 Task: Find people on LinkedIn who are in the 'Artists and Writers' industry, speak French, are located in Szombathely, Hungary, talk about coaching, and offer web development services.
Action: Mouse moved to (533, 73)
Screenshot: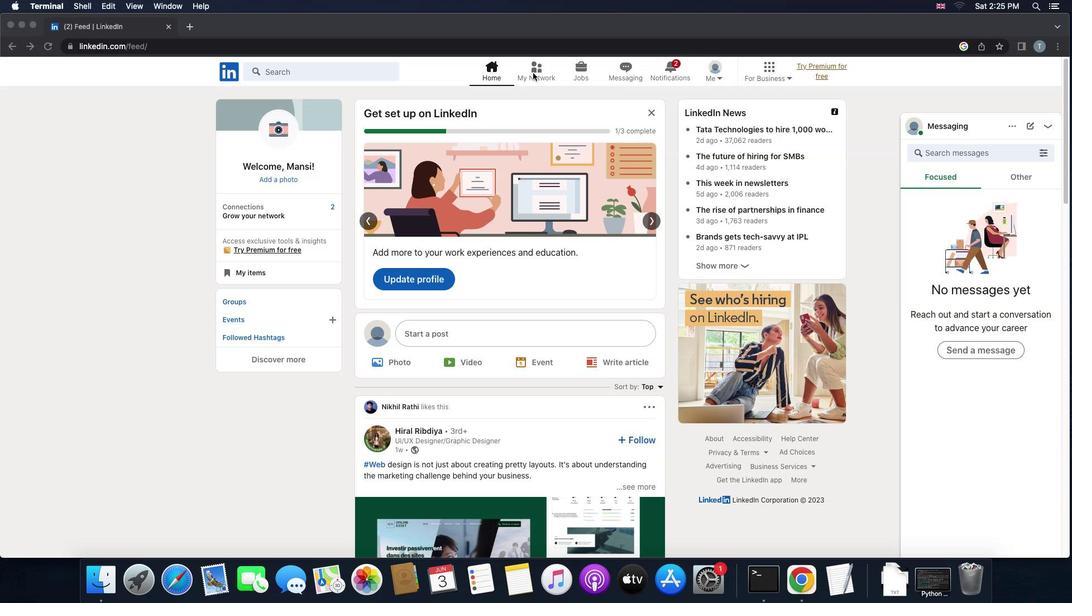 
Action: Mouse pressed left at (533, 73)
Screenshot: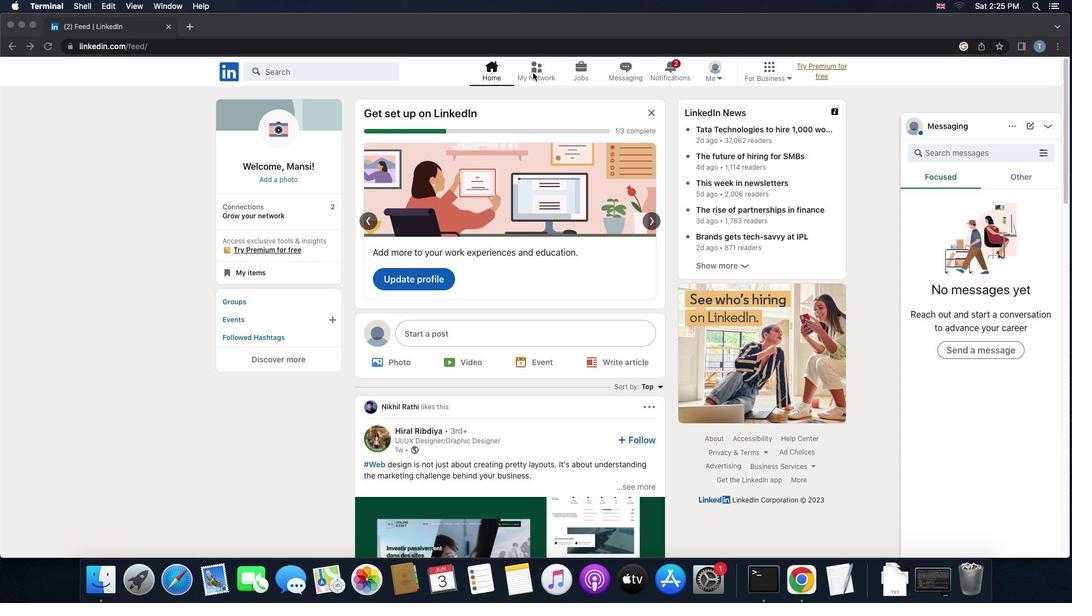 
Action: Mouse pressed left at (533, 73)
Screenshot: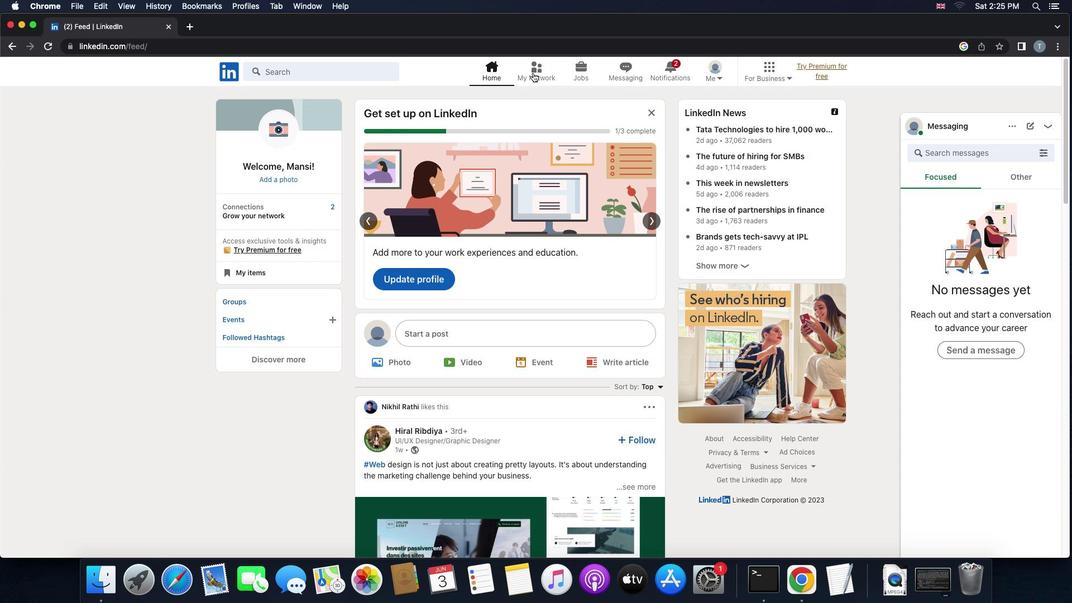 
Action: Mouse moved to (328, 135)
Screenshot: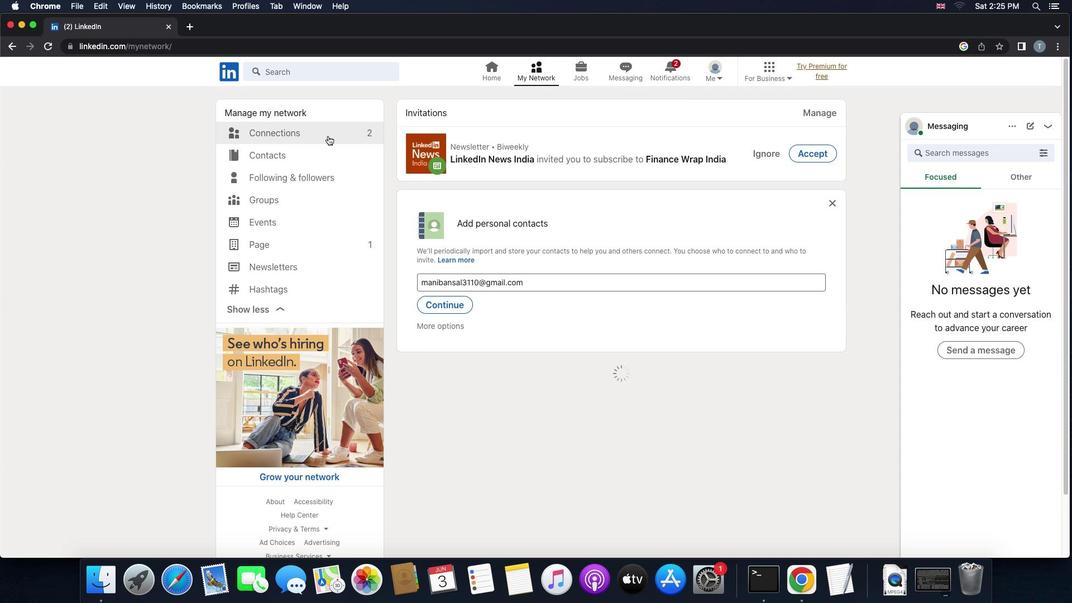 
Action: Mouse pressed left at (328, 135)
Screenshot: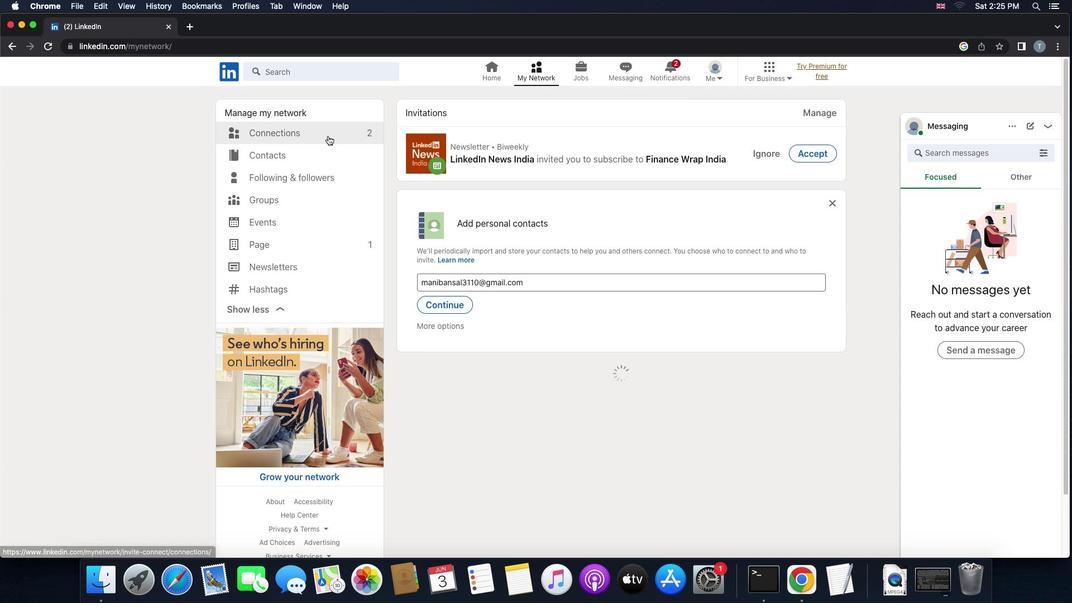 
Action: Mouse pressed left at (328, 135)
Screenshot: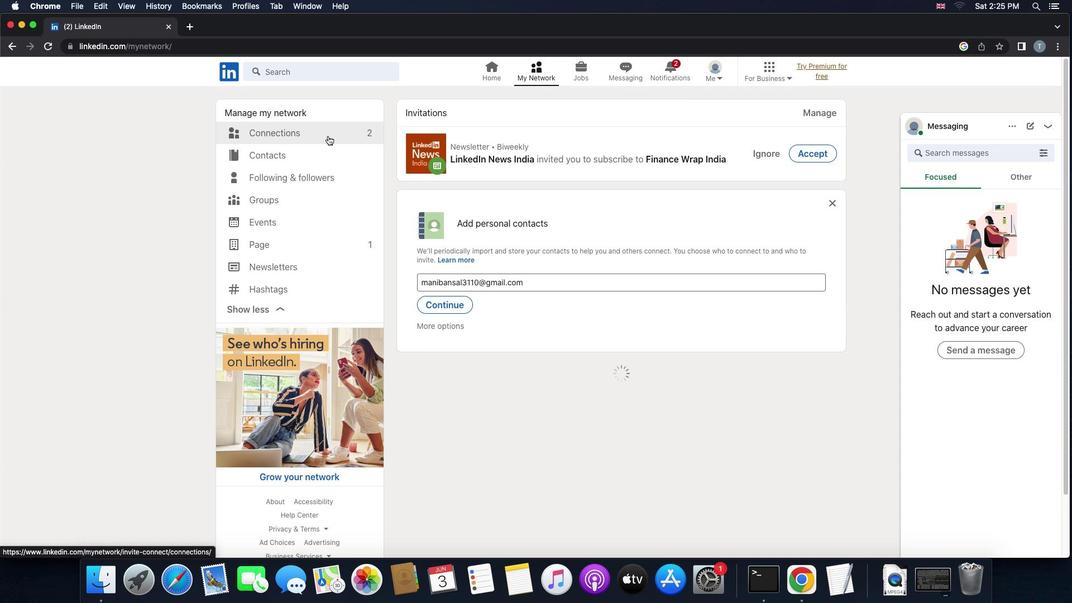 
Action: Mouse moved to (590, 134)
Screenshot: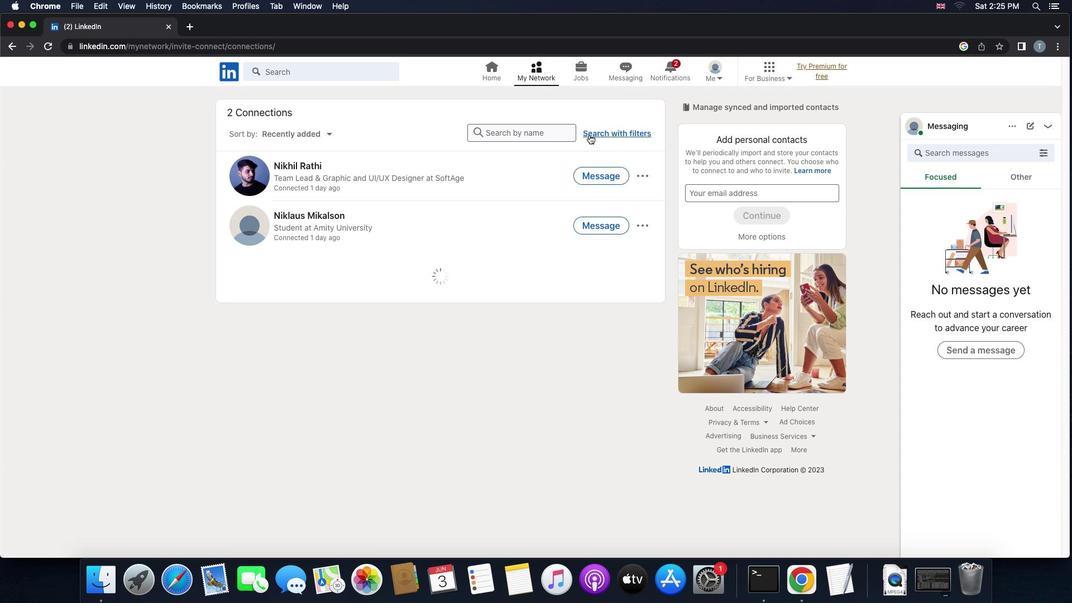 
Action: Mouse pressed left at (590, 134)
Screenshot: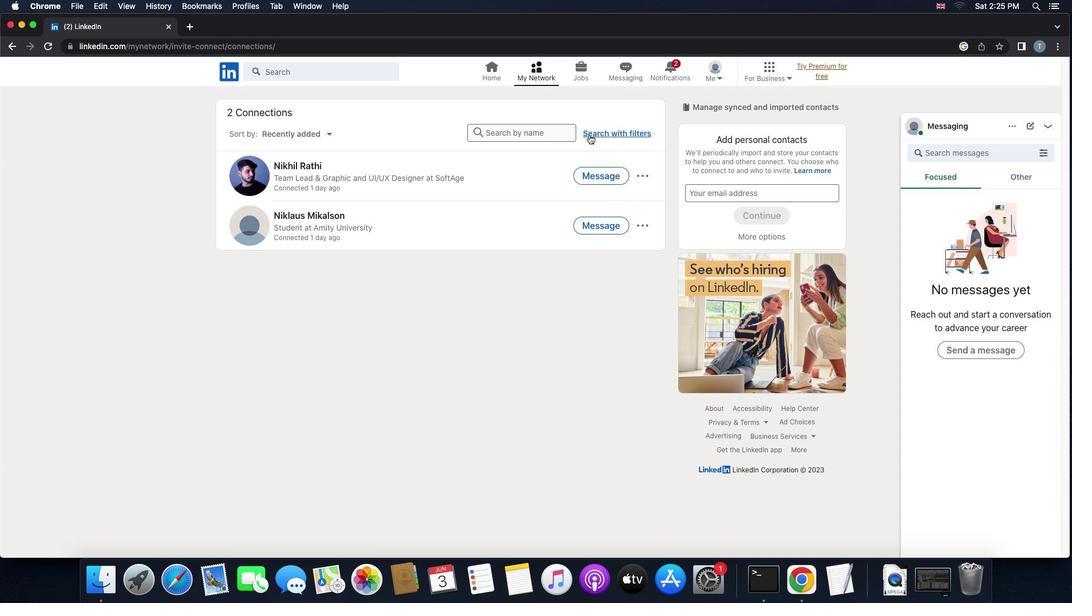
Action: Mouse moved to (588, 135)
Screenshot: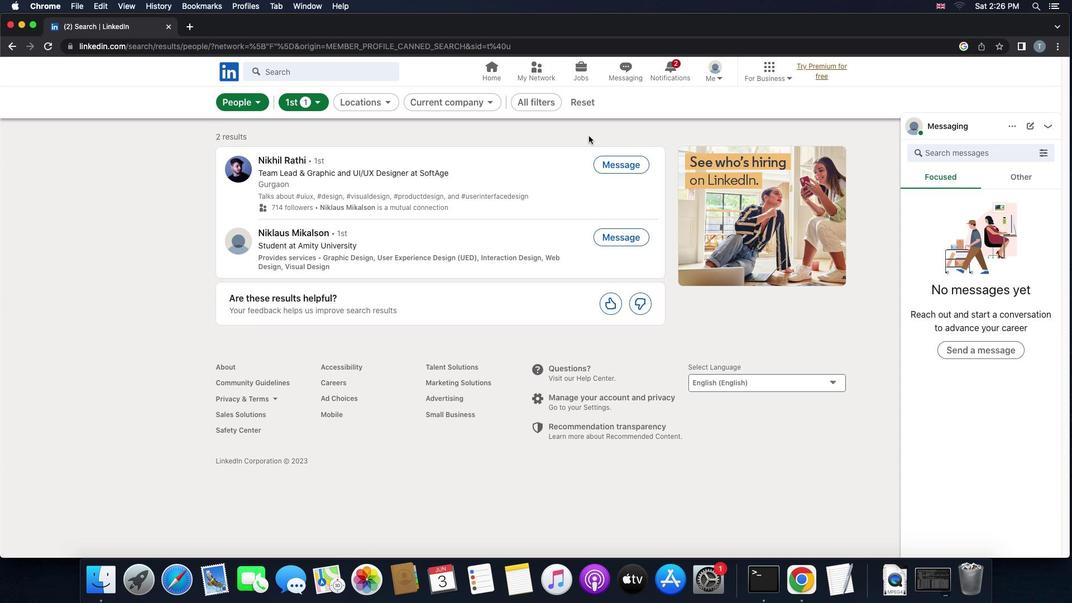 
Action: Mouse scrolled (588, 135) with delta (0, 0)
Screenshot: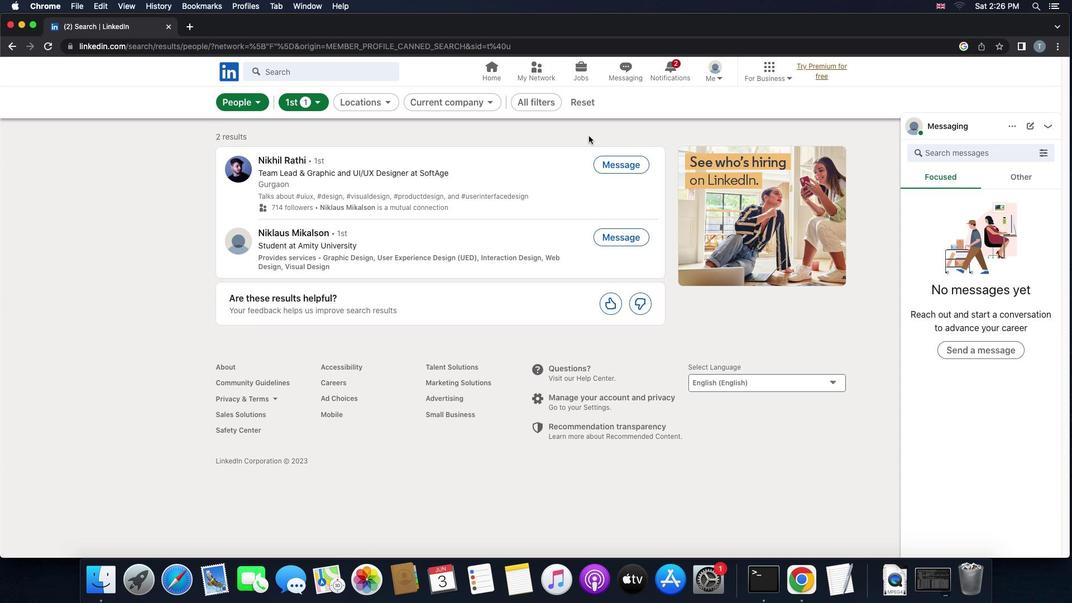 
Action: Mouse scrolled (588, 135) with delta (0, 0)
Screenshot: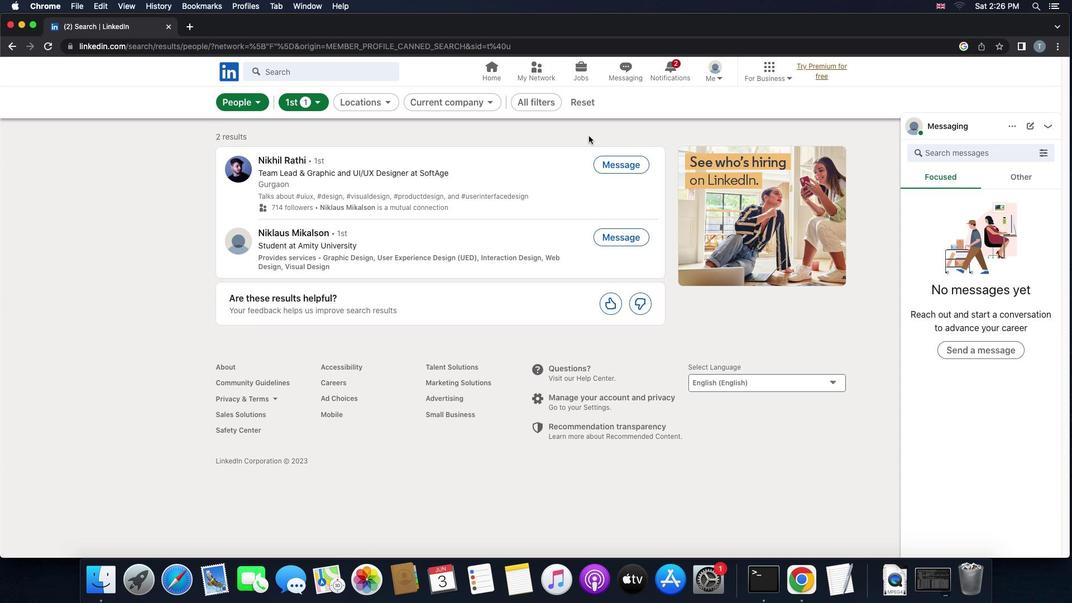 
Action: Mouse moved to (576, 106)
Screenshot: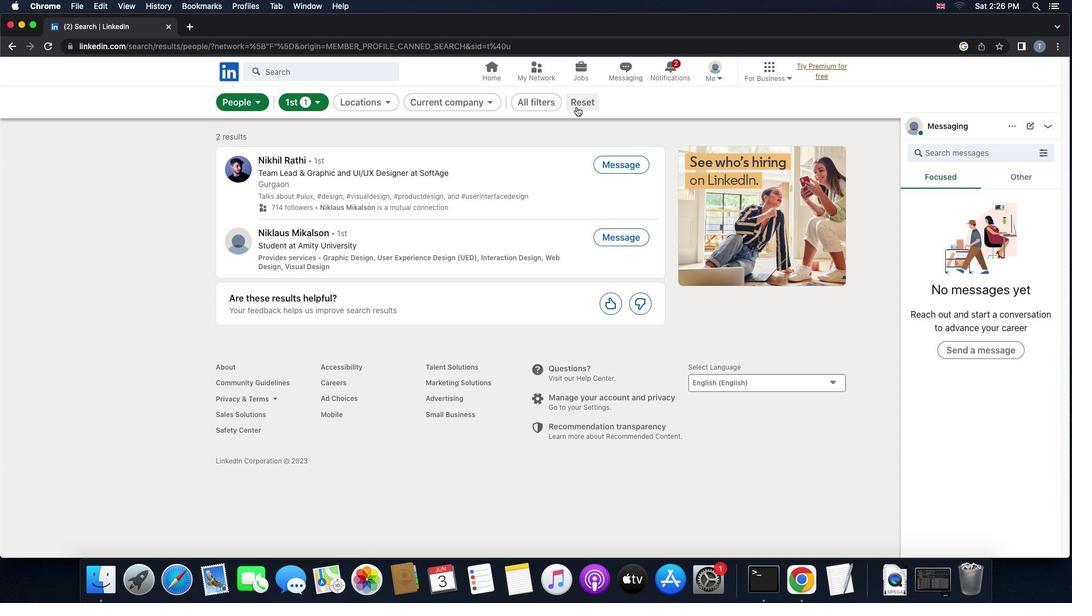 
Action: Mouse pressed left at (576, 106)
Screenshot: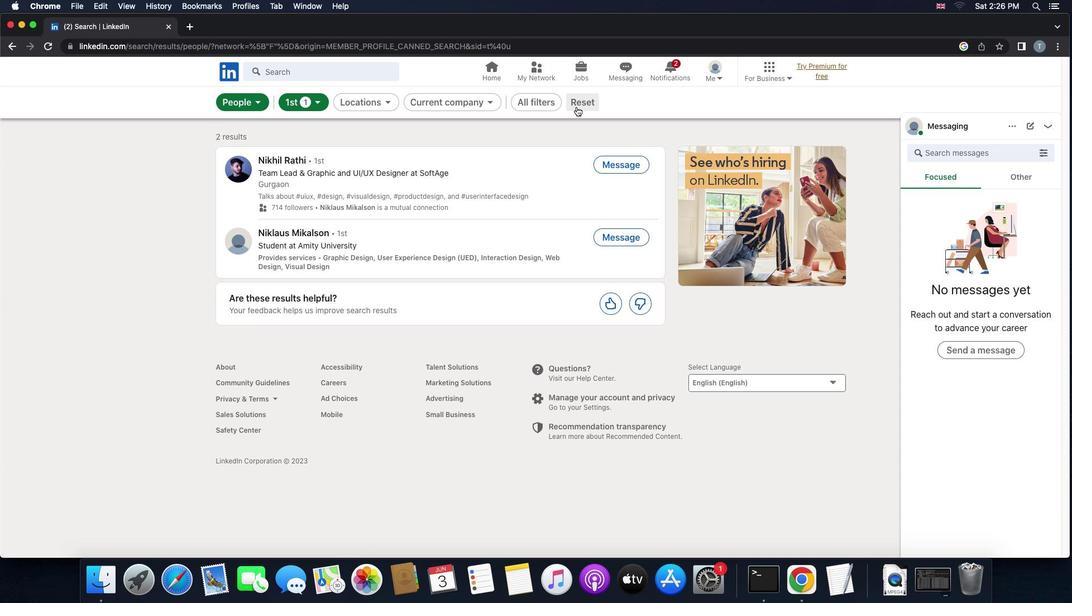
Action: Mouse moved to (553, 102)
Screenshot: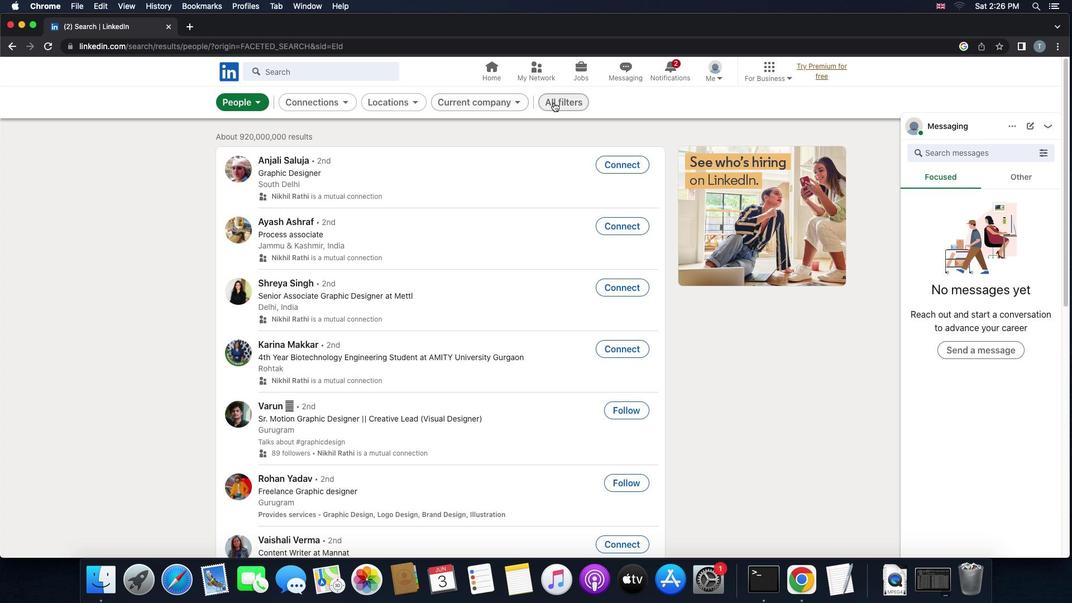 
Action: Mouse pressed left at (553, 102)
Screenshot: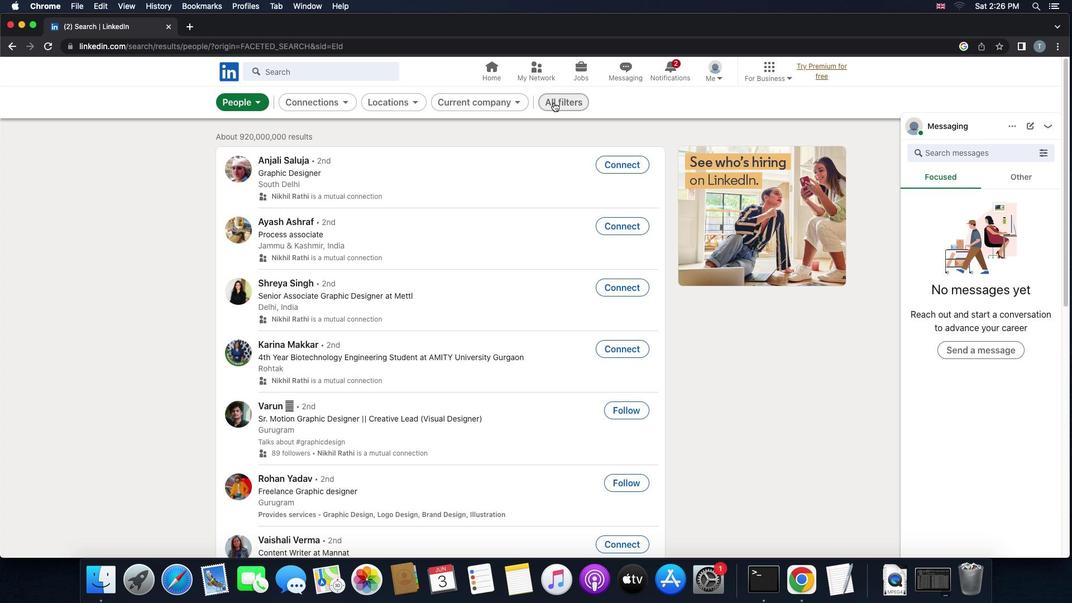 
Action: Mouse moved to (805, 269)
Screenshot: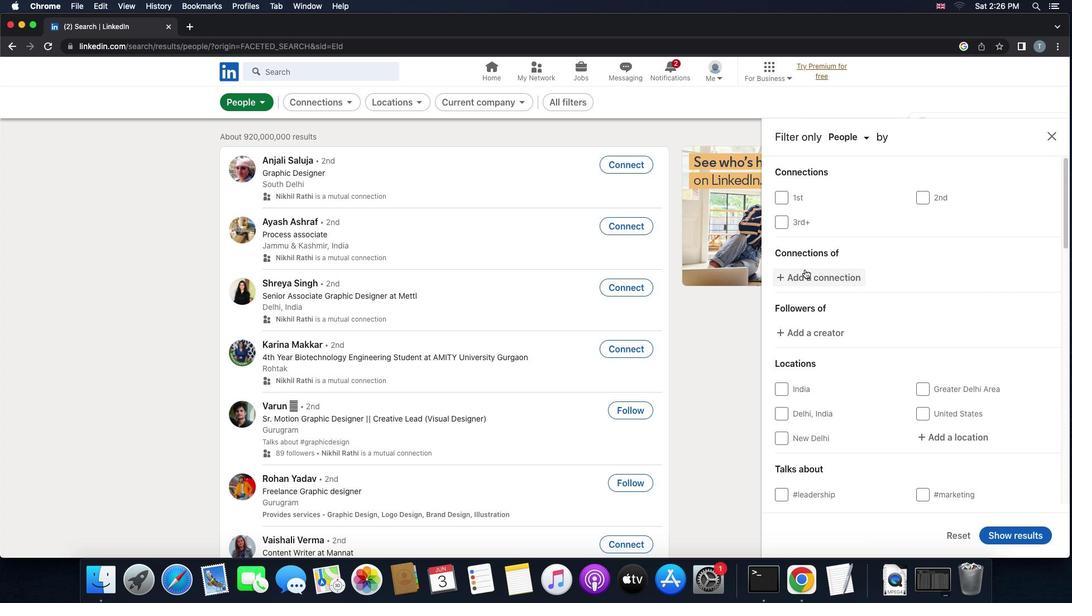 
Action: Mouse scrolled (805, 269) with delta (0, 0)
Screenshot: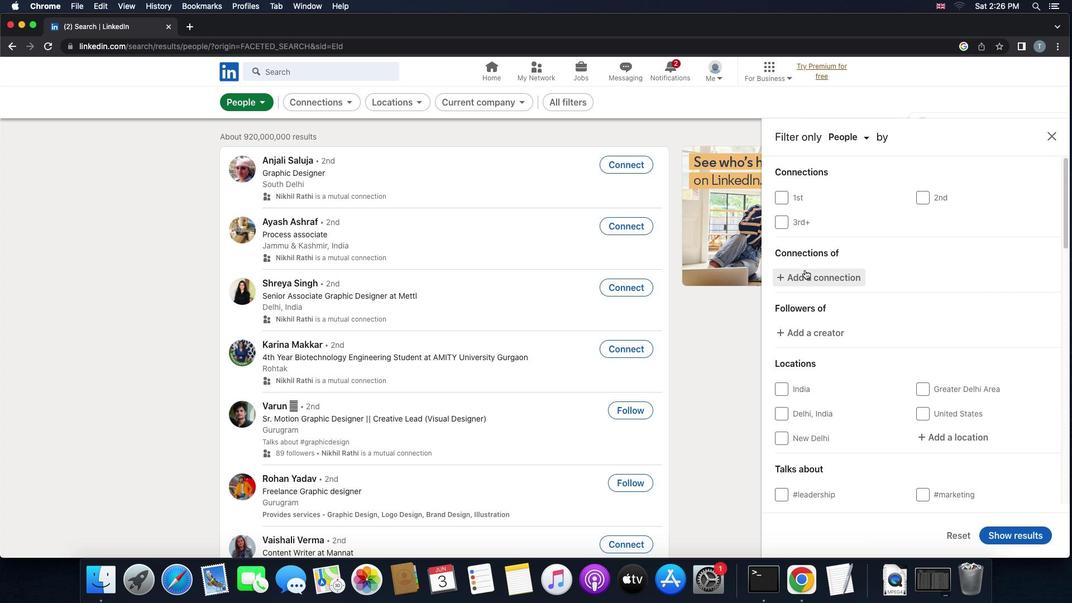 
Action: Mouse moved to (805, 269)
Screenshot: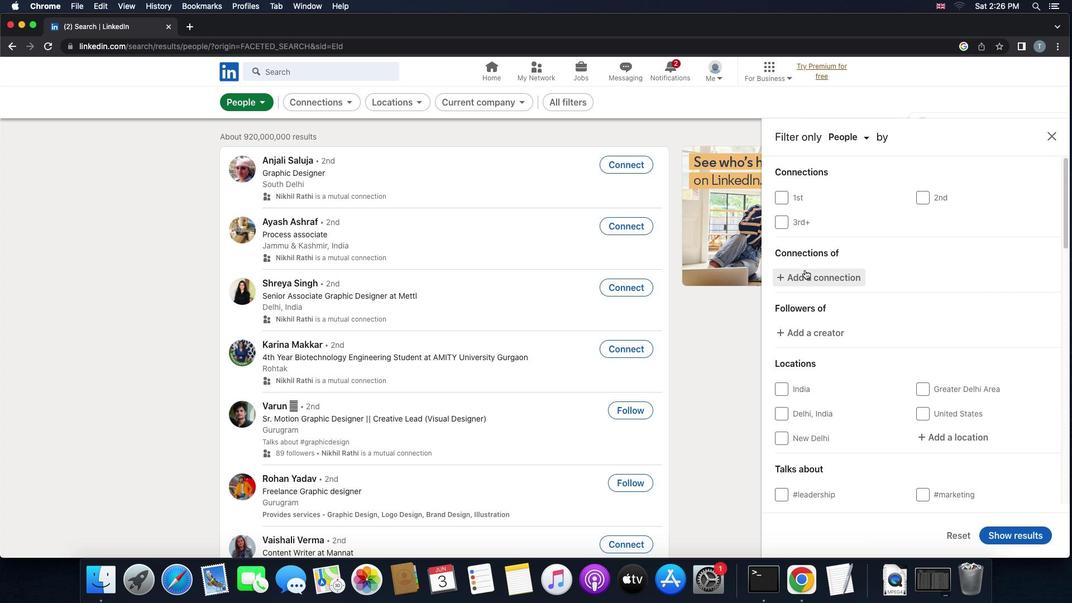 
Action: Mouse scrolled (805, 269) with delta (0, 0)
Screenshot: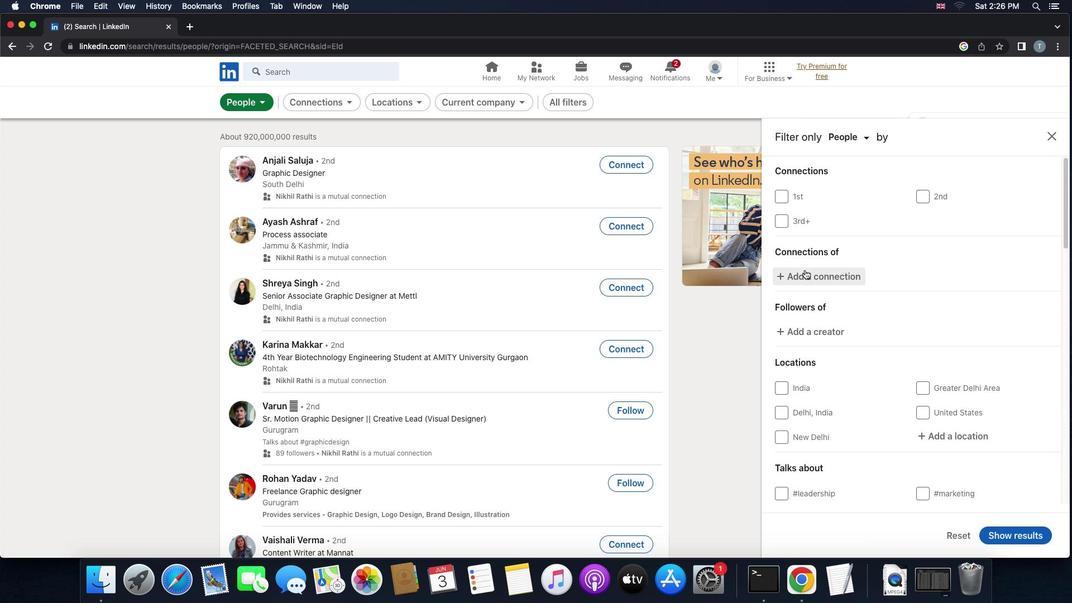 
Action: Mouse scrolled (805, 269) with delta (0, 0)
Screenshot: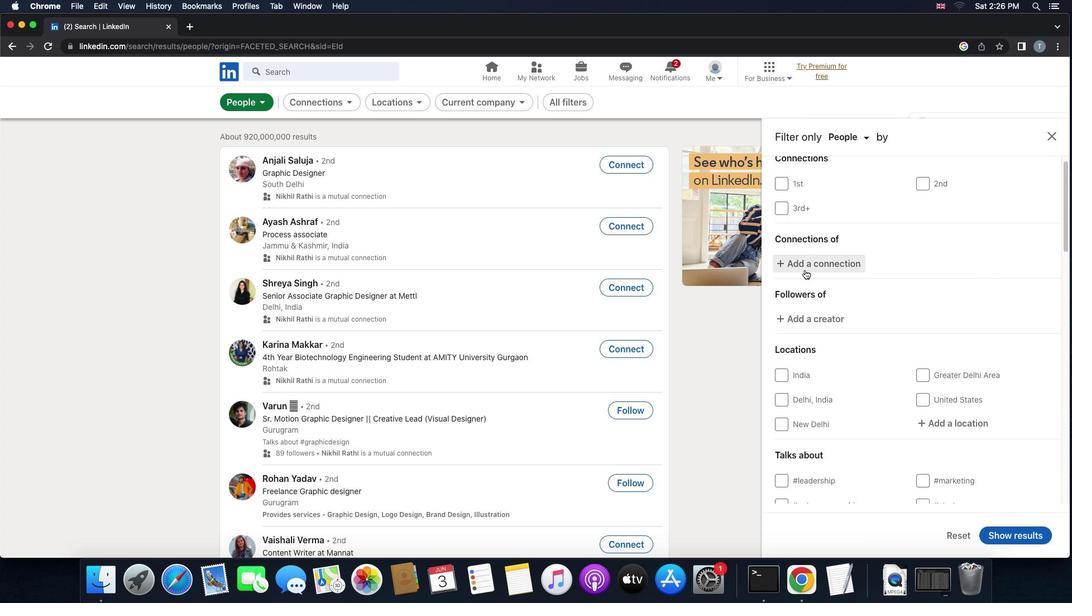 
Action: Mouse moved to (805, 268)
Screenshot: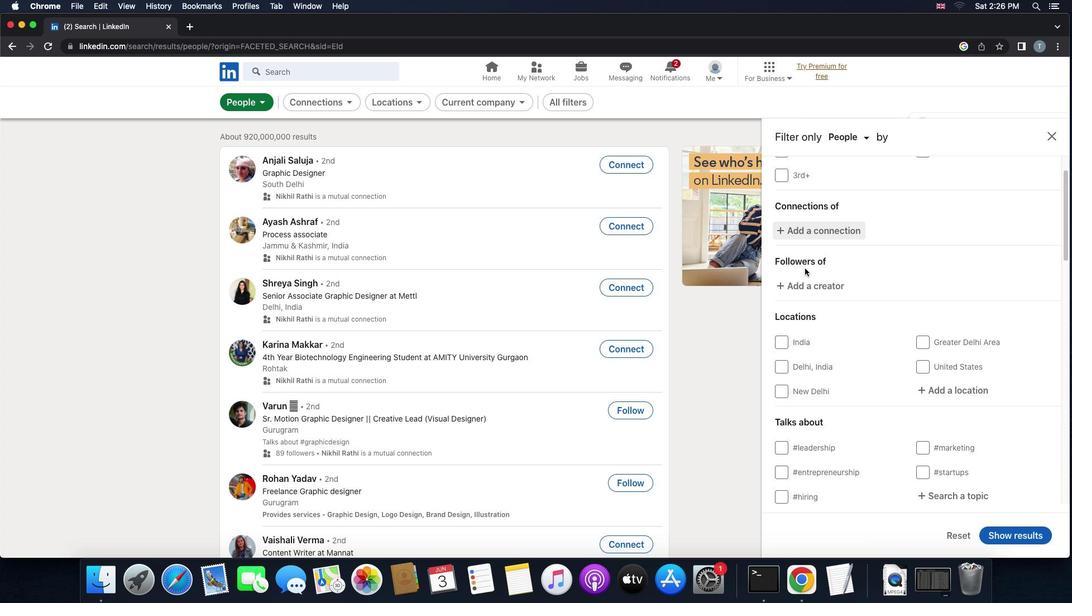 
Action: Mouse scrolled (805, 268) with delta (0, 0)
Screenshot: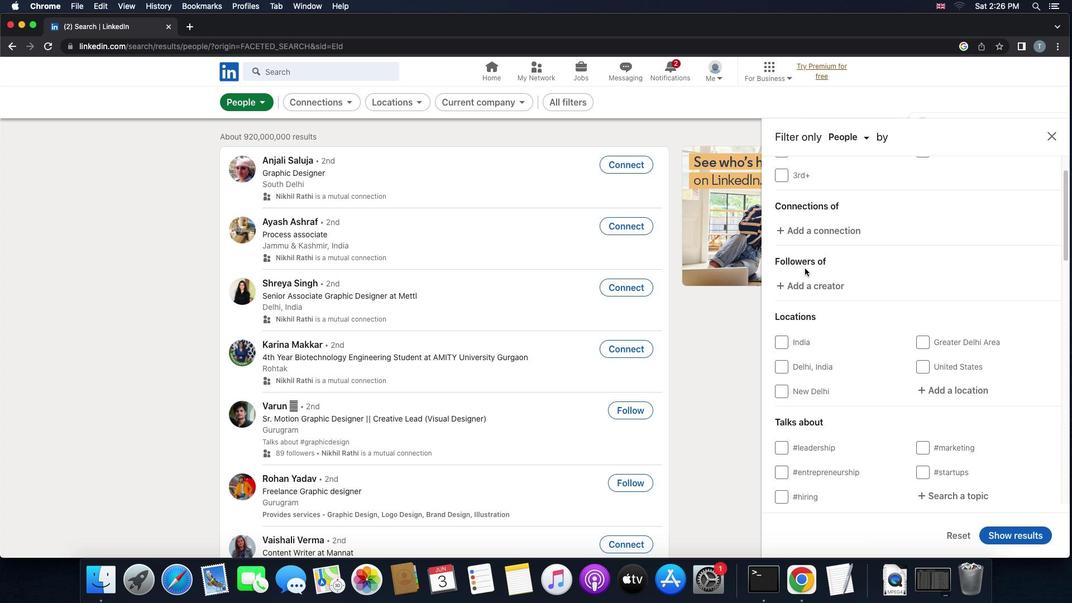 
Action: Mouse scrolled (805, 268) with delta (0, 0)
Screenshot: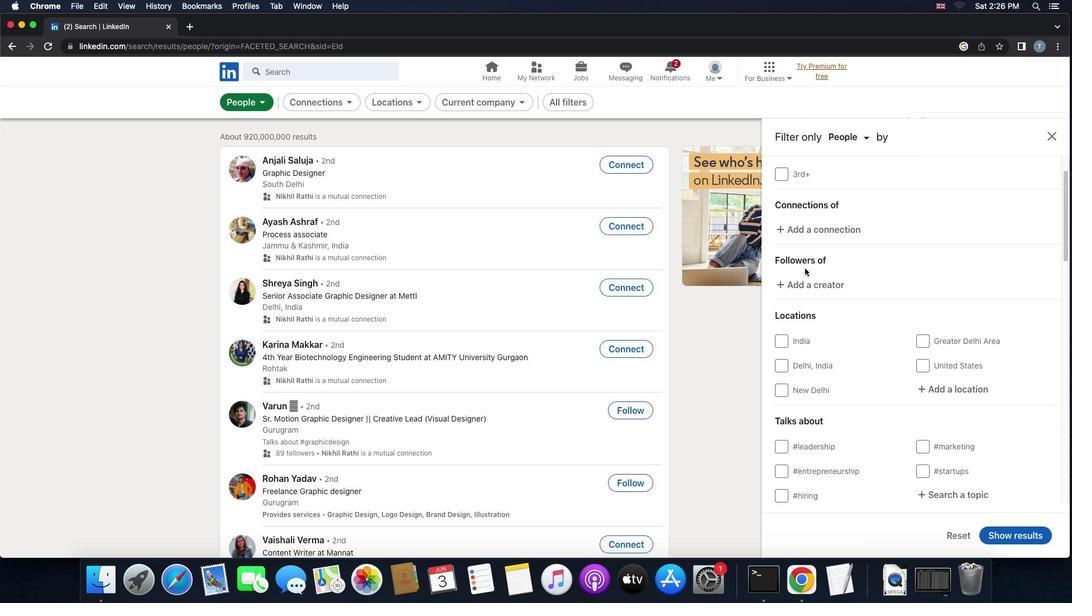 
Action: Mouse scrolled (805, 268) with delta (0, 0)
Screenshot: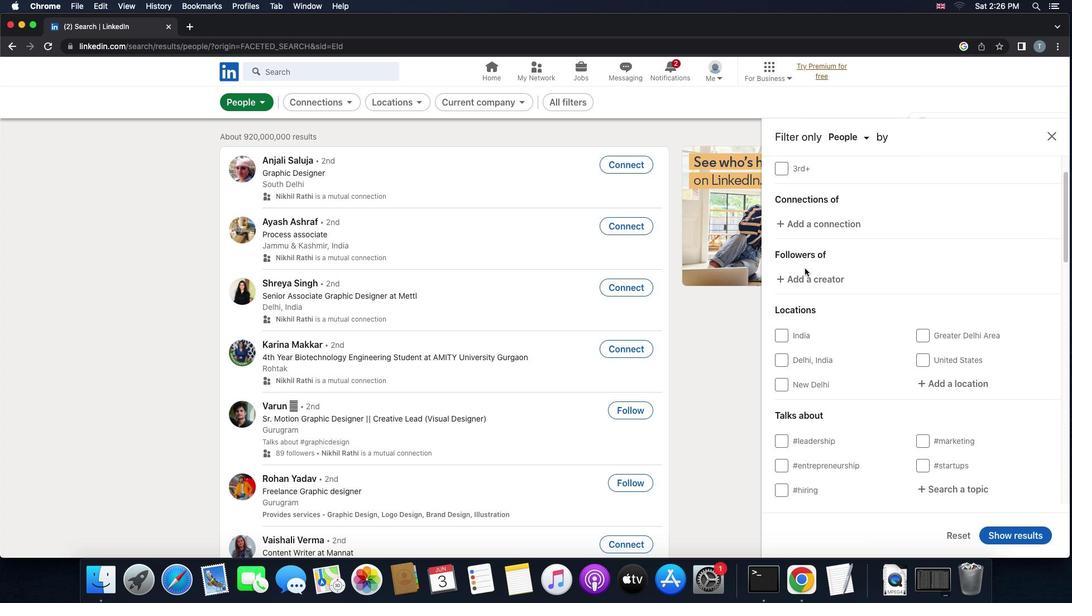 
Action: Mouse scrolled (805, 268) with delta (0, 0)
Screenshot: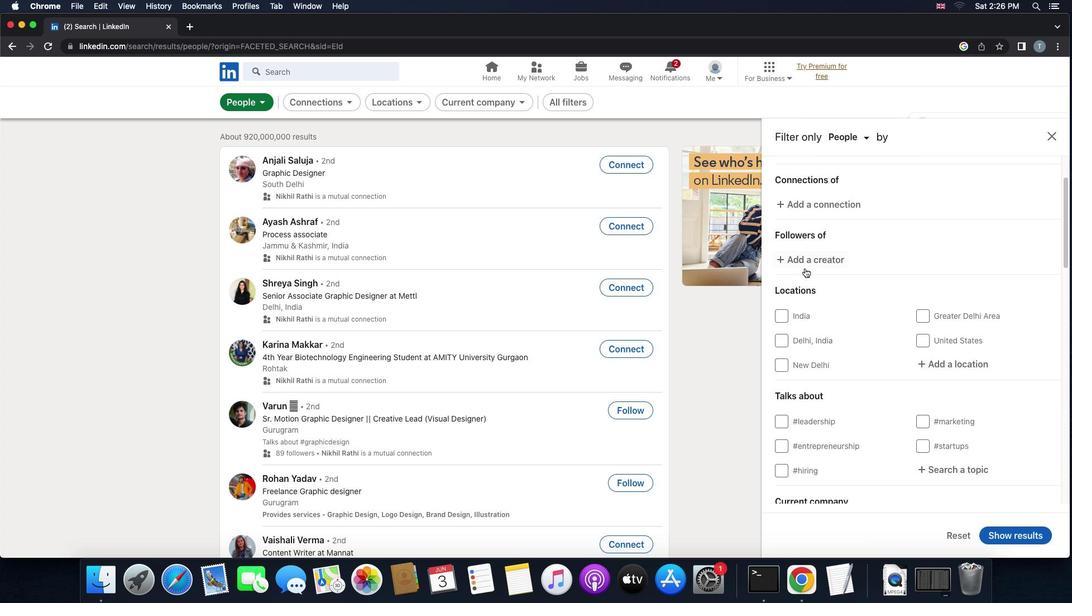 
Action: Mouse scrolled (805, 268) with delta (0, 0)
Screenshot: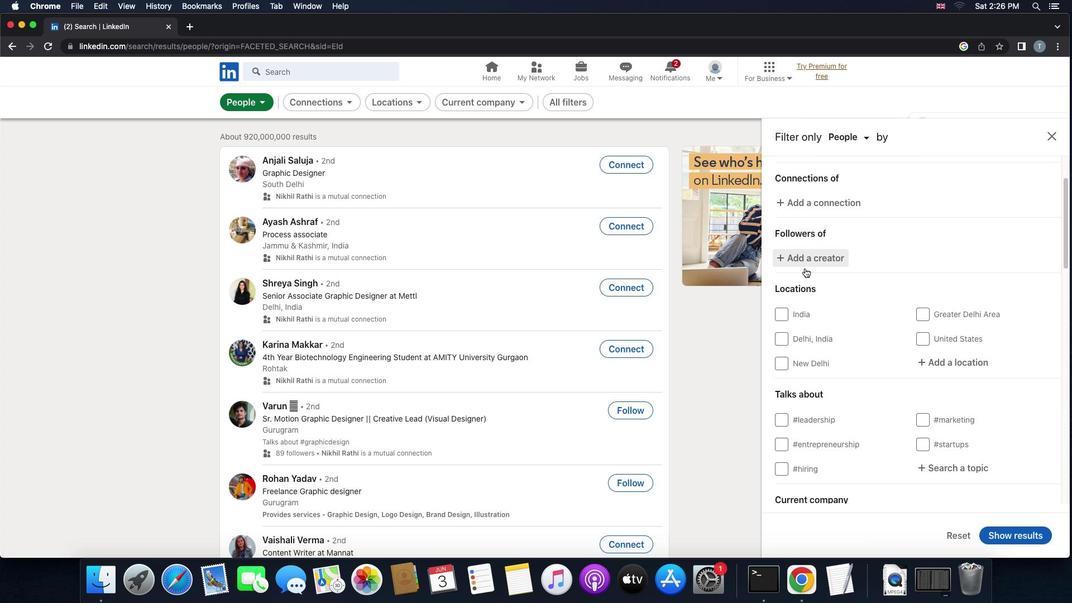 
Action: Mouse scrolled (805, 268) with delta (0, 0)
Screenshot: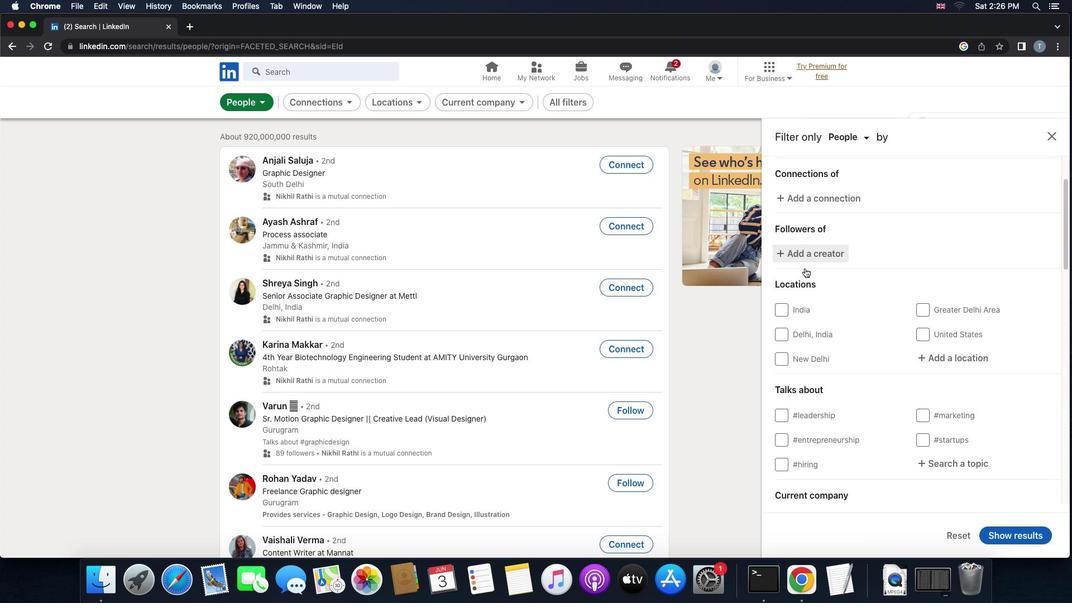 
Action: Mouse moved to (852, 295)
Screenshot: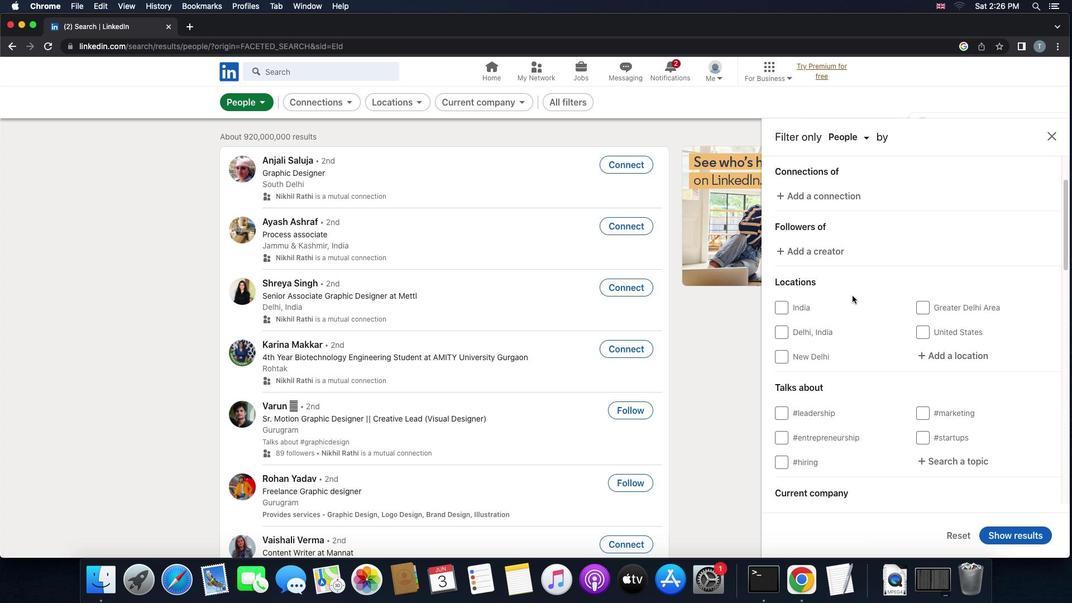 
Action: Mouse scrolled (852, 295) with delta (0, 0)
Screenshot: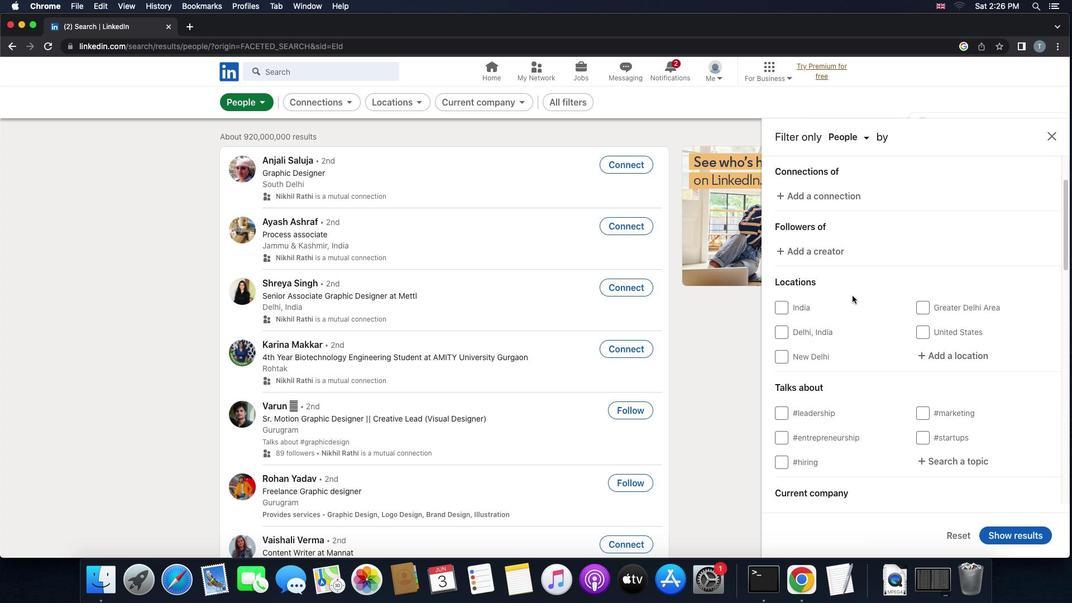 
Action: Mouse scrolled (852, 295) with delta (0, 0)
Screenshot: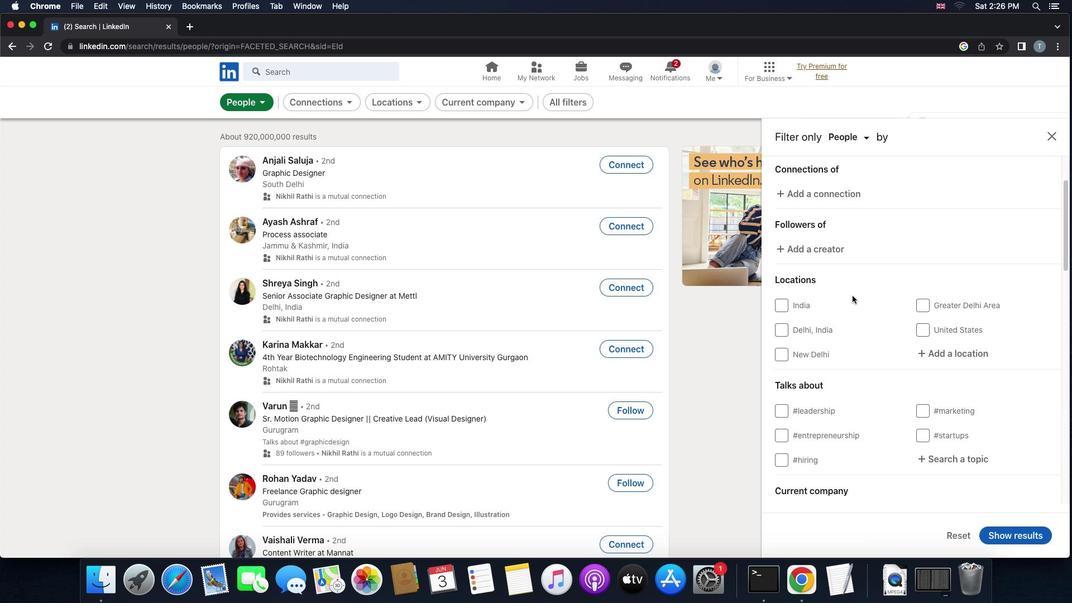 
Action: Mouse scrolled (852, 295) with delta (0, 0)
Screenshot: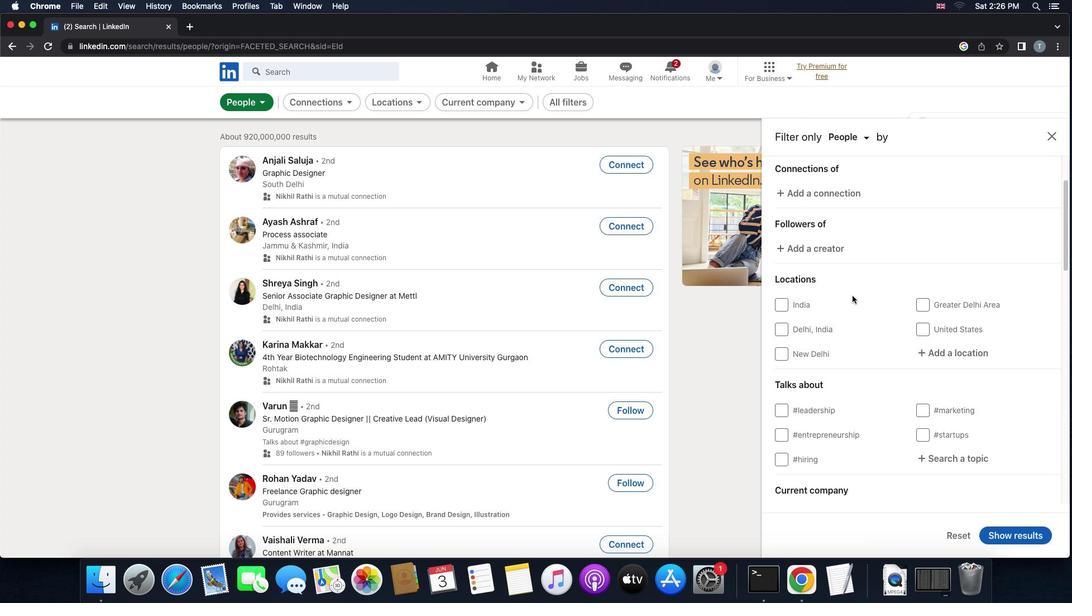 
Action: Mouse scrolled (852, 295) with delta (0, -1)
Screenshot: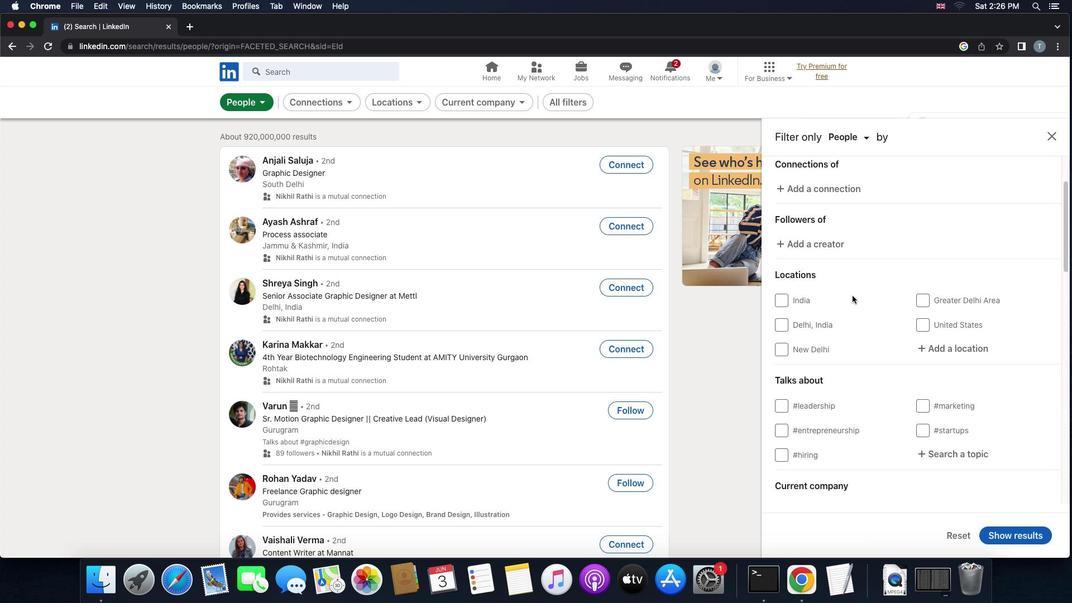 
Action: Mouse moved to (934, 279)
Screenshot: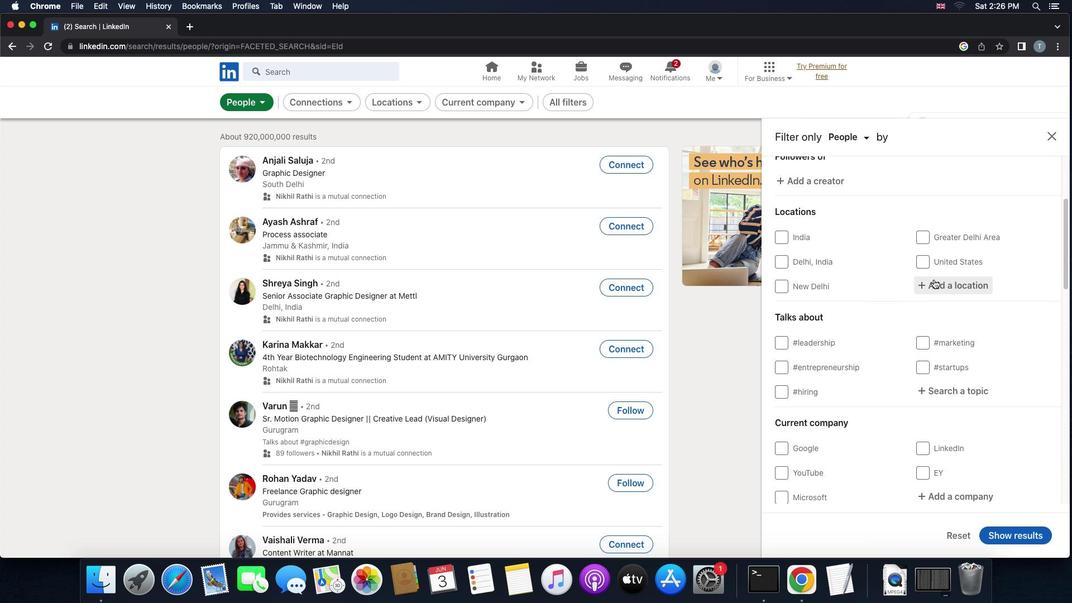 
Action: Mouse pressed left at (934, 279)
Screenshot: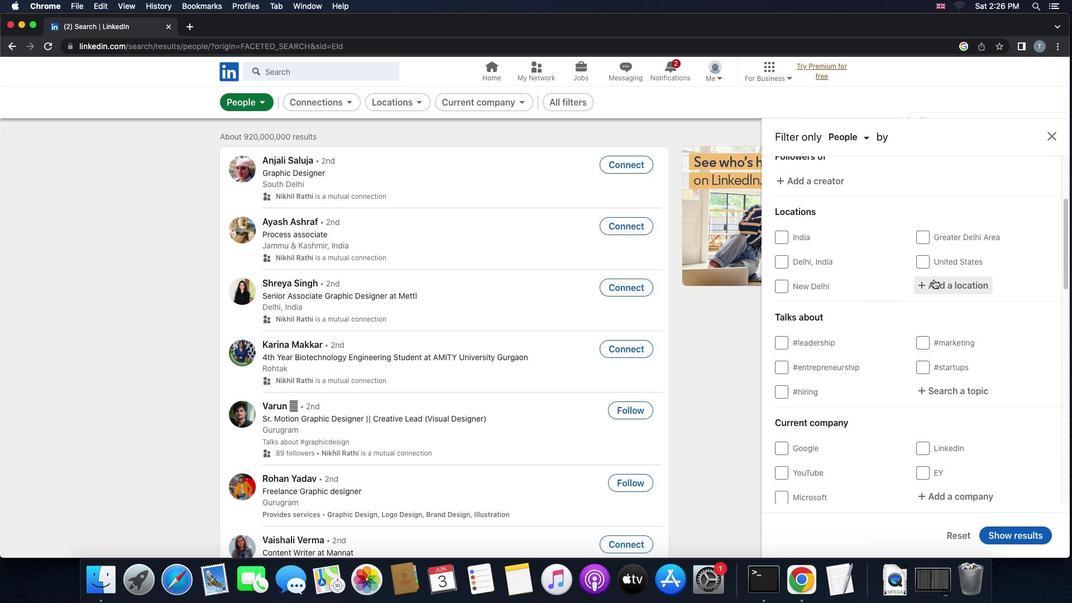 
Action: Mouse moved to (919, 275)
Screenshot: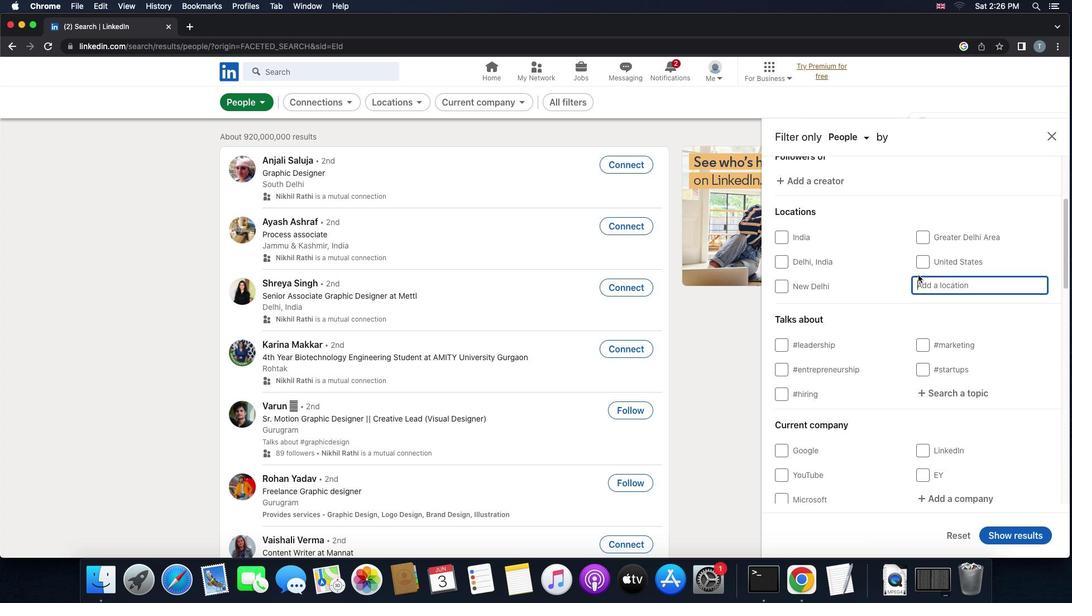 
Action: Key pressed Key.shift'S''z''o''m''b''a''t''h''r'Key.backspace'e''l''y'
Screenshot: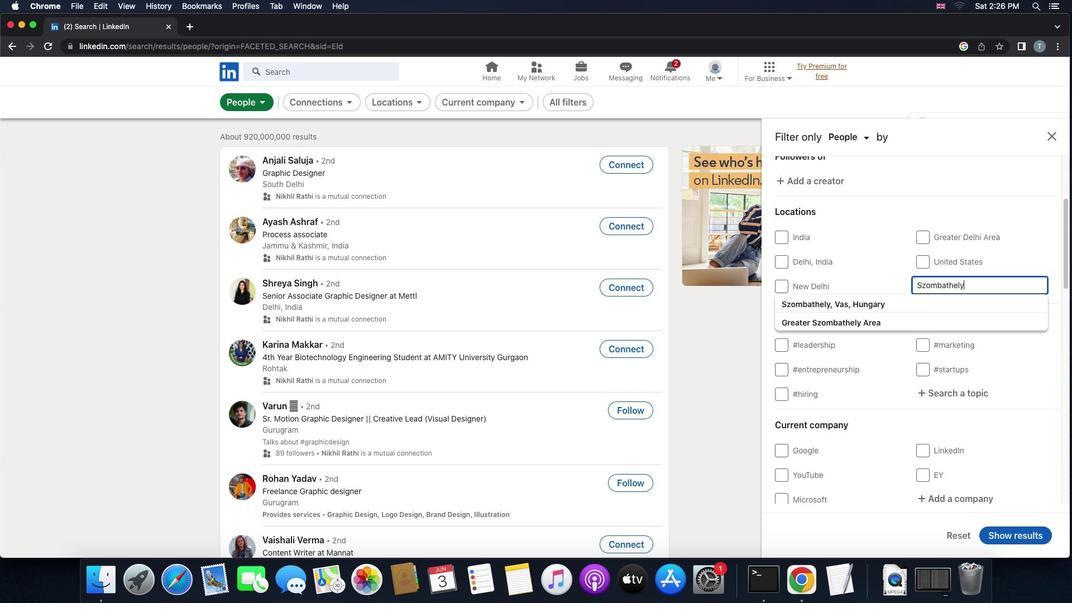 
Action: Mouse moved to (883, 302)
Screenshot: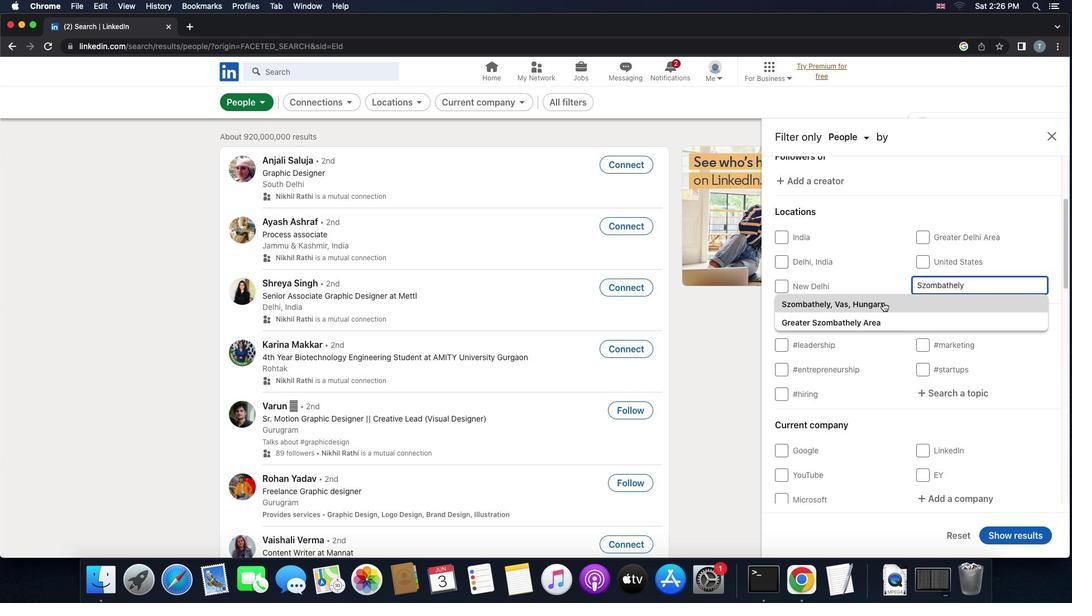 
Action: Mouse pressed left at (883, 302)
Screenshot: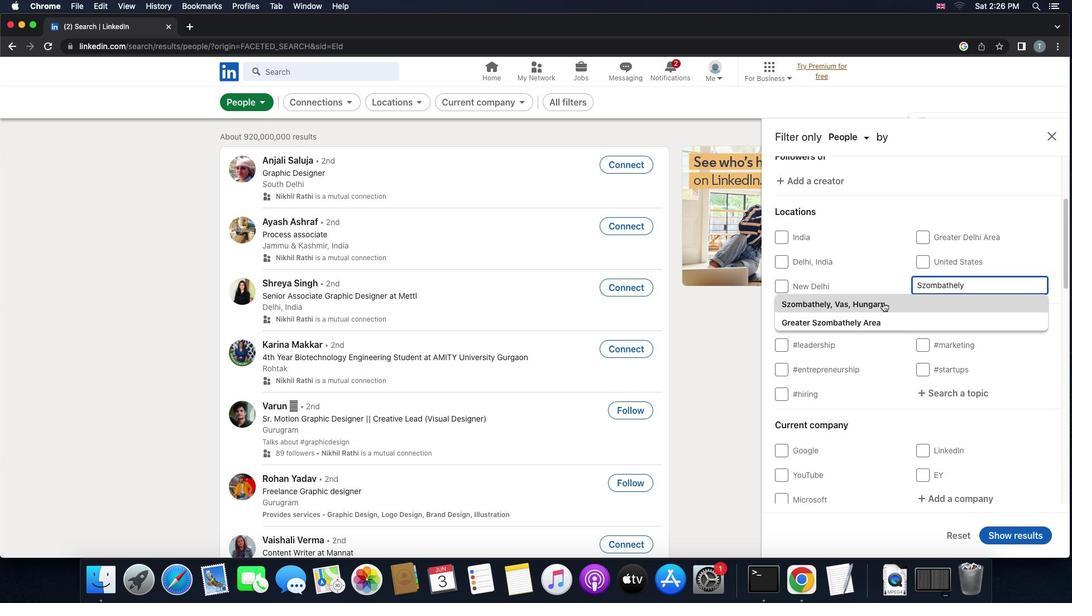 
Action: Mouse moved to (890, 331)
Screenshot: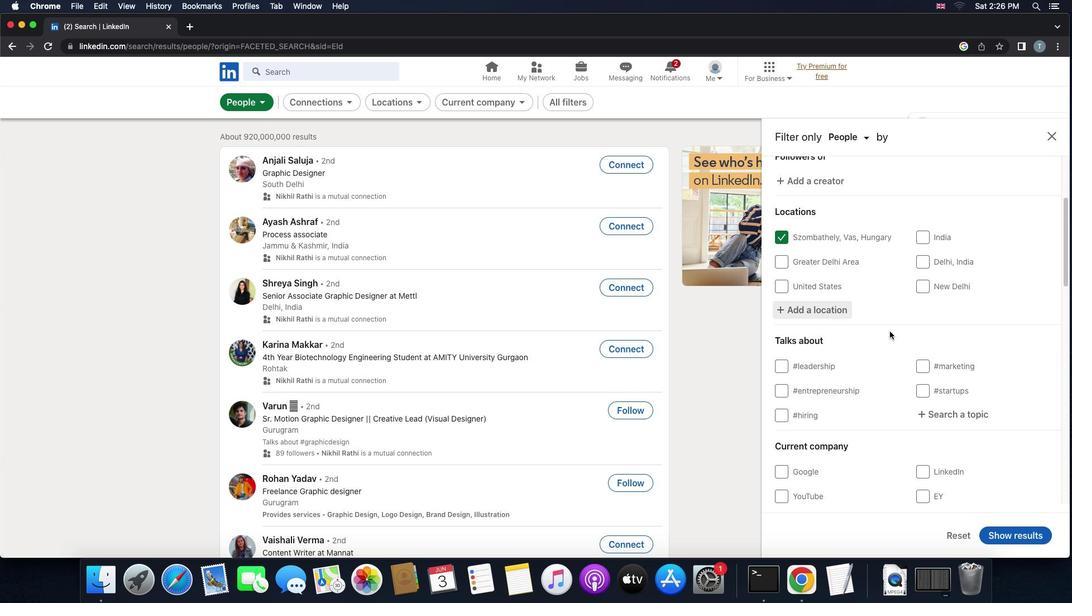 
Action: Mouse scrolled (890, 331) with delta (0, 0)
Screenshot: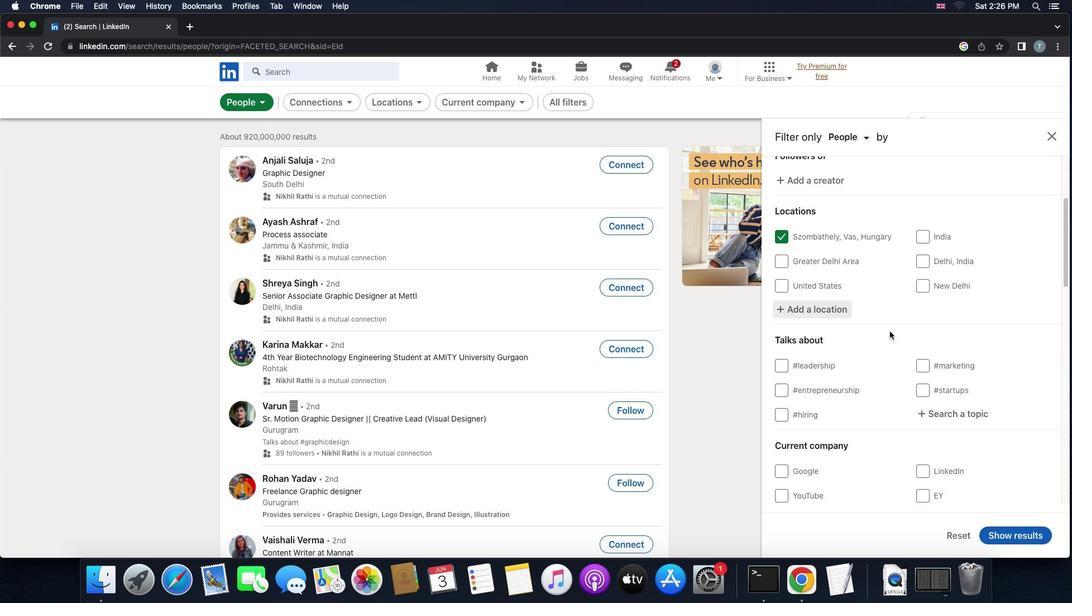 
Action: Mouse scrolled (890, 331) with delta (0, 0)
Screenshot: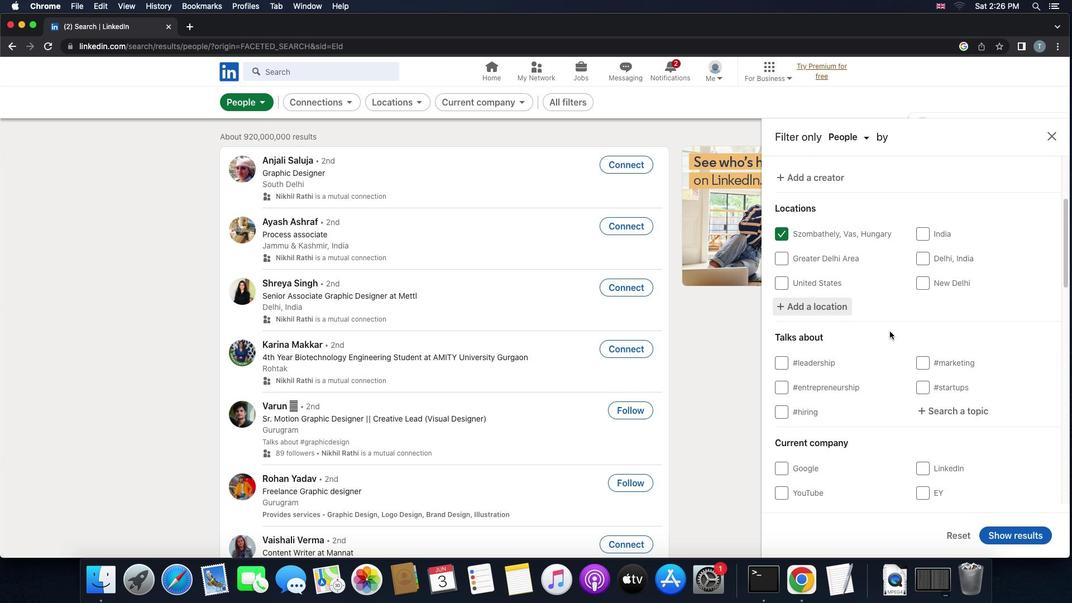 
Action: Mouse scrolled (890, 331) with delta (0, 0)
Screenshot: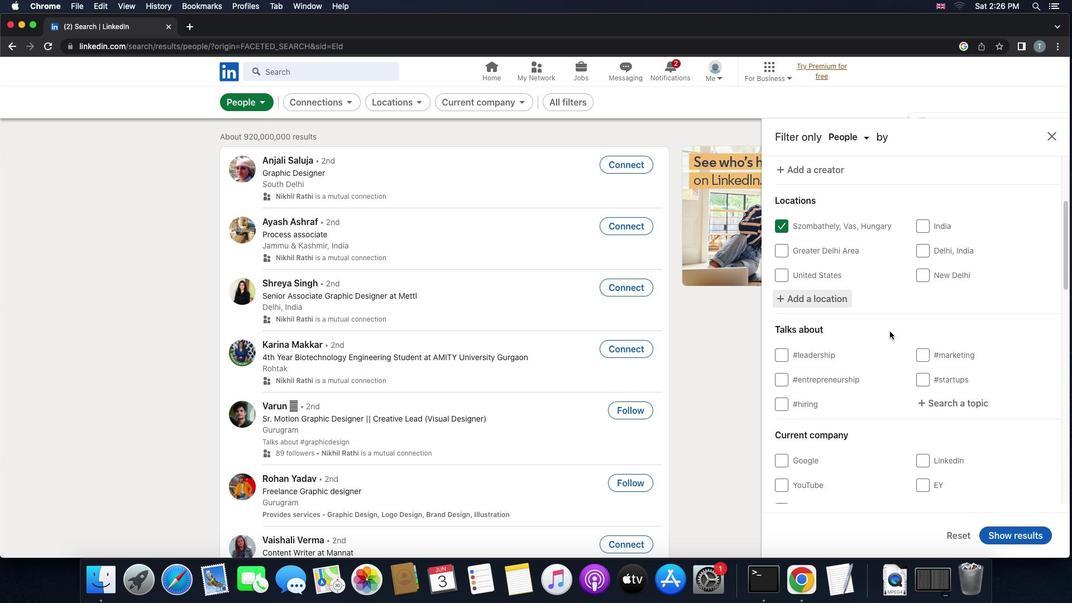 
Action: Mouse scrolled (890, 331) with delta (0, 0)
Screenshot: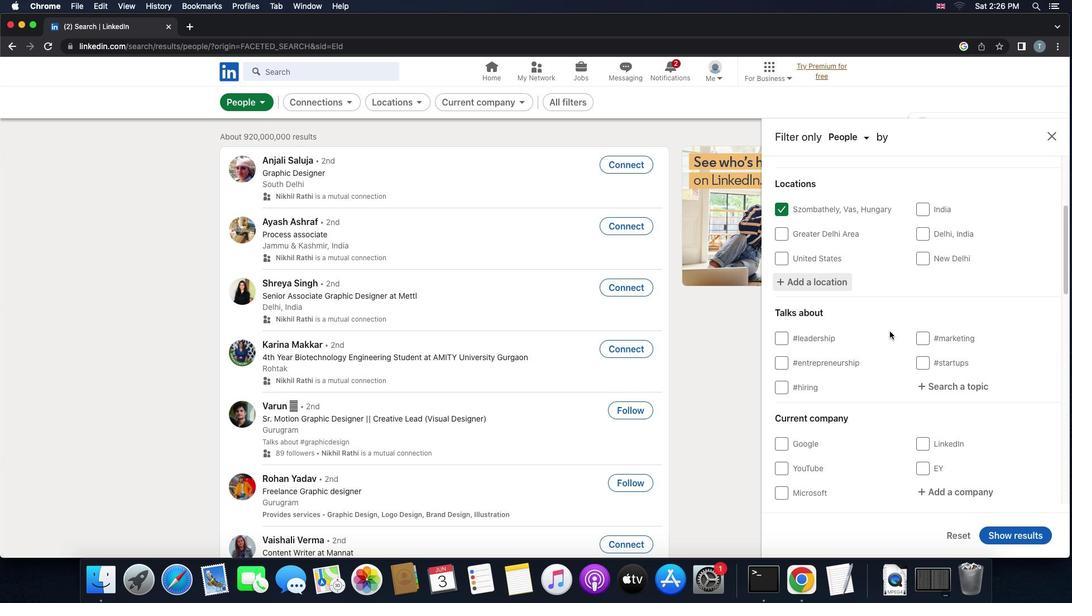 
Action: Mouse scrolled (890, 331) with delta (0, 0)
Screenshot: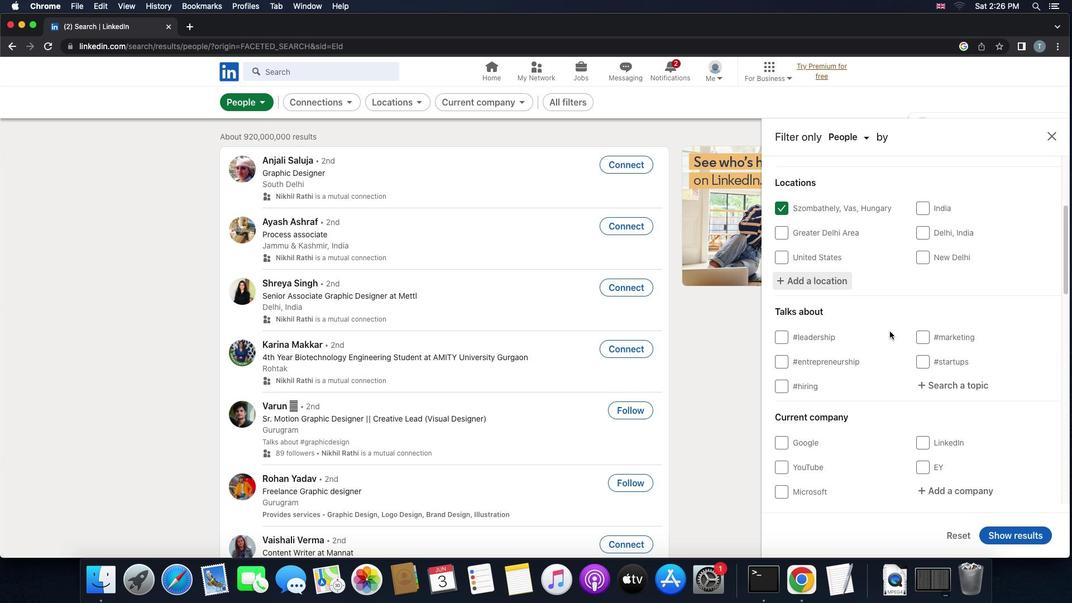
Action: Mouse moved to (940, 369)
Screenshot: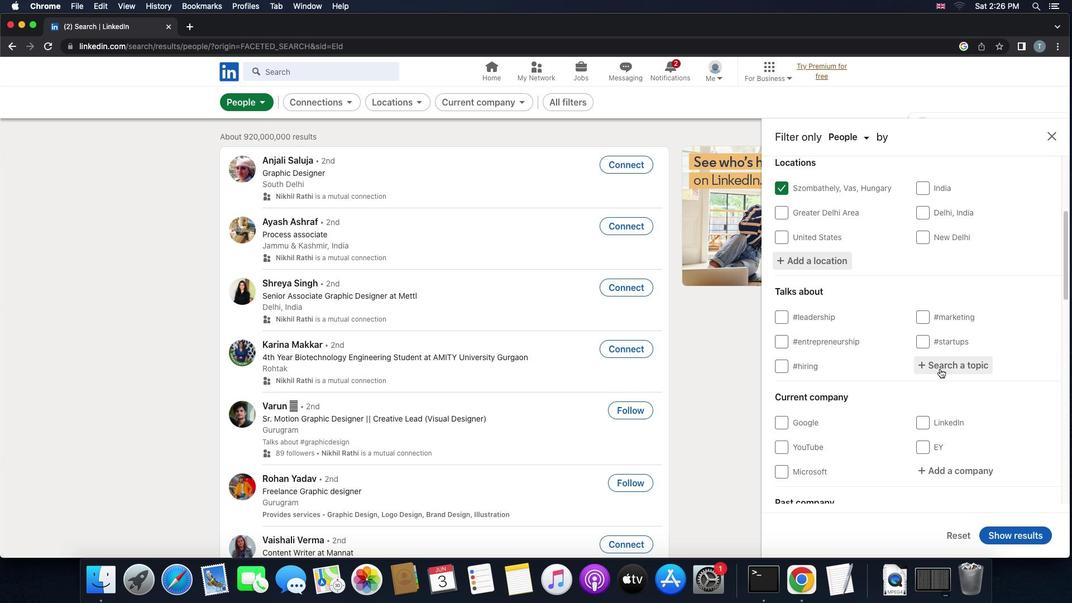 
Action: Mouse pressed left at (940, 369)
Screenshot: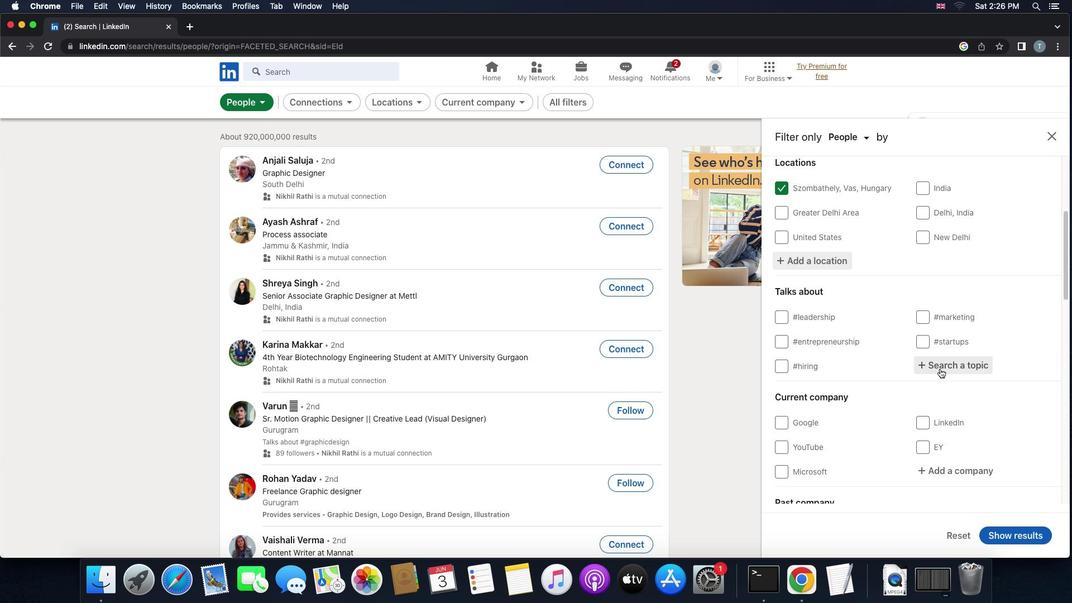 
Action: Mouse moved to (940, 369)
Screenshot: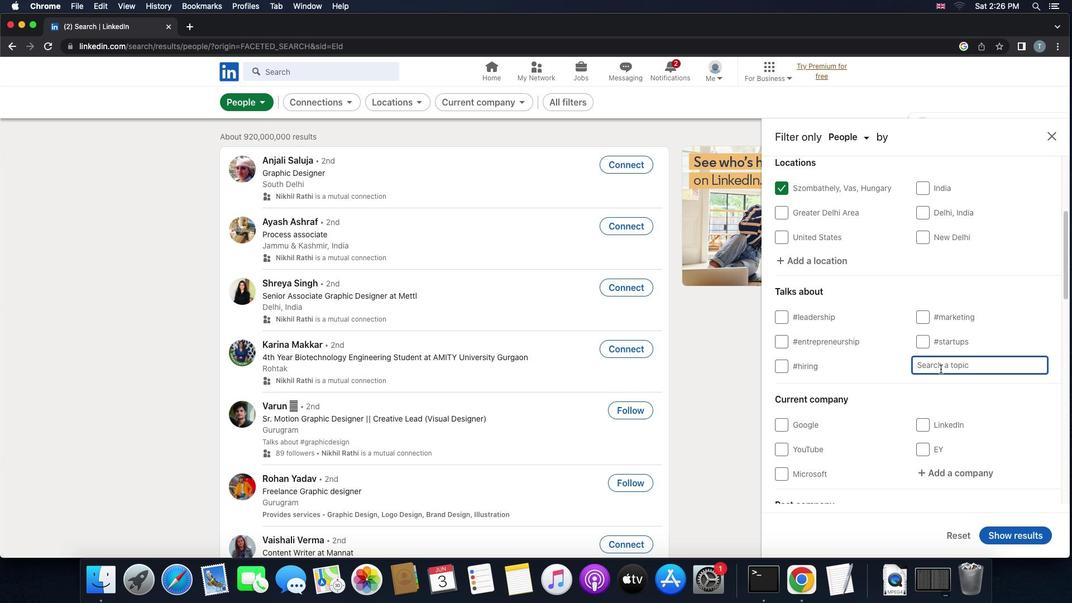 
Action: Key pressed 'c''o''a''c''h''i''n''g'
Screenshot: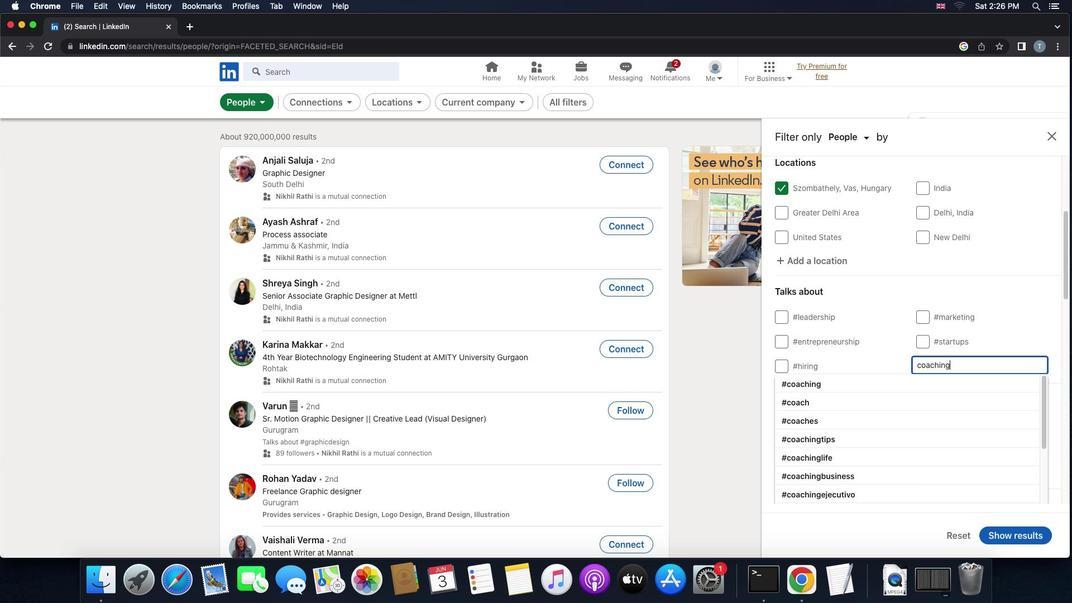 
Action: Mouse moved to (939, 369)
Screenshot: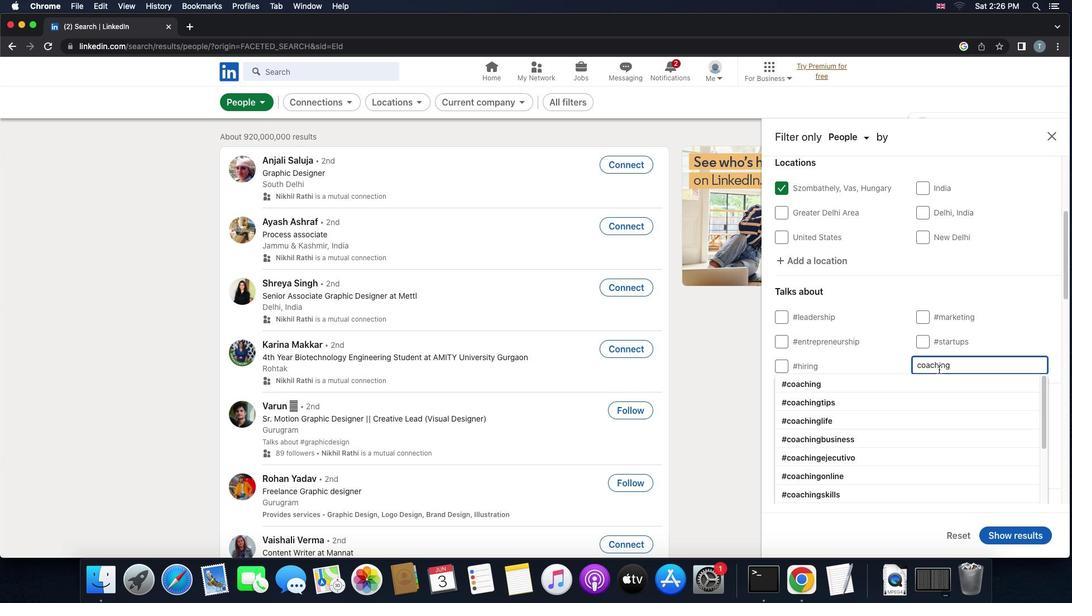 
Action: Mouse scrolled (939, 369) with delta (0, 0)
Screenshot: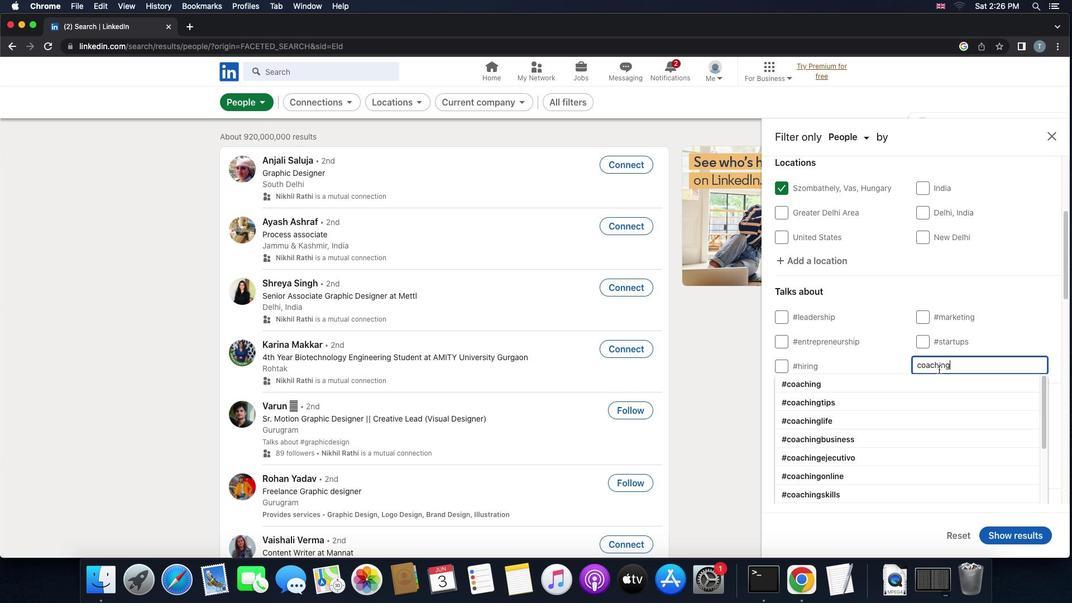 
Action: Mouse scrolled (939, 369) with delta (0, 0)
Screenshot: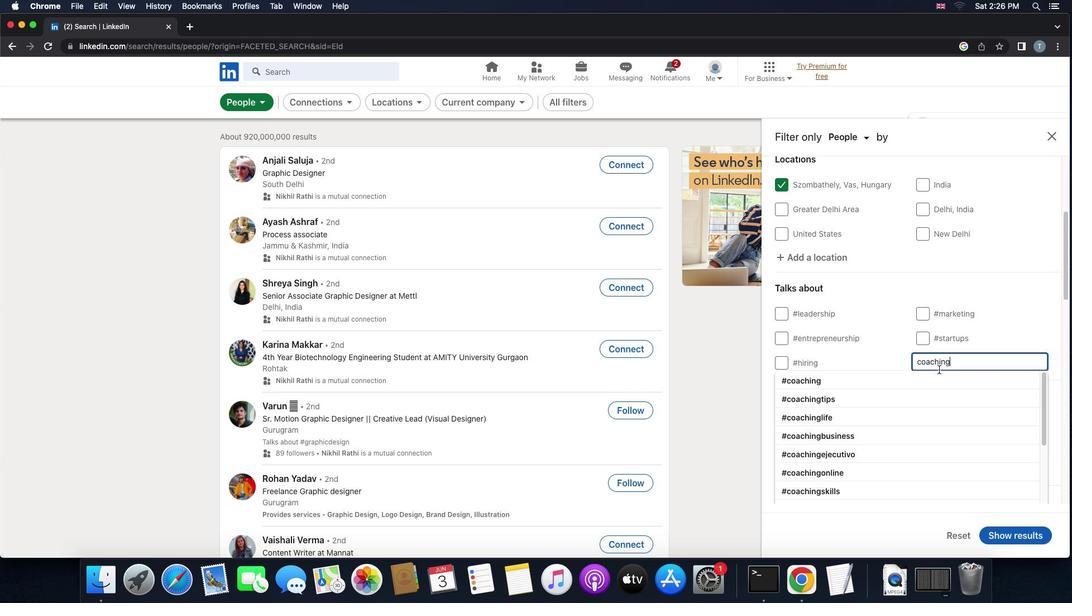 
Action: Mouse scrolled (939, 369) with delta (0, 0)
Screenshot: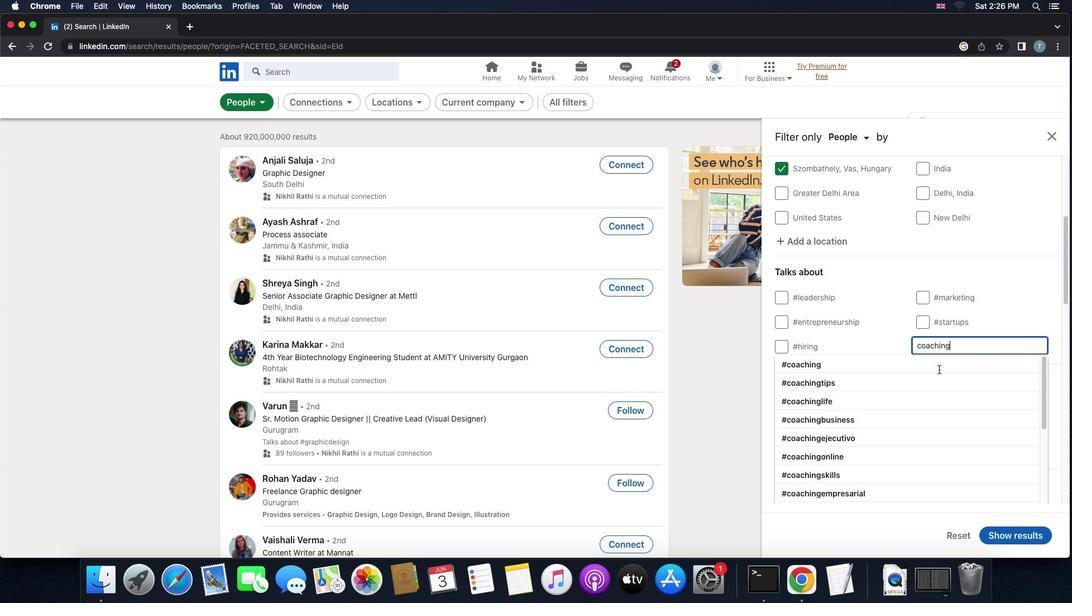 
Action: Mouse moved to (900, 343)
Screenshot: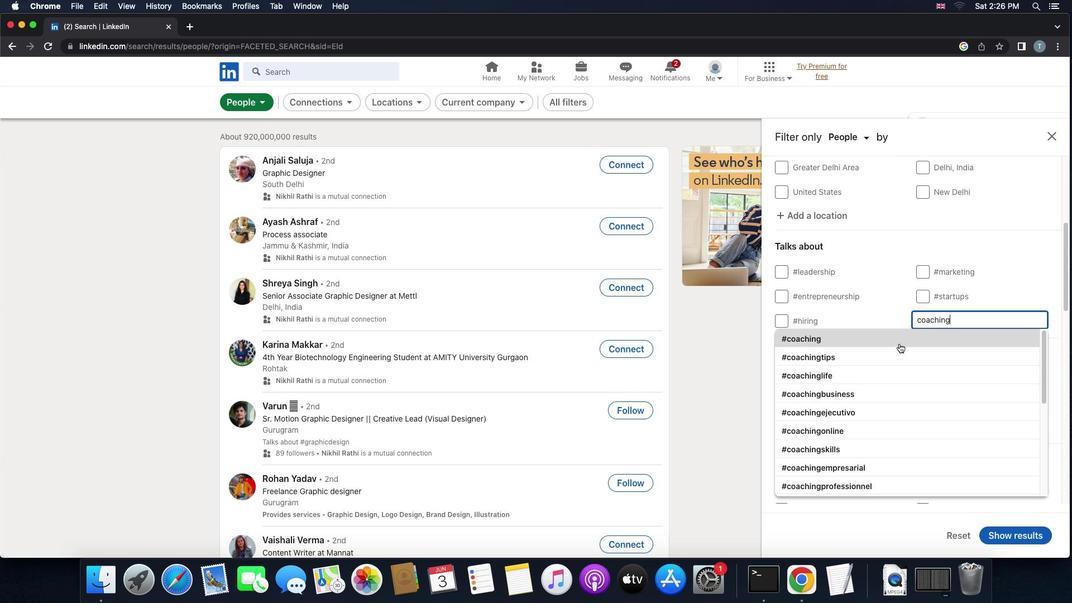 
Action: Mouse pressed left at (900, 343)
Screenshot: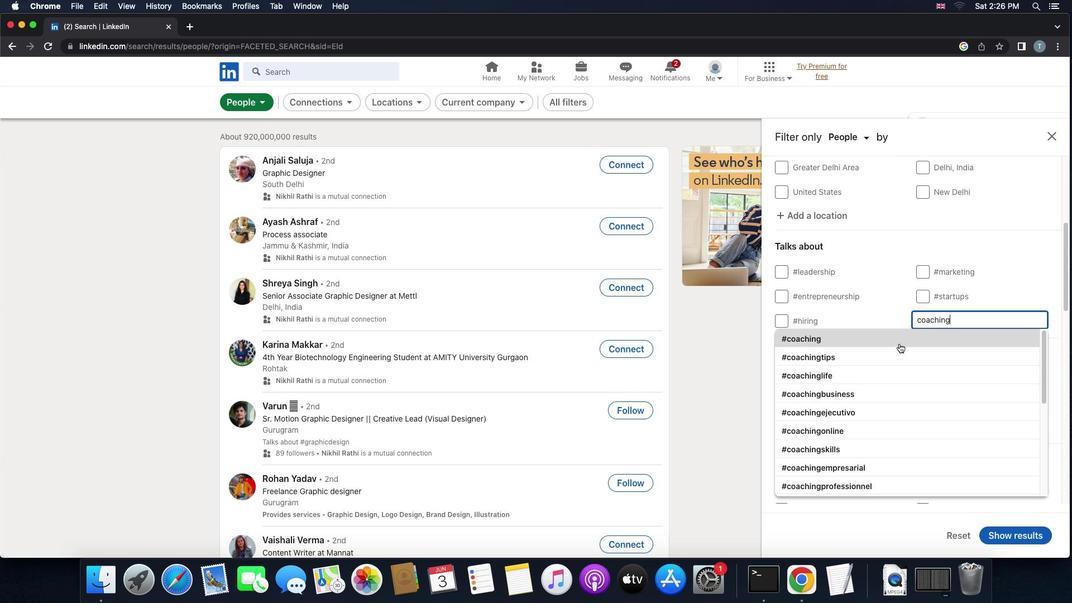 
Action: Mouse moved to (903, 351)
Screenshot: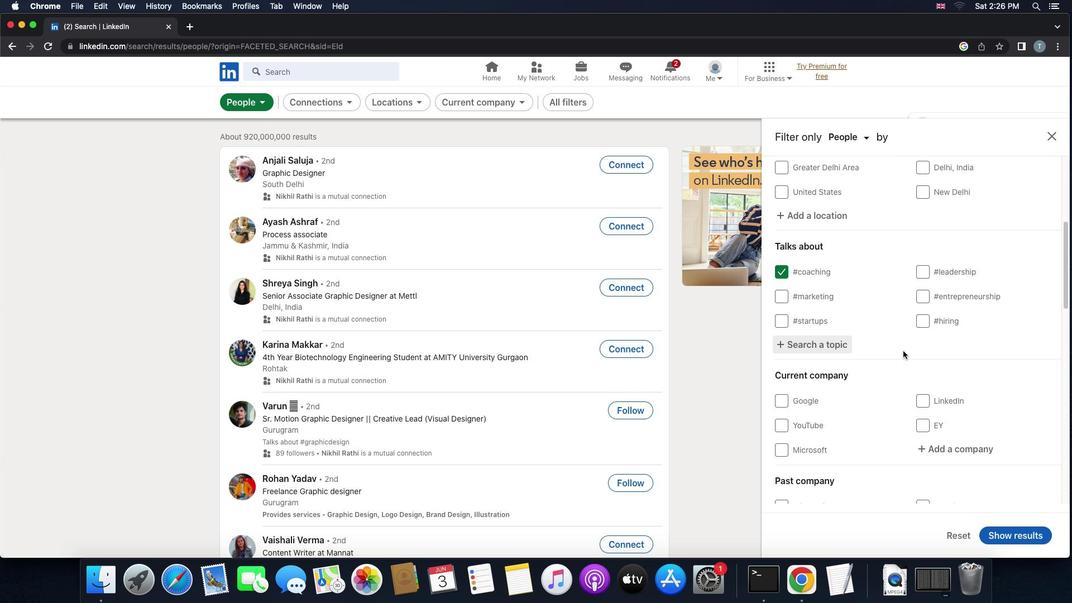 
Action: Mouse scrolled (903, 351) with delta (0, 0)
Screenshot: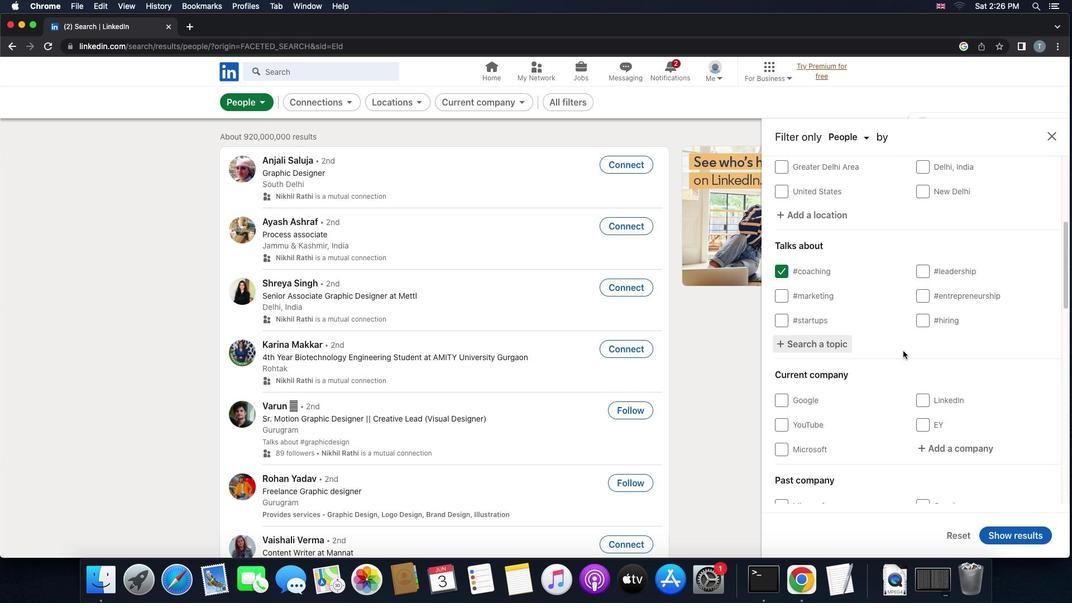 
Action: Mouse scrolled (903, 351) with delta (0, 0)
Screenshot: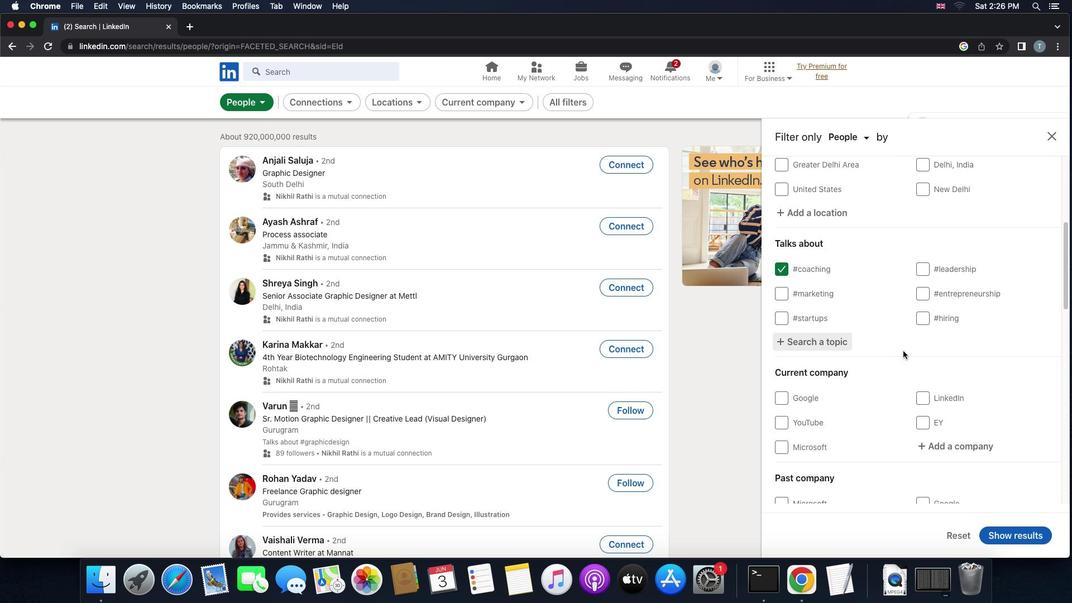 
Action: Mouse scrolled (903, 351) with delta (0, -1)
Screenshot: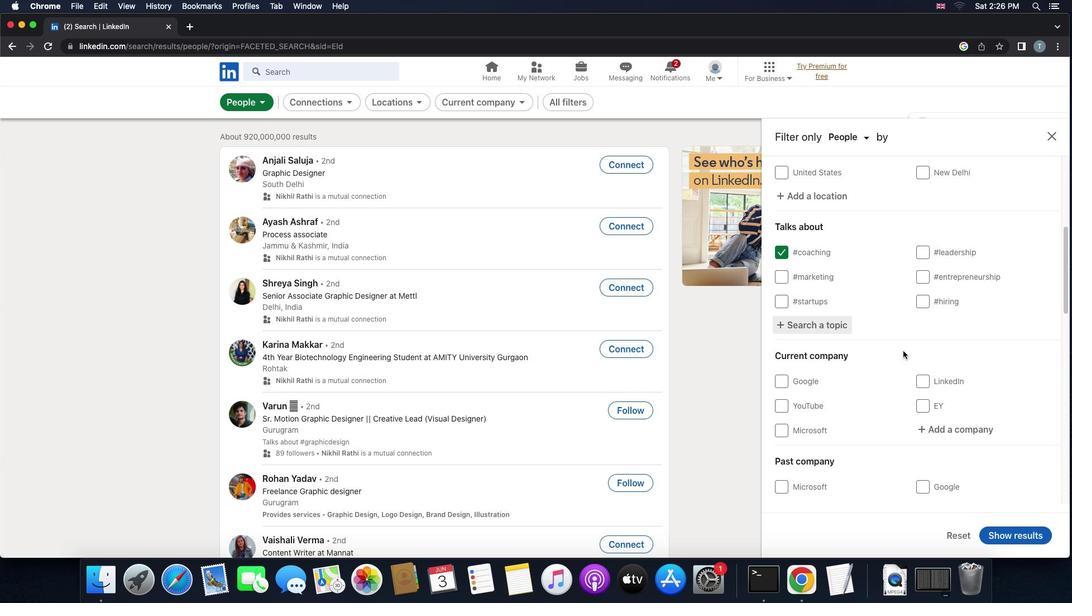 
Action: Mouse scrolled (903, 351) with delta (0, 0)
Screenshot: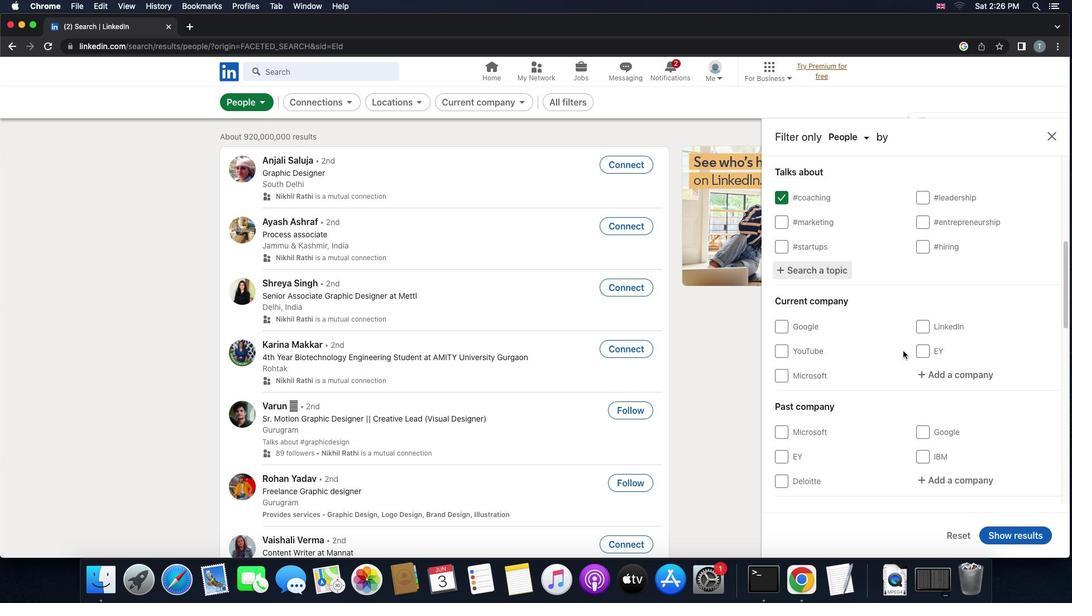 
Action: Mouse scrolled (903, 351) with delta (0, 0)
Screenshot: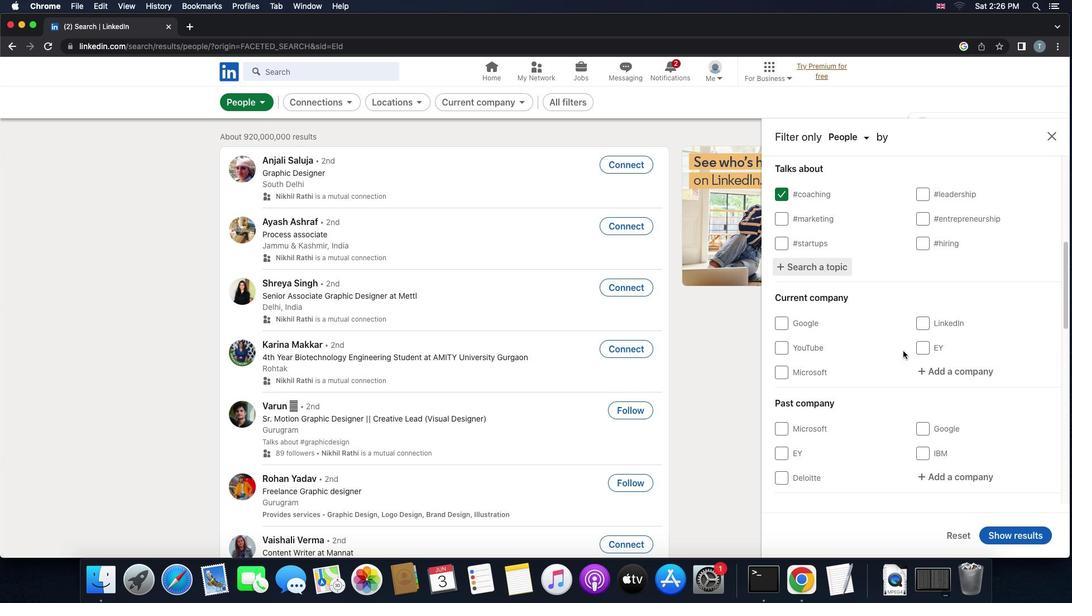 
Action: Mouse scrolled (903, 351) with delta (0, 0)
Screenshot: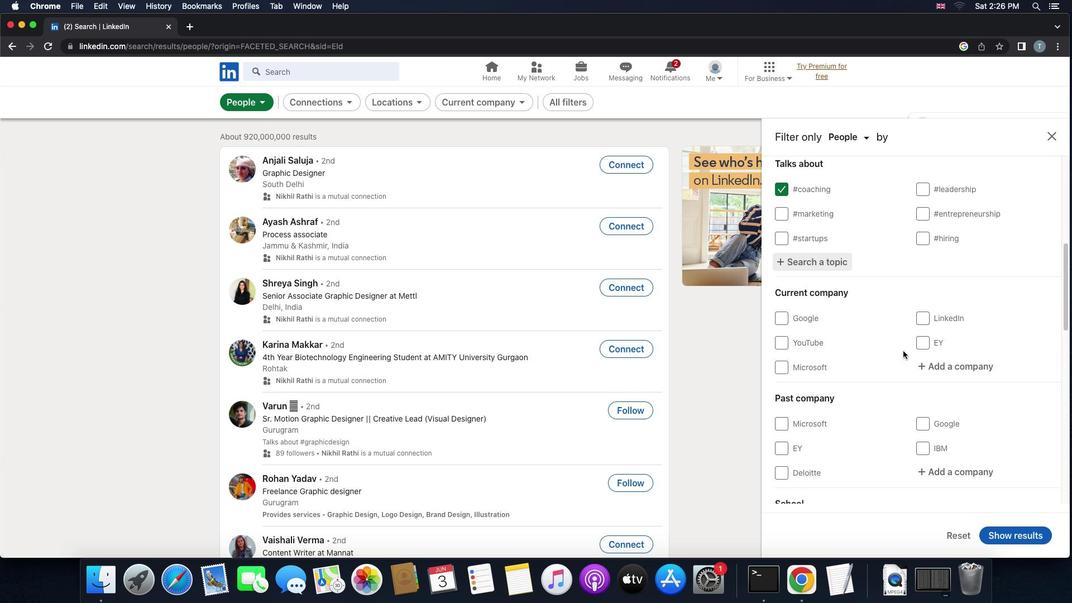 
Action: Mouse moved to (948, 322)
Screenshot: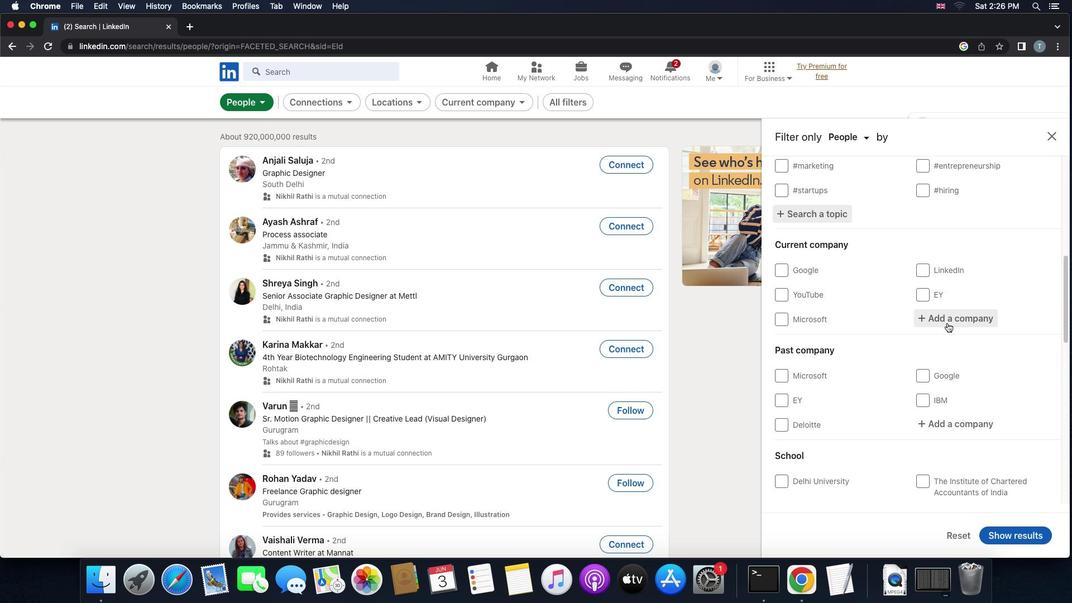 
Action: Mouse pressed left at (948, 322)
Screenshot: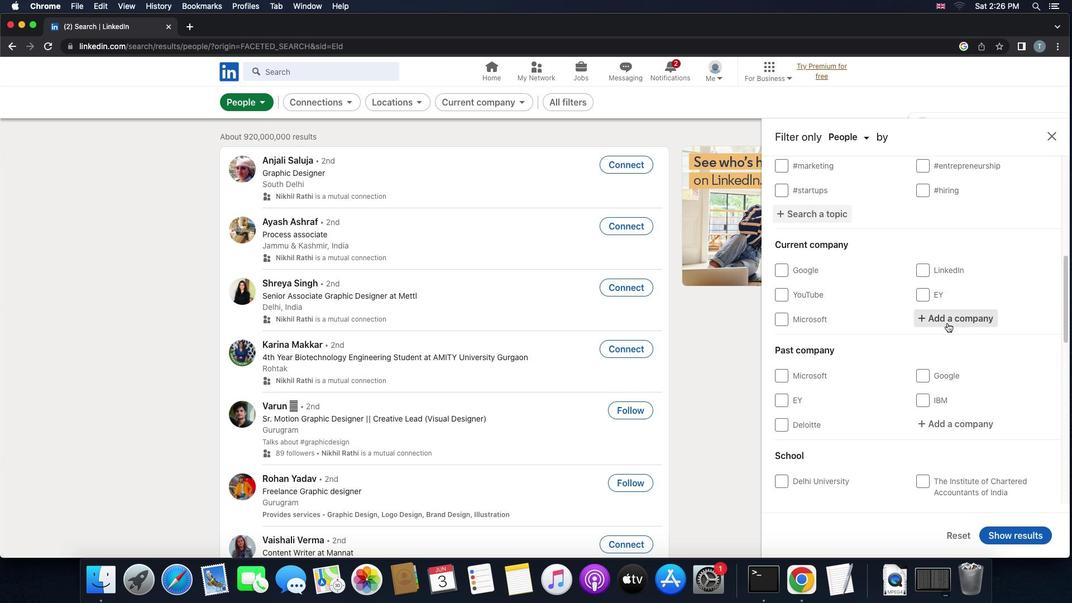 
Action: Mouse moved to (947, 322)
Screenshot: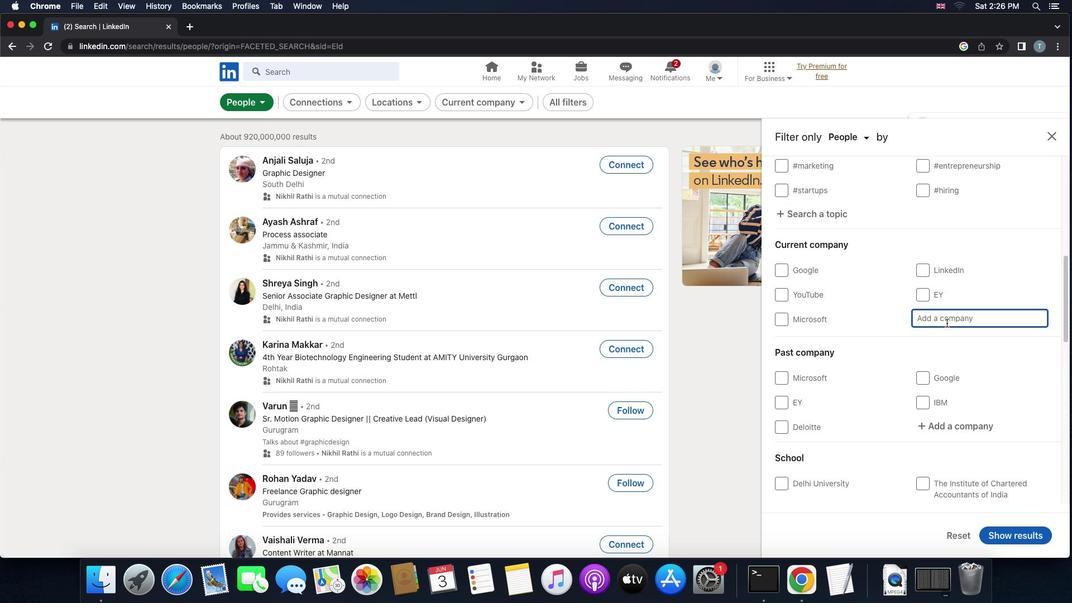 
Action: Key pressed Key.shift'F''I''S'
Screenshot: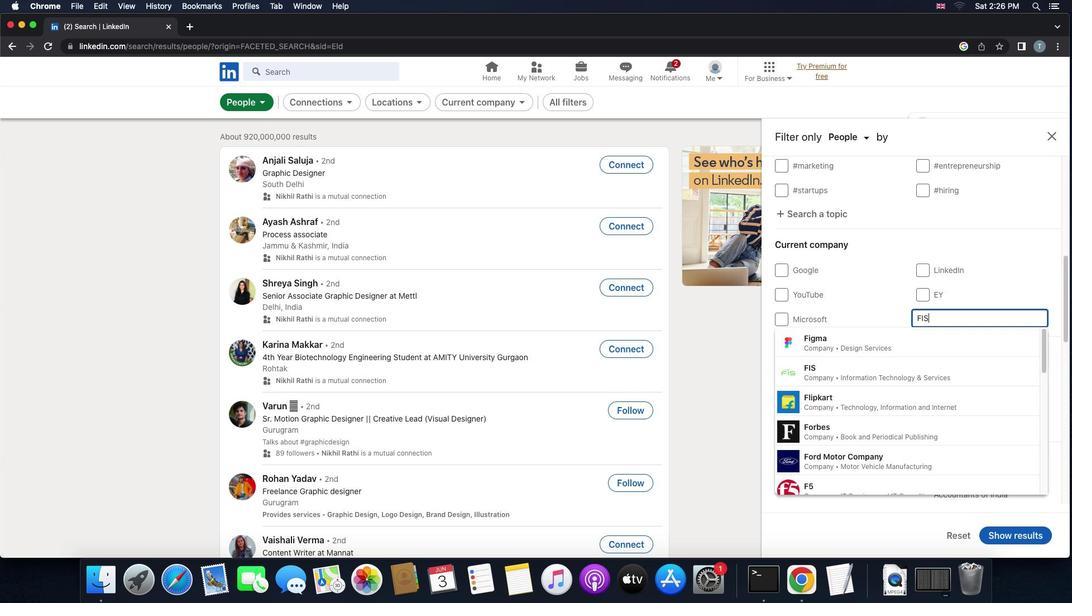 
Action: Mouse moved to (933, 333)
Screenshot: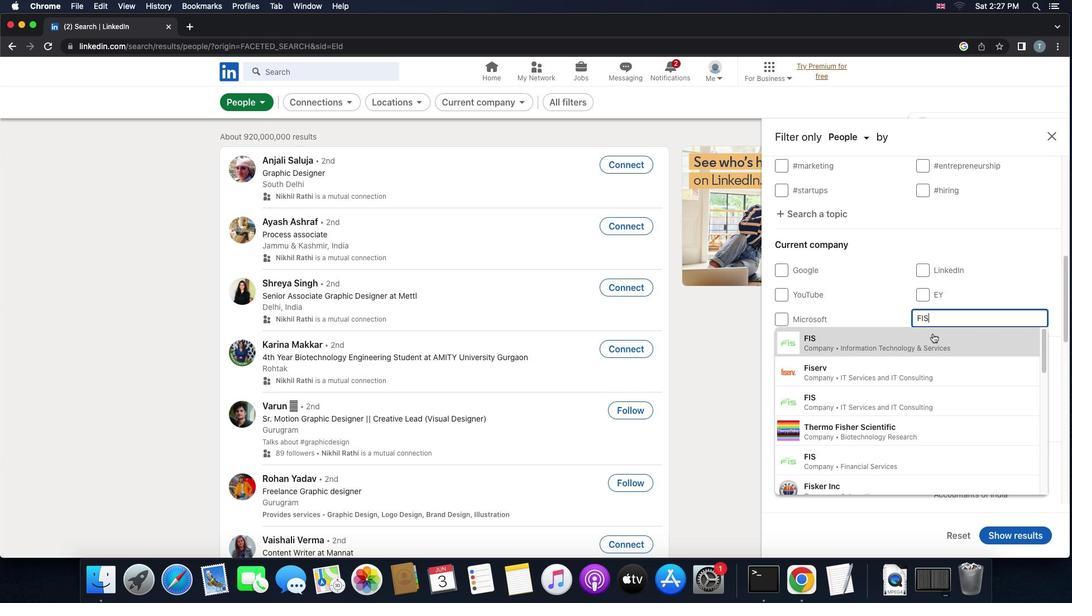 
Action: Mouse pressed left at (933, 333)
Screenshot: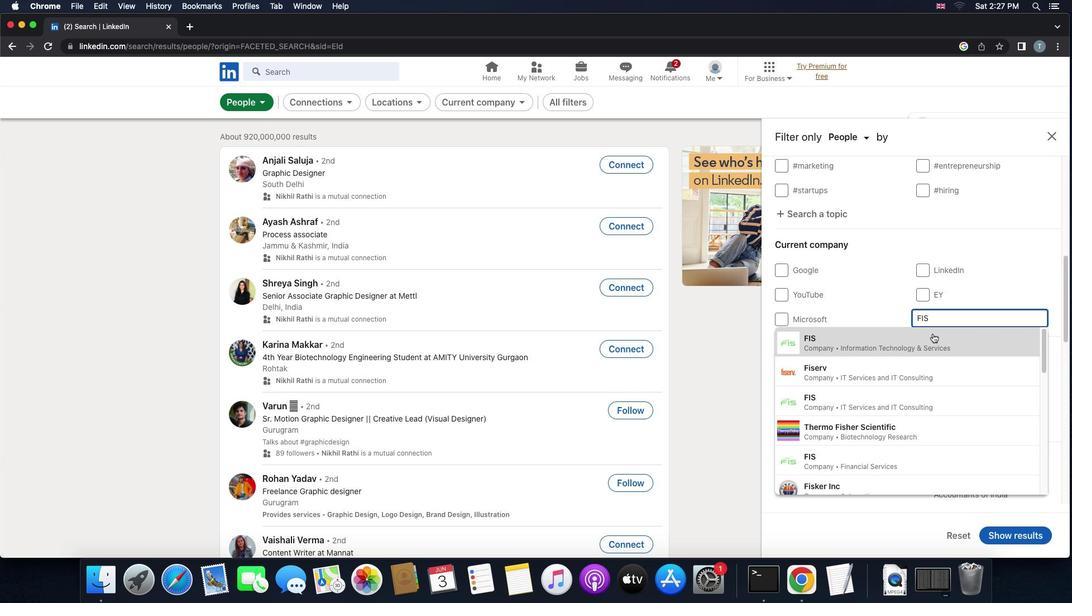 
Action: Mouse moved to (927, 358)
Screenshot: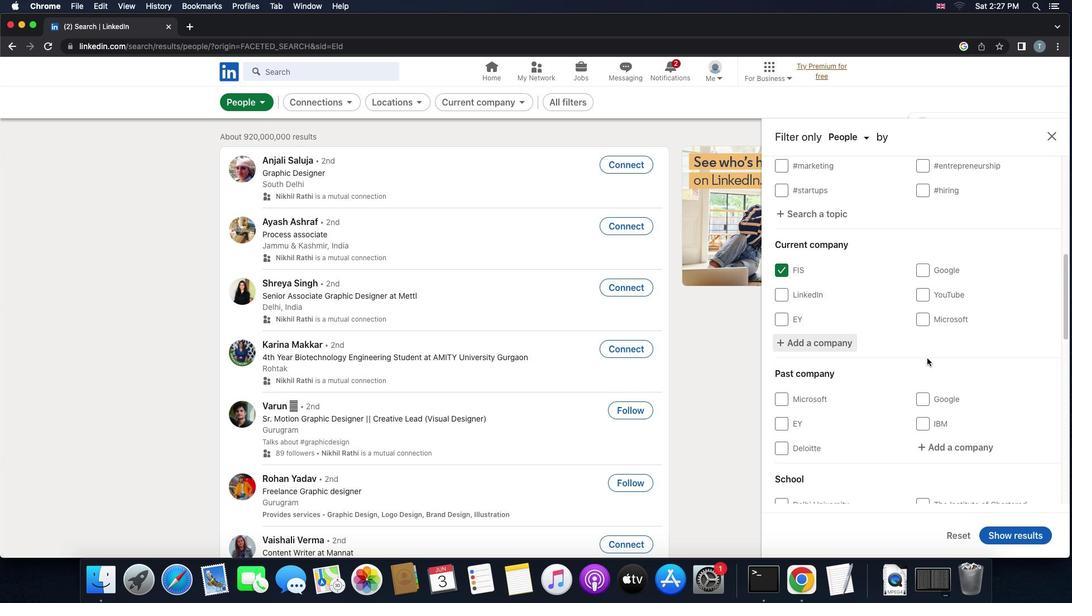 
Action: Mouse scrolled (927, 358) with delta (0, 0)
Screenshot: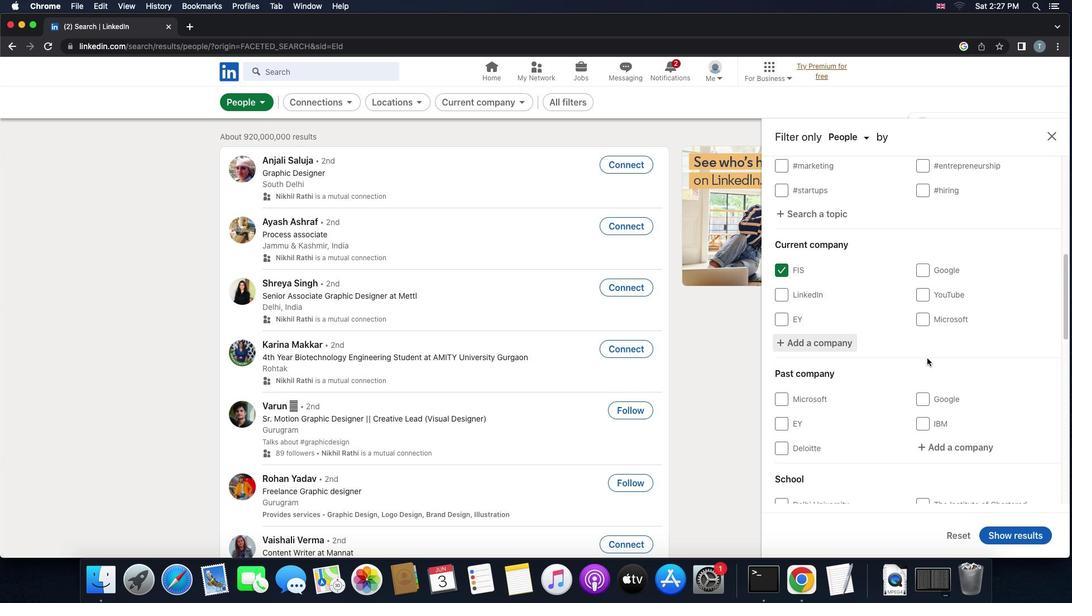 
Action: Mouse scrolled (927, 358) with delta (0, 0)
Screenshot: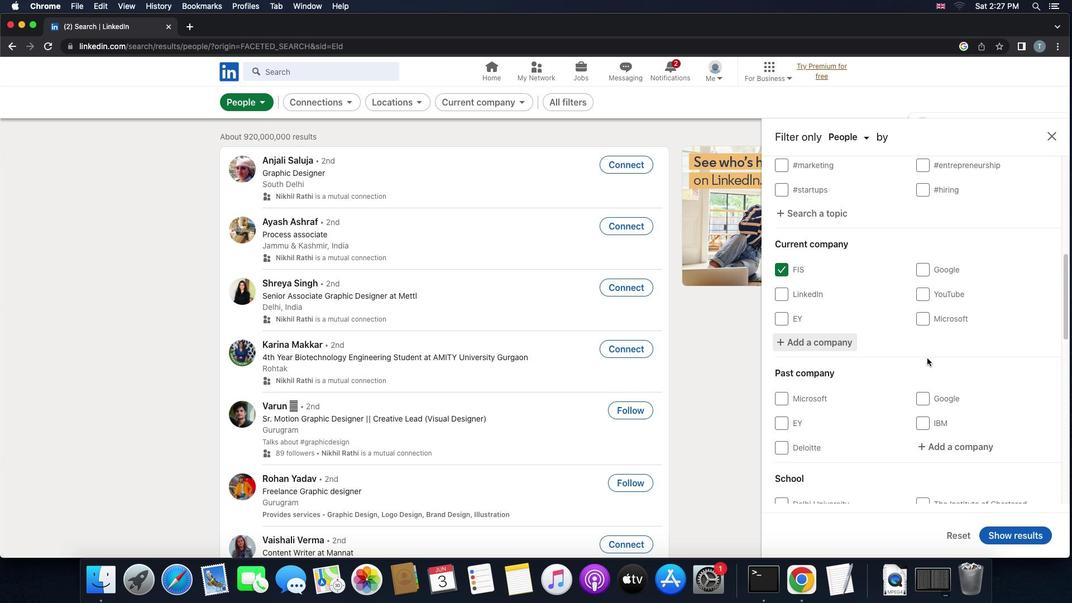 
Action: Mouse scrolled (927, 358) with delta (0, 0)
Screenshot: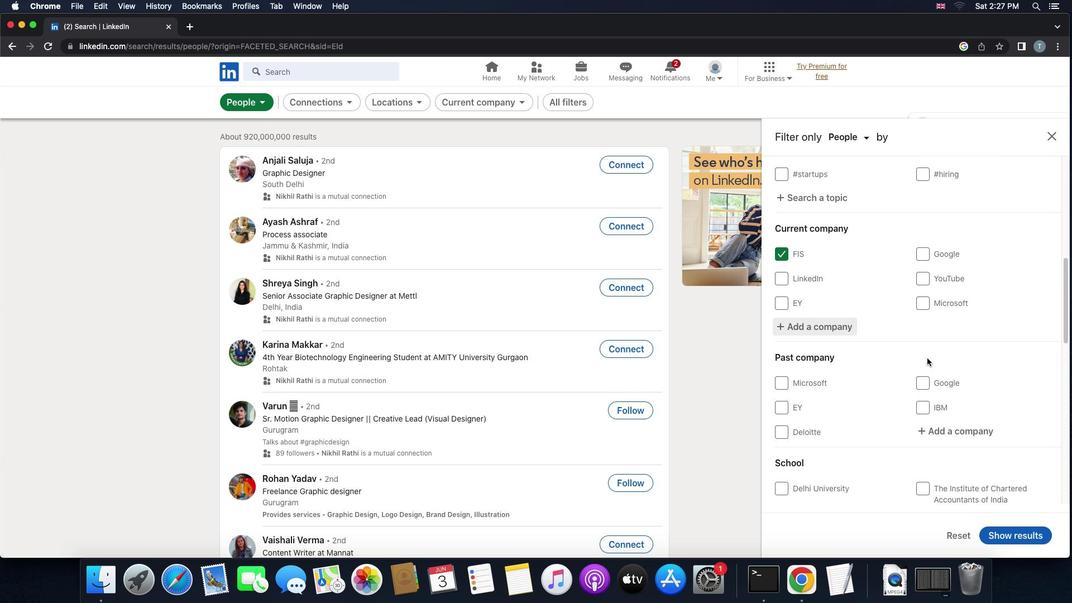 
Action: Mouse moved to (926, 359)
Screenshot: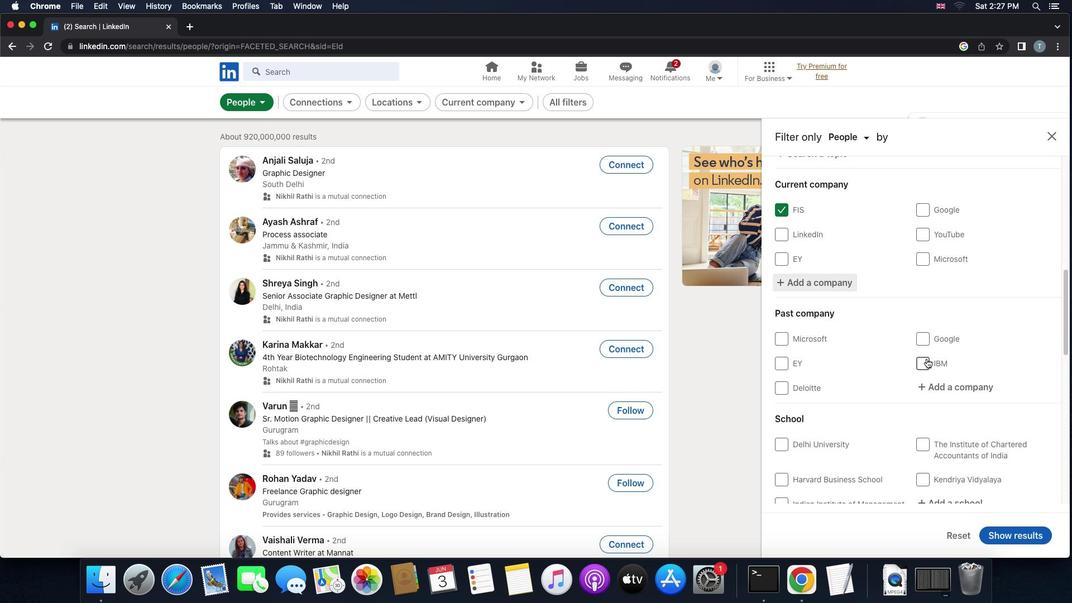 
Action: Mouse scrolled (926, 359) with delta (0, 0)
Screenshot: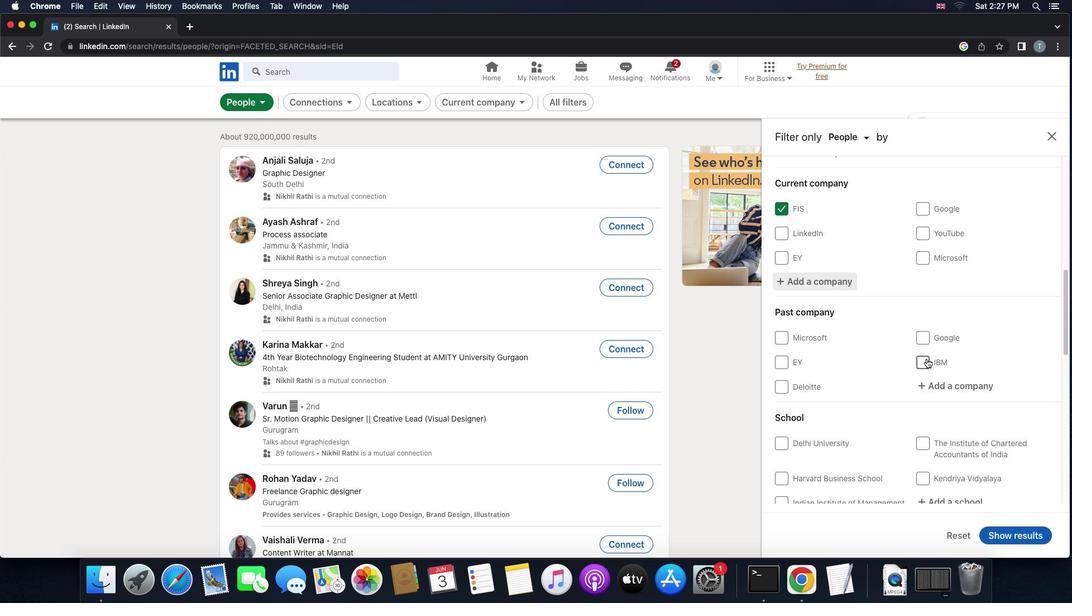 
Action: Mouse scrolled (926, 359) with delta (0, 0)
Screenshot: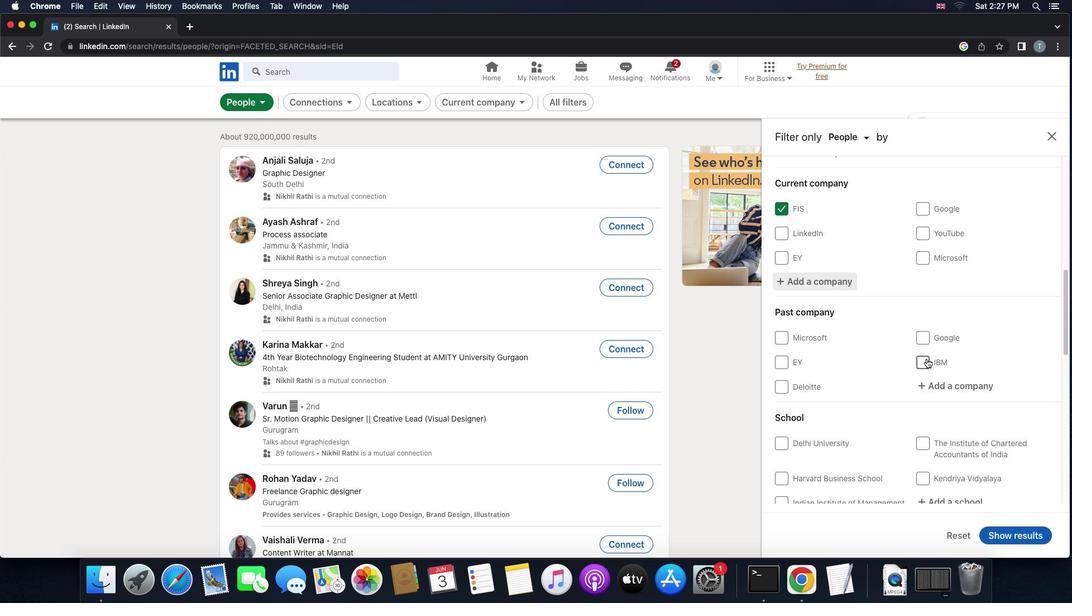 
Action: Mouse scrolled (926, 359) with delta (0, -1)
Screenshot: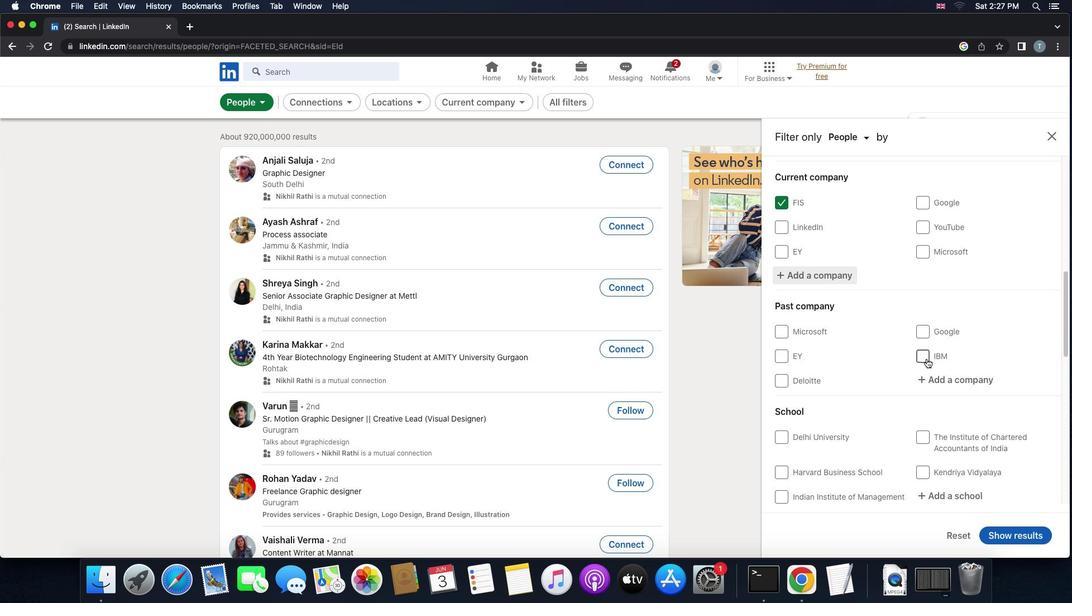 
Action: Mouse scrolled (926, 359) with delta (0, -2)
Screenshot: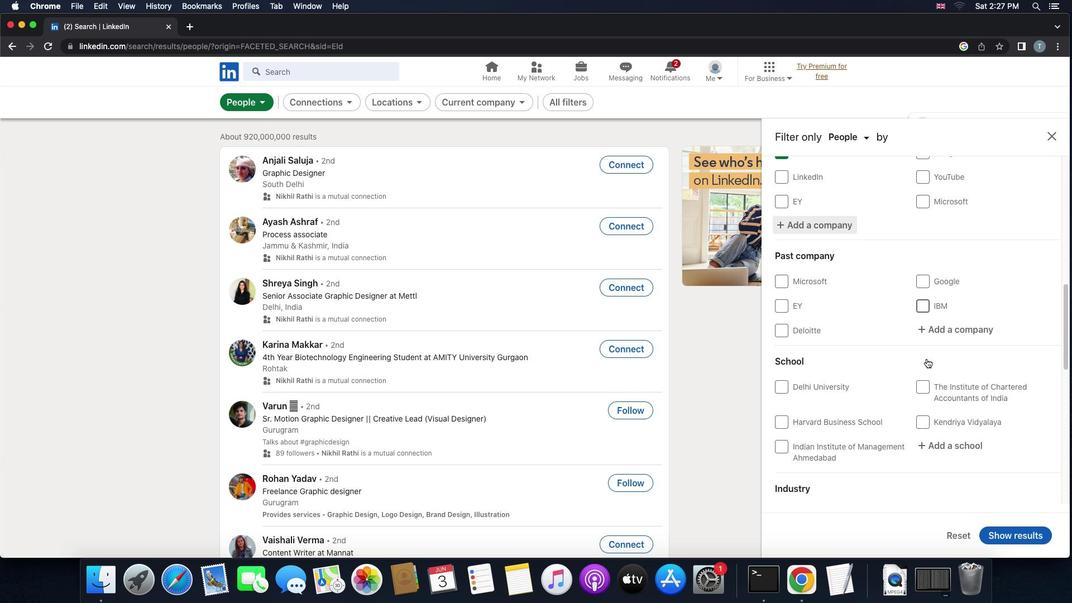 
Action: Mouse moved to (947, 307)
Screenshot: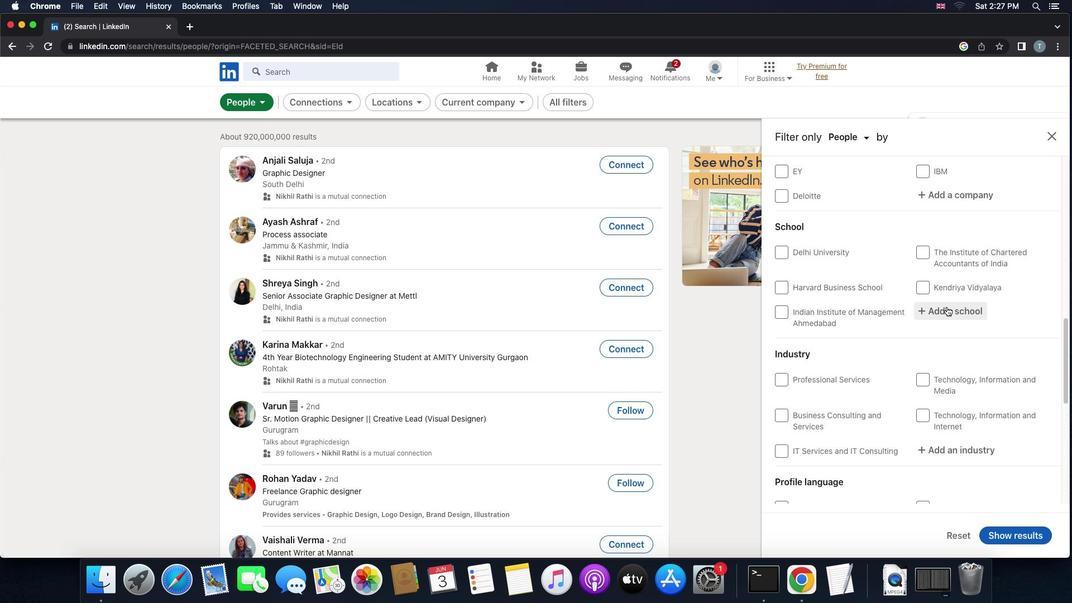 
Action: Mouse pressed left at (947, 307)
Screenshot: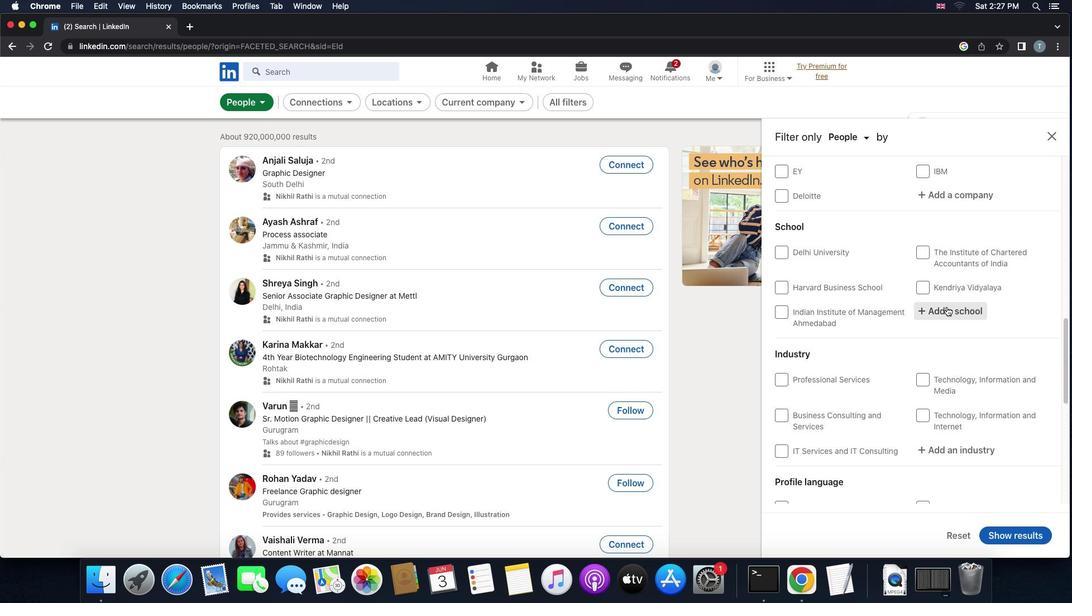 
Action: Mouse moved to (947, 306)
Screenshot: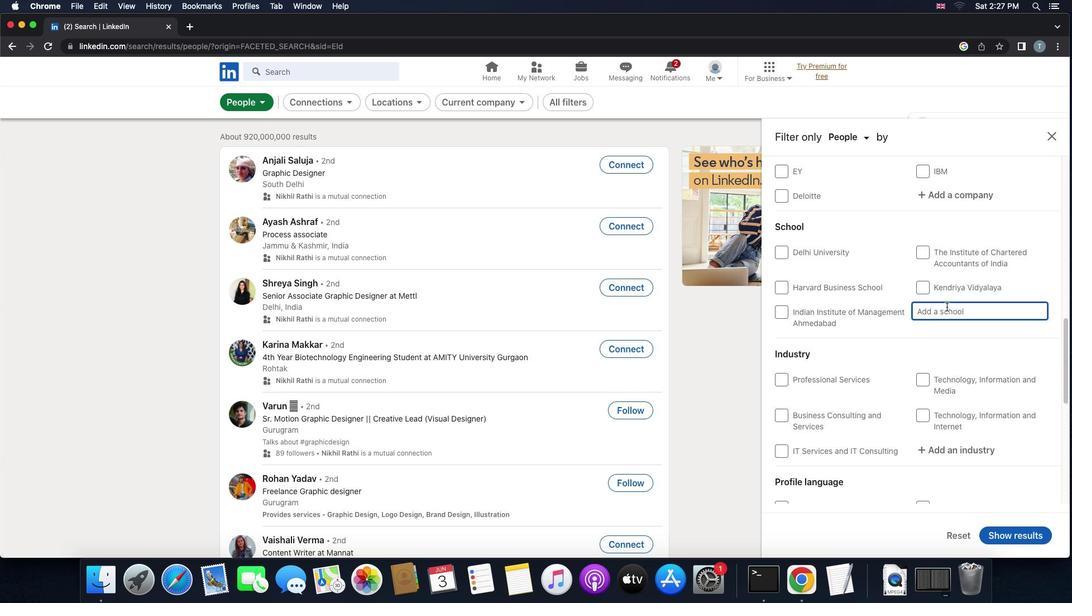 
Action: Key pressed Key.shift'S''e''s''h''a''d''r''i''p''u''r''a''m'
Screenshot: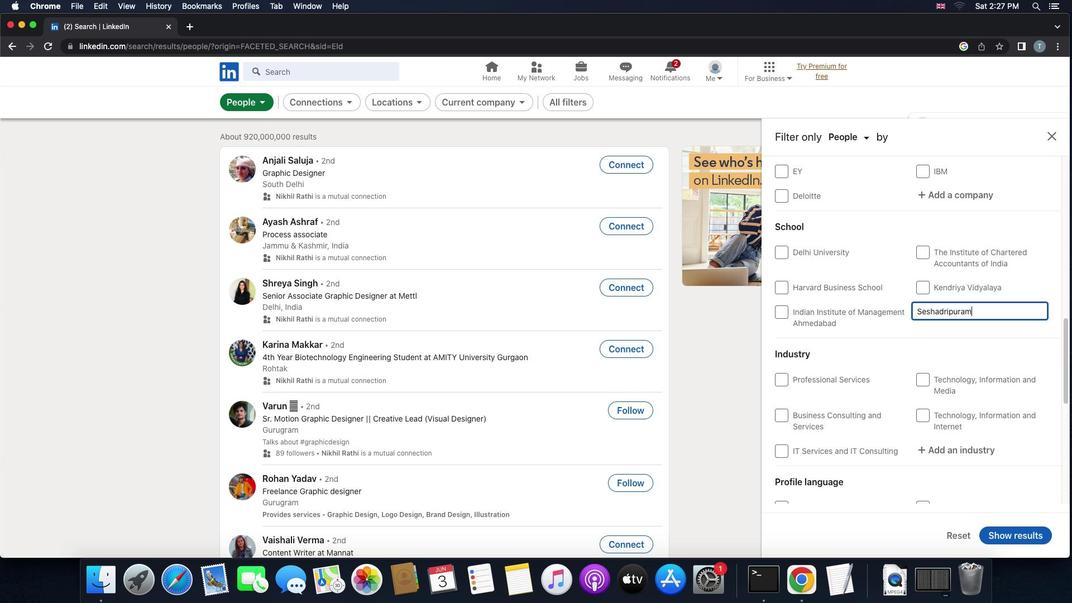 
Action: Mouse moved to (901, 329)
Screenshot: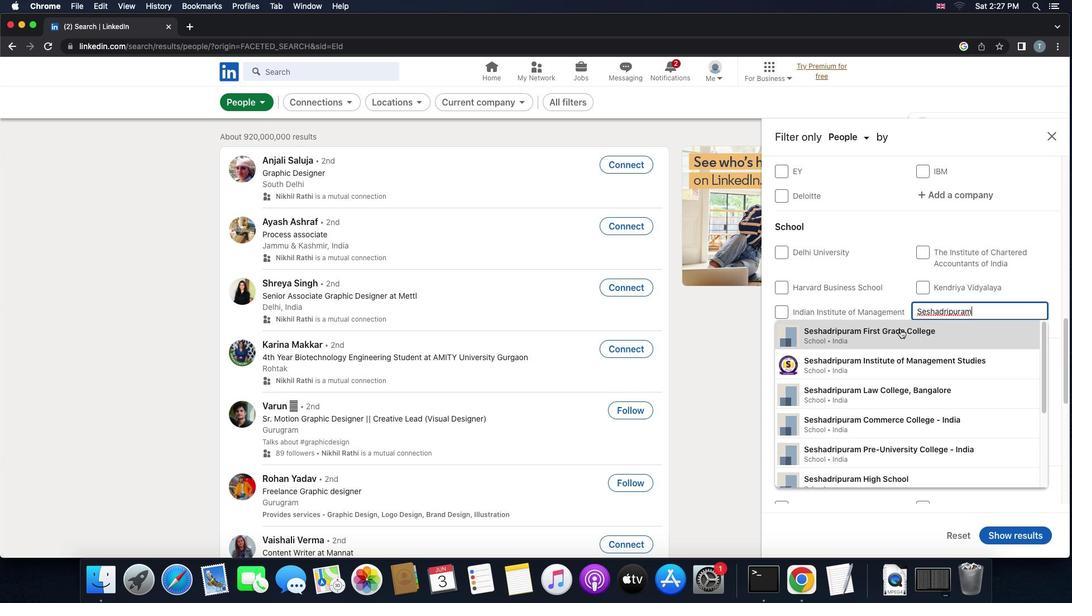 
Action: Mouse pressed left at (901, 329)
Screenshot: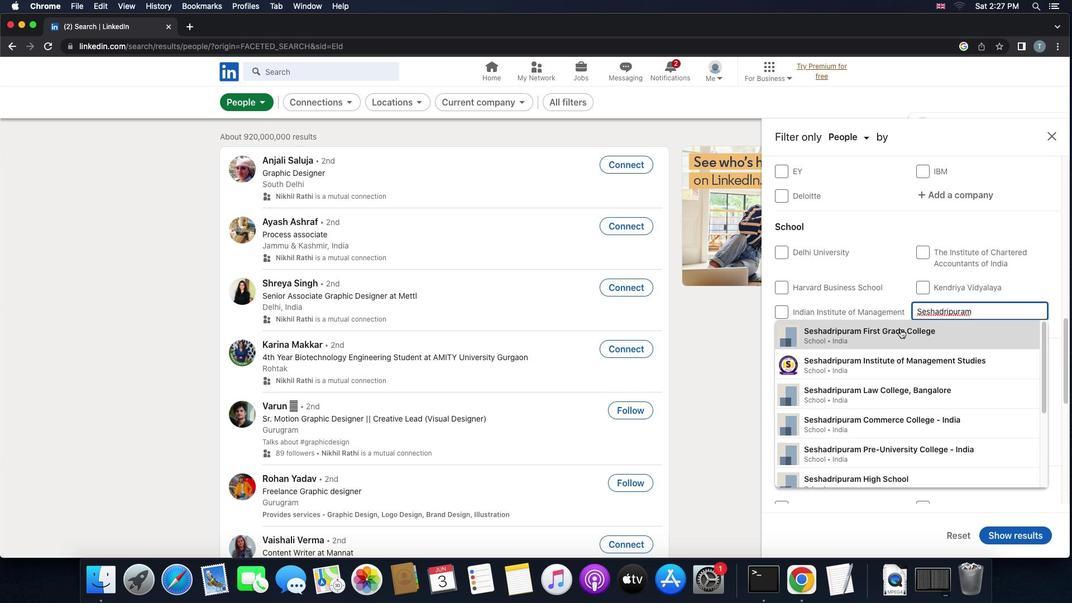 
Action: Mouse moved to (910, 341)
Screenshot: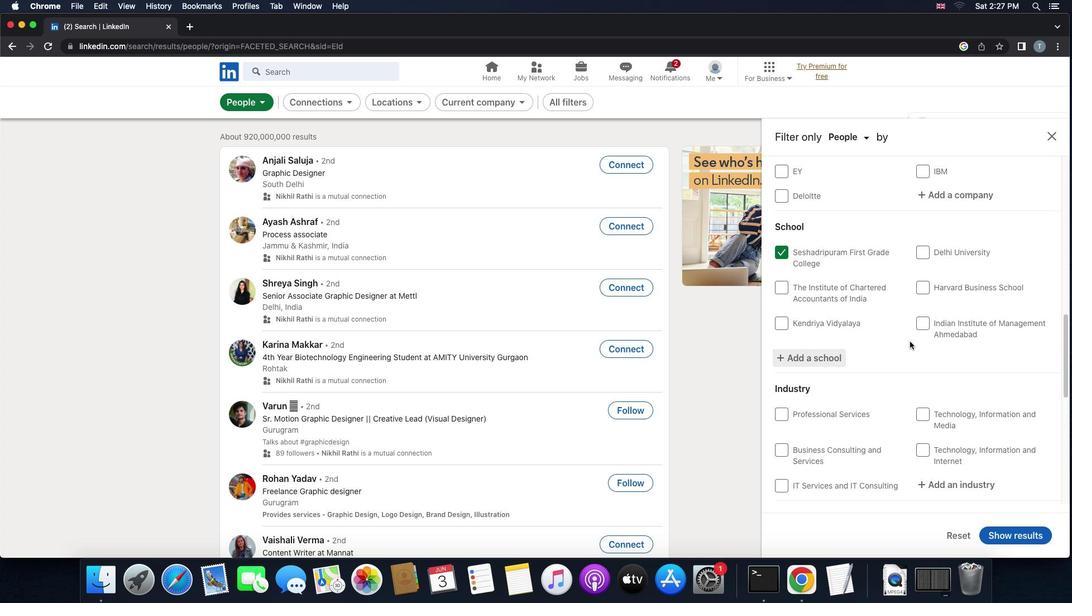
Action: Mouse scrolled (910, 341) with delta (0, 0)
Screenshot: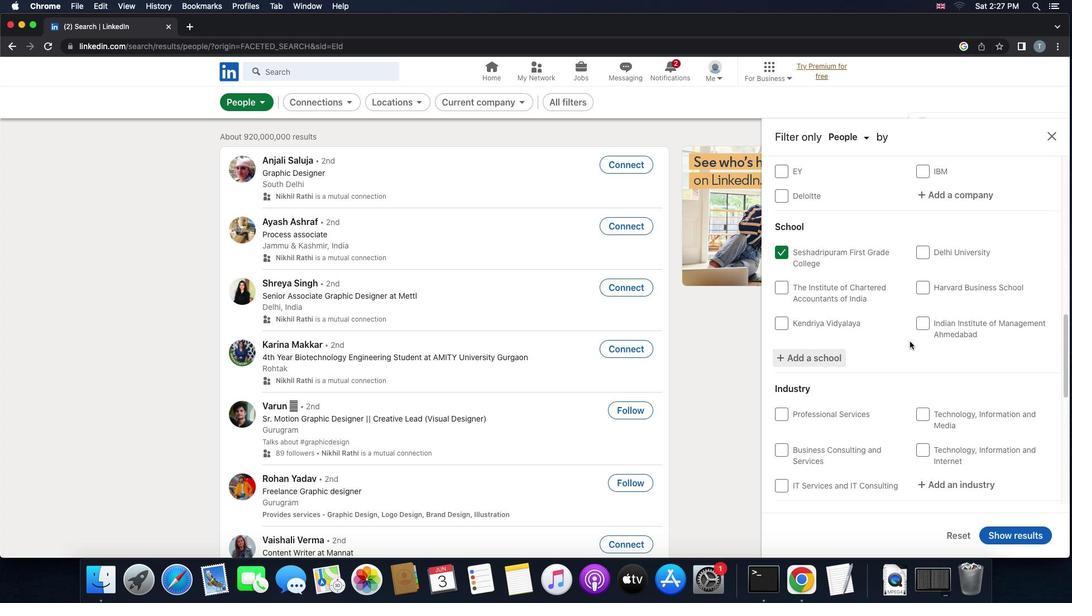 
Action: Mouse scrolled (910, 341) with delta (0, 0)
Screenshot: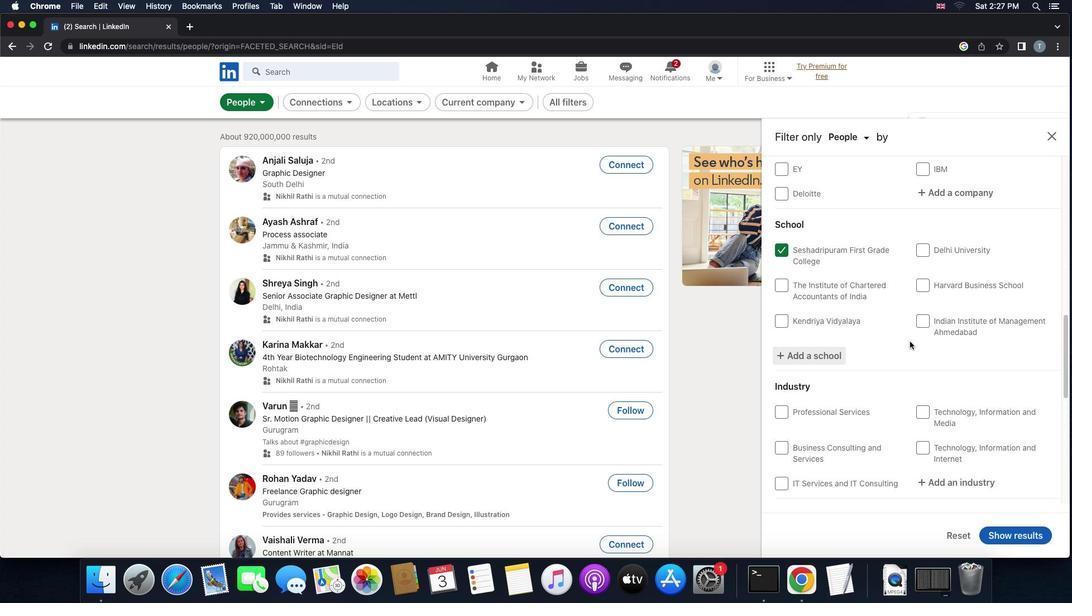 
Action: Mouse scrolled (910, 341) with delta (0, 0)
Screenshot: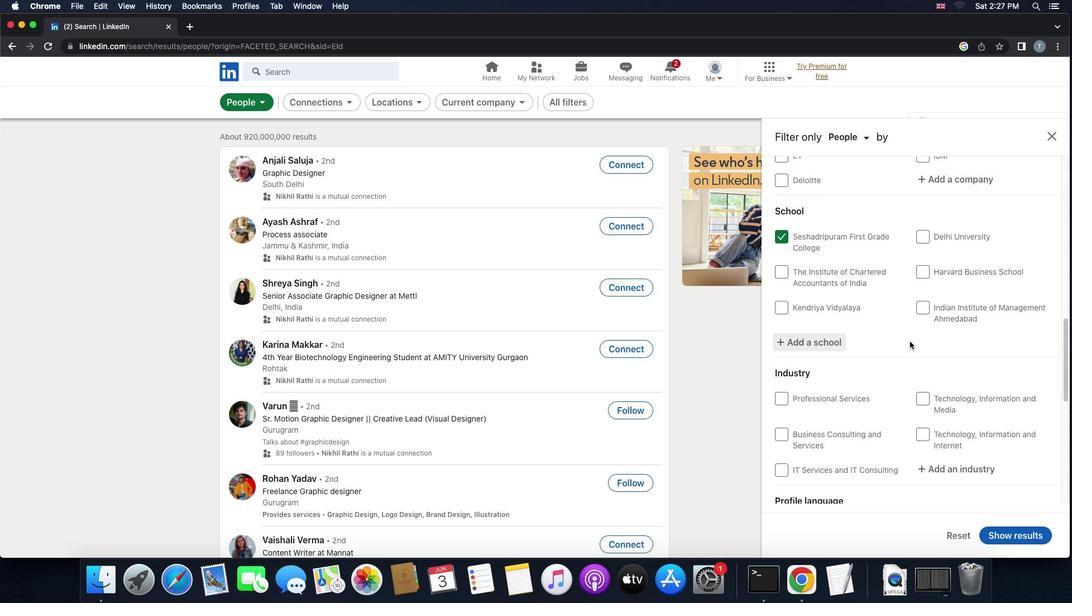 
Action: Mouse scrolled (910, 341) with delta (0, 0)
Screenshot: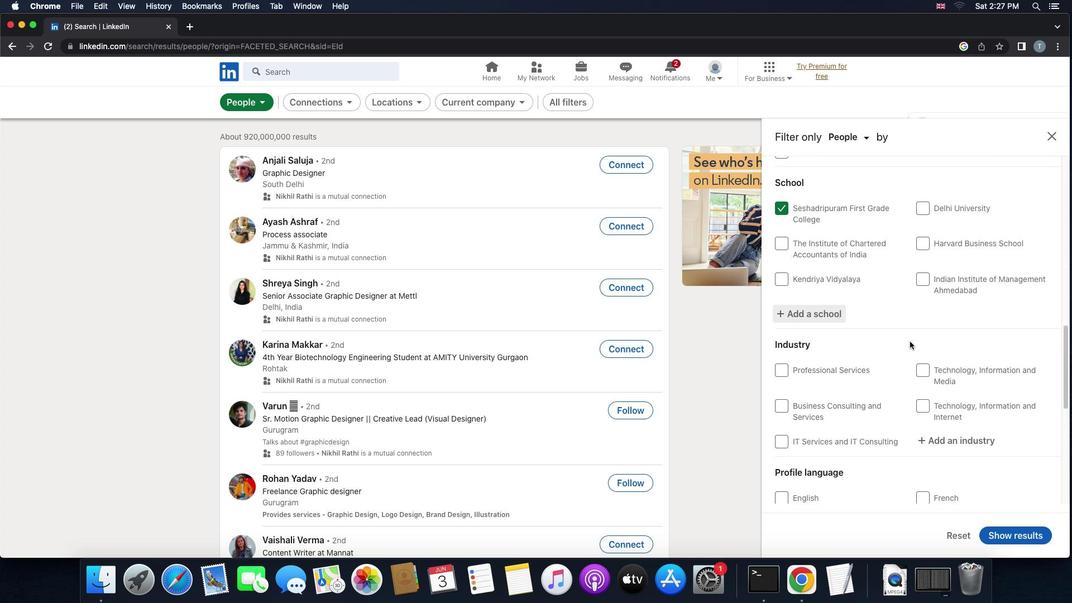 
Action: Mouse moved to (910, 341)
Screenshot: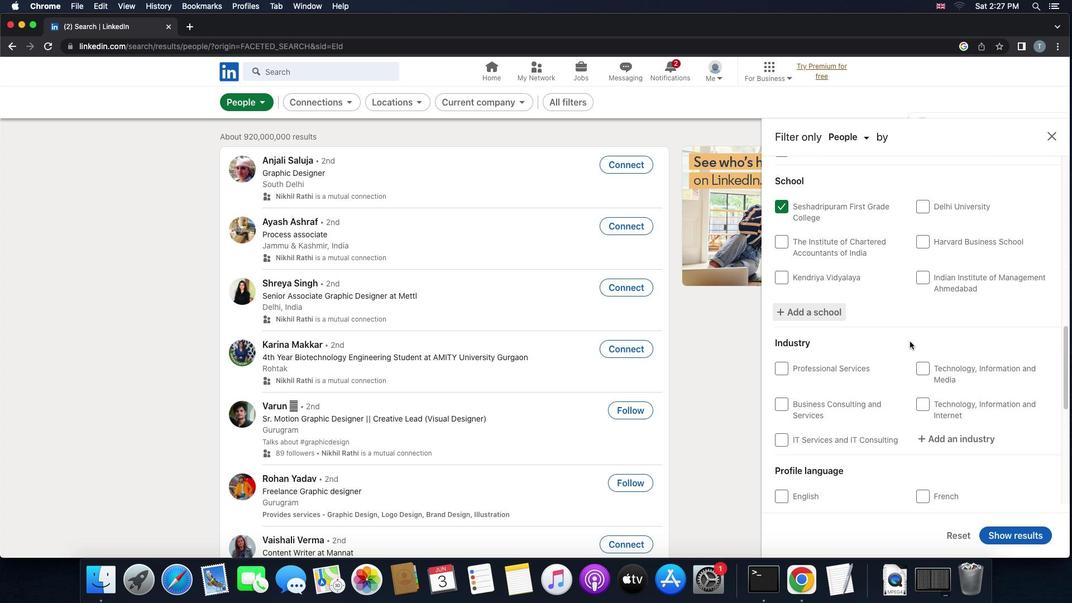 
Action: Mouse scrolled (910, 341) with delta (0, 0)
Screenshot: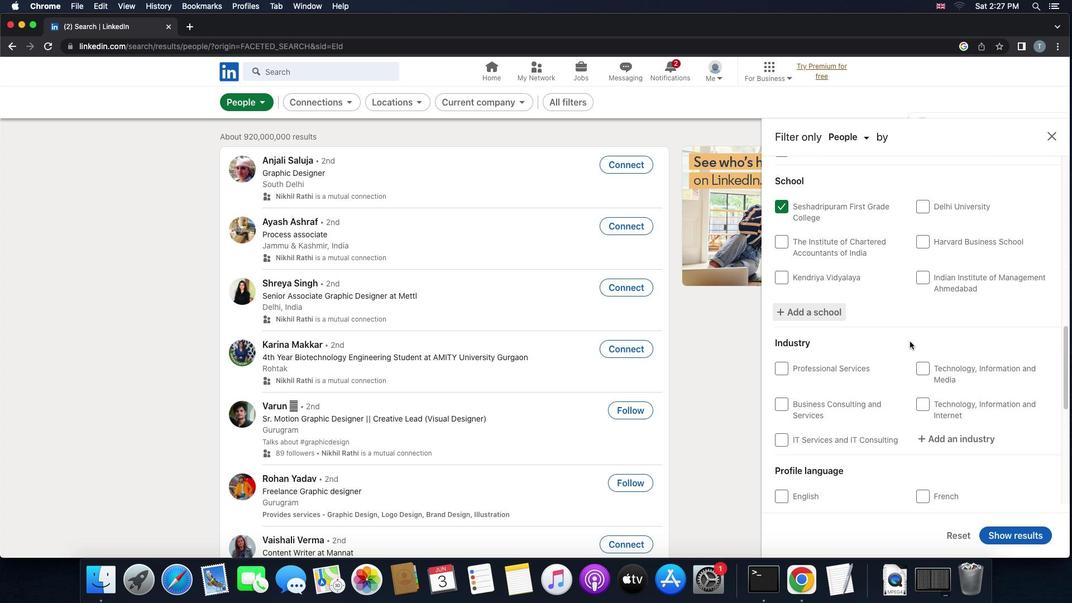 
Action: Mouse scrolled (910, 341) with delta (0, 0)
Screenshot: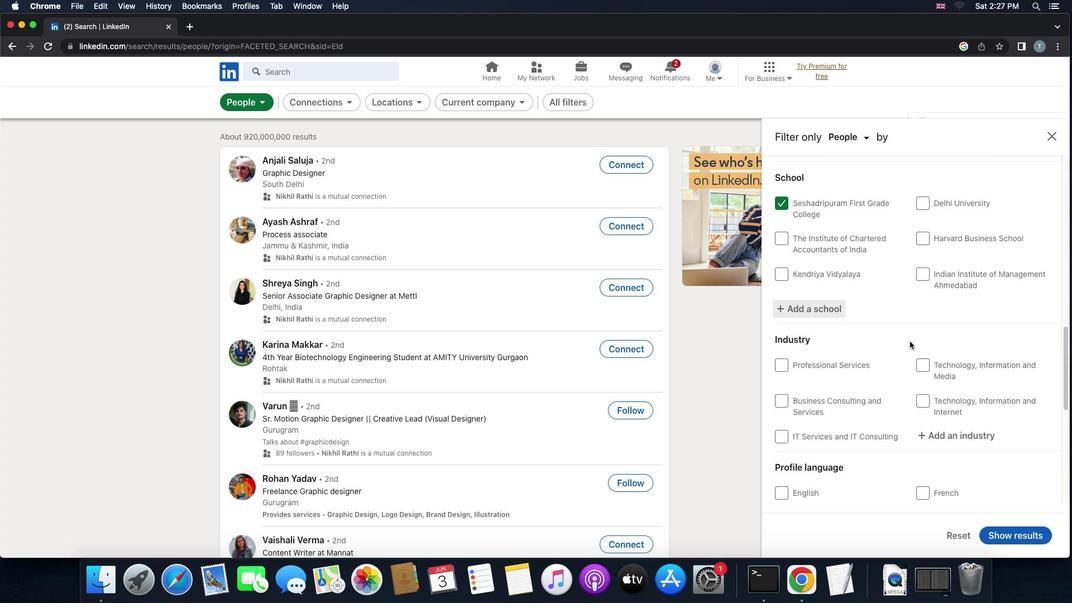
Action: Mouse scrolled (910, 341) with delta (0, 0)
Screenshot: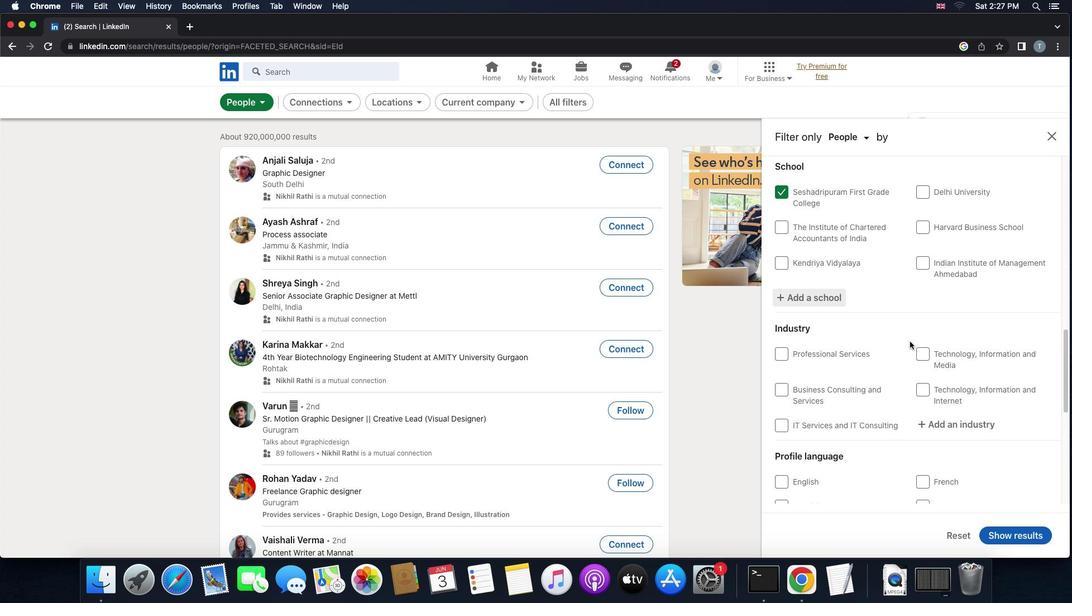 
Action: Mouse moved to (931, 382)
Screenshot: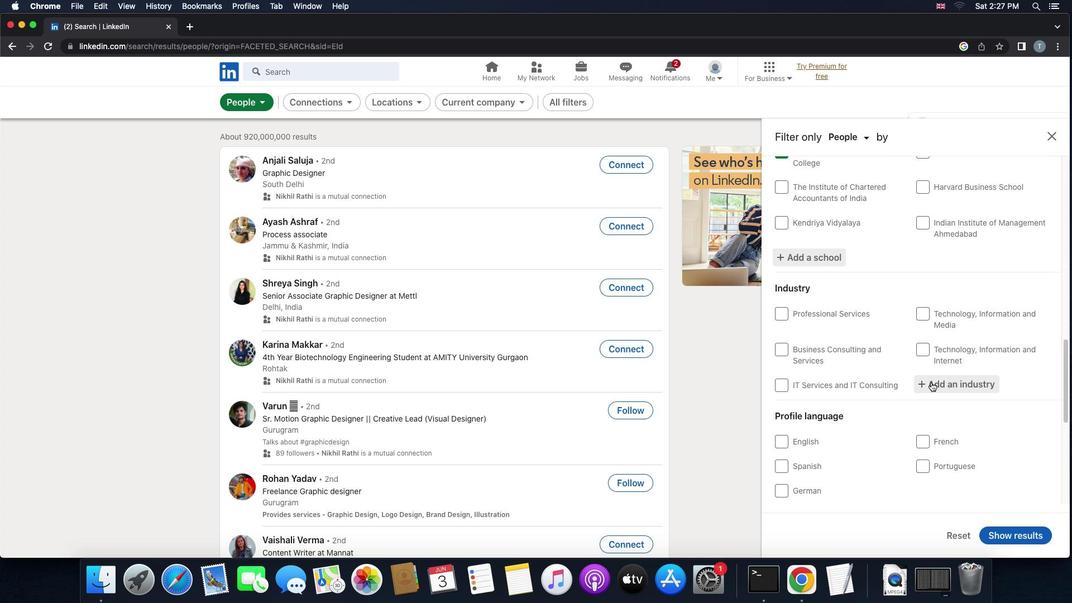 
Action: Mouse pressed left at (931, 382)
Screenshot: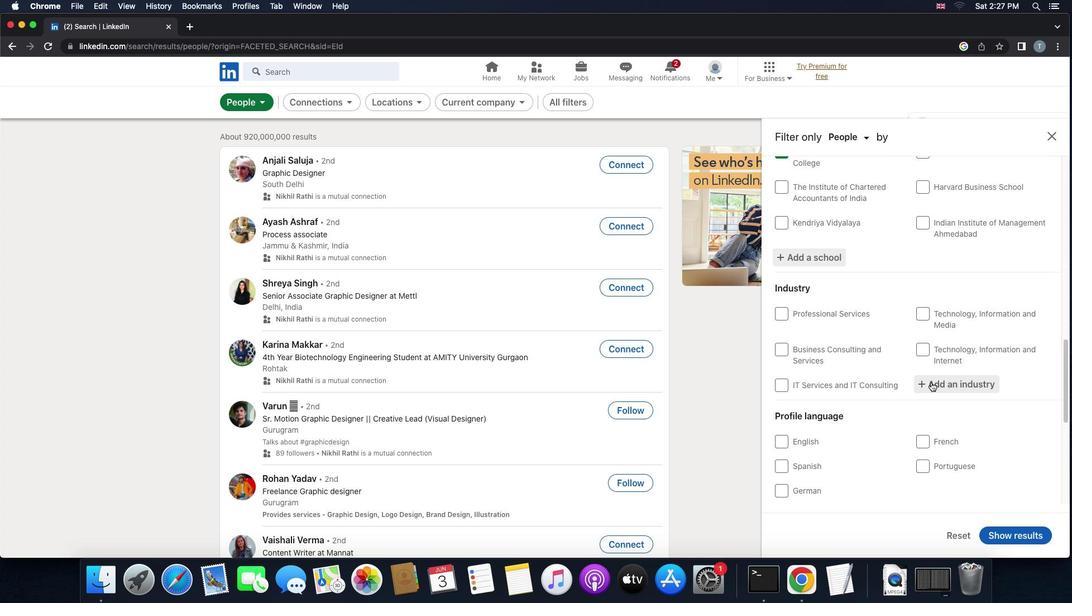 
Action: Key pressed 'a''r''t''i''s''t''s'
Screenshot: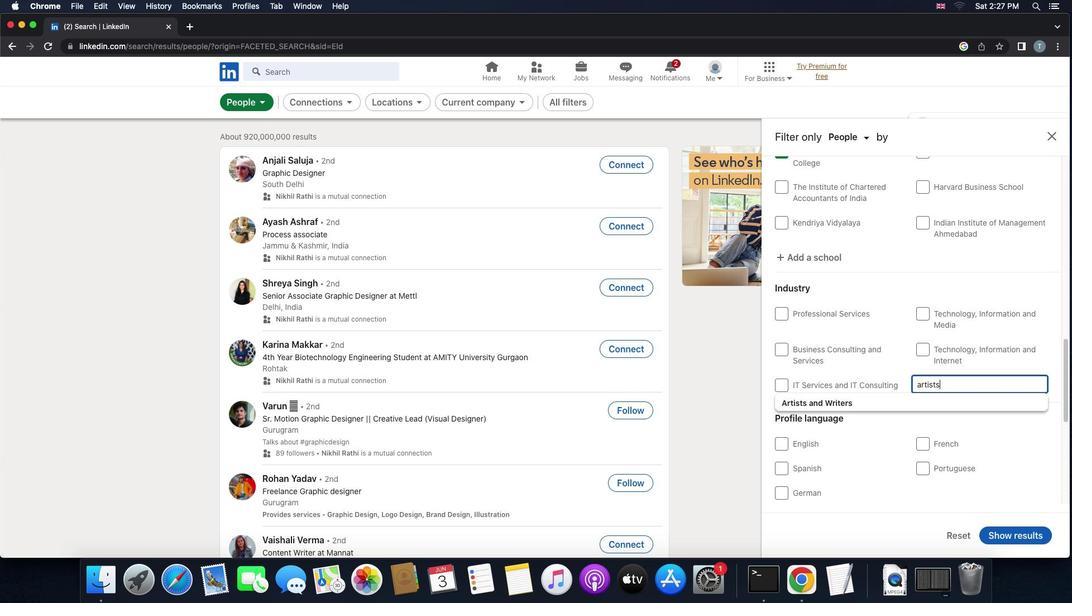 
Action: Mouse moved to (947, 397)
Screenshot: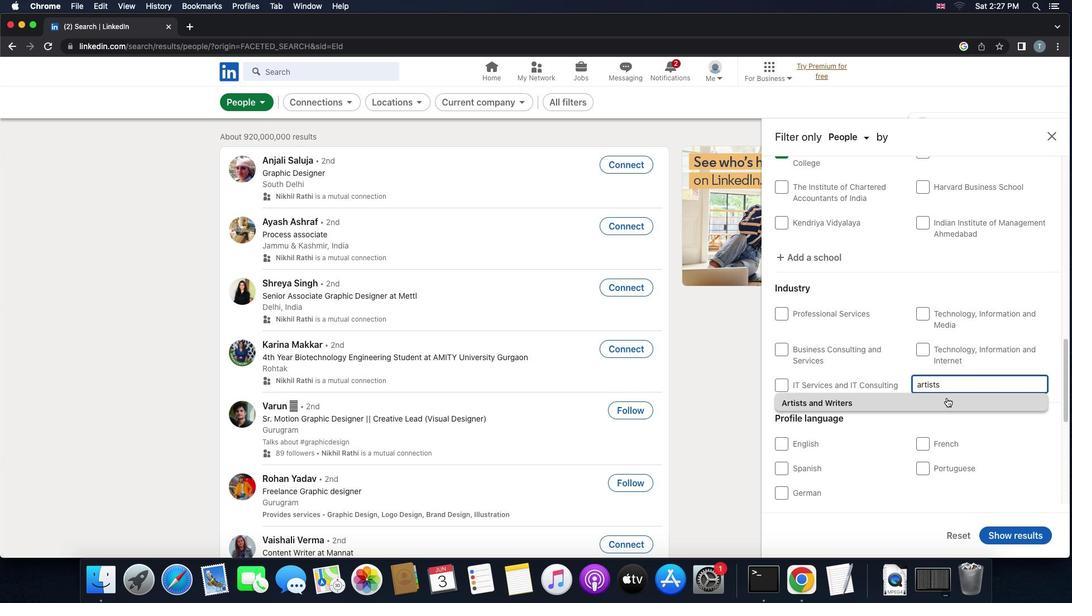 
Action: Mouse pressed left at (947, 397)
Screenshot: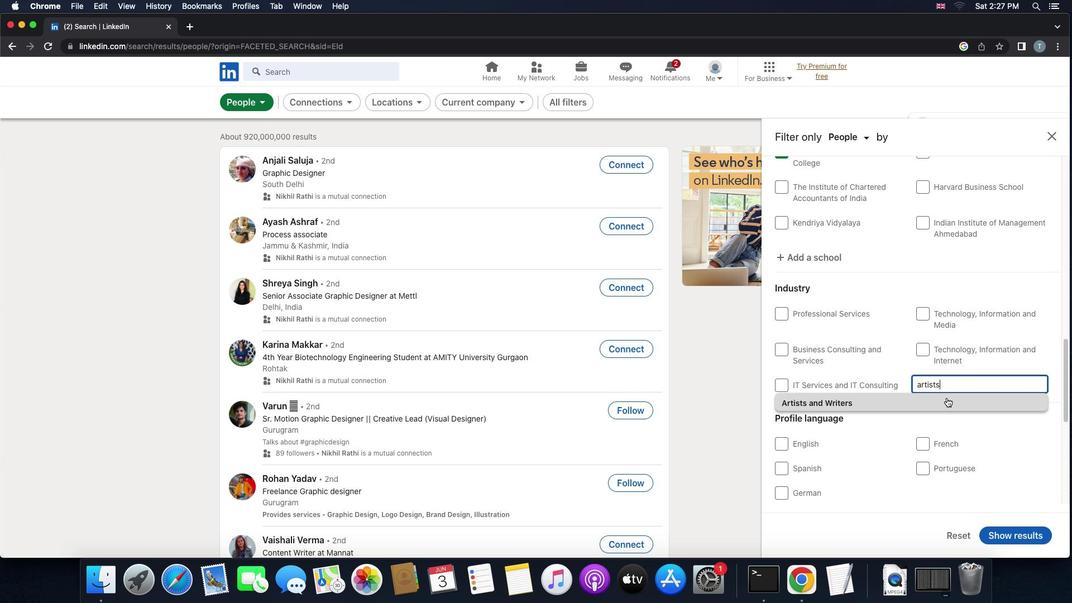 
Action: Mouse scrolled (947, 397) with delta (0, 0)
Screenshot: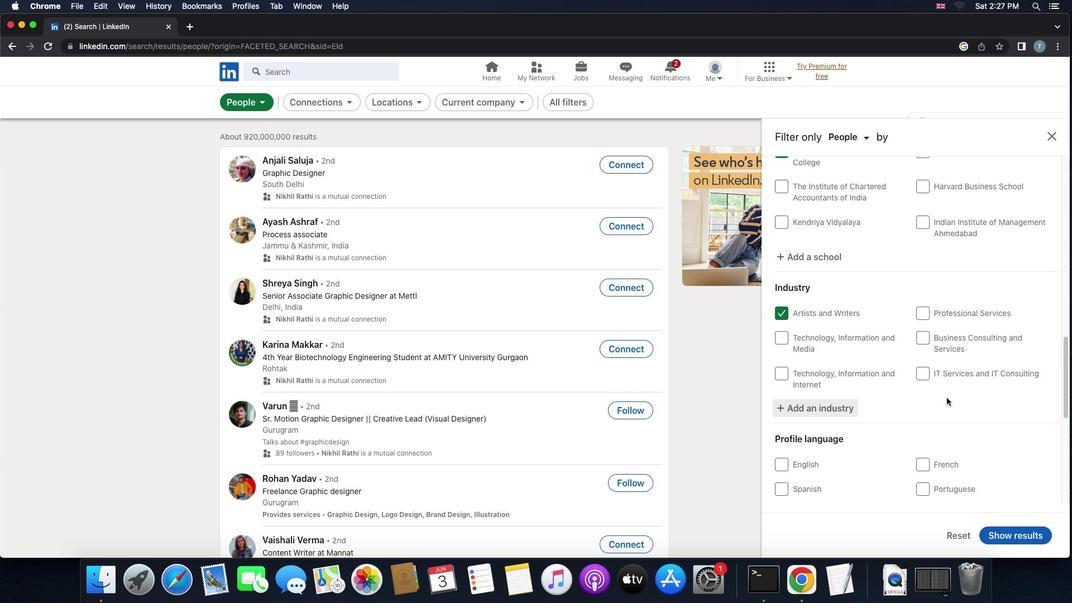 
Action: Mouse scrolled (947, 397) with delta (0, 0)
Screenshot: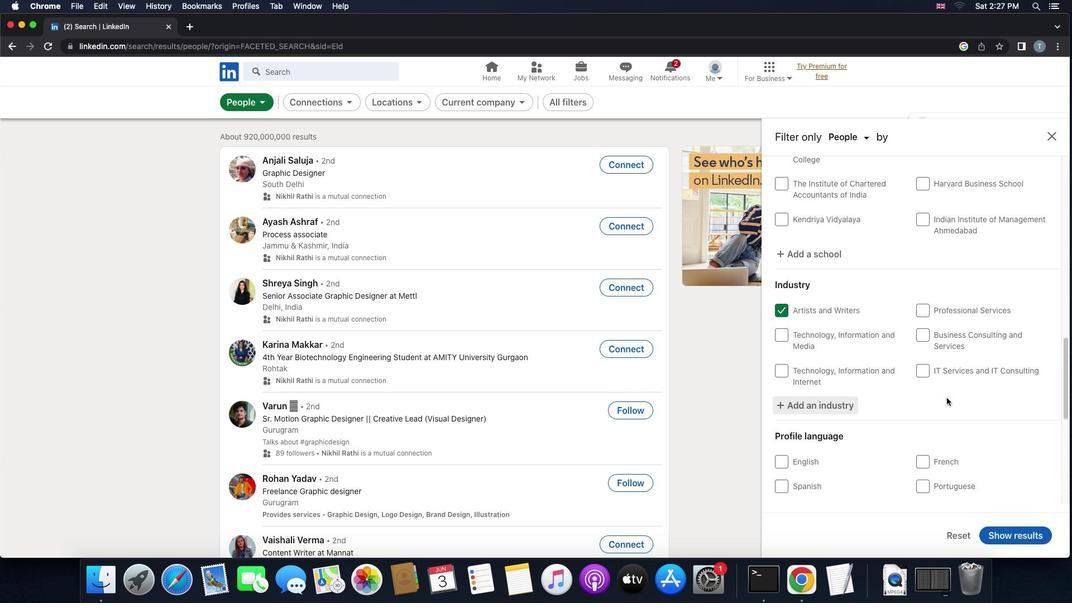 
Action: Mouse scrolled (947, 397) with delta (0, 0)
Screenshot: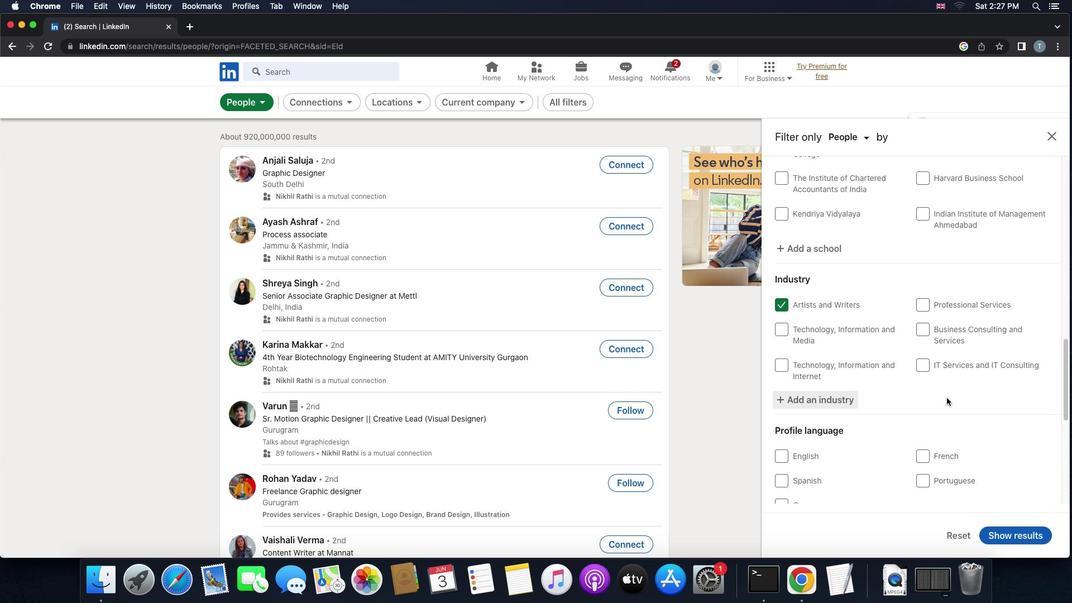 
Action: Mouse scrolled (947, 397) with delta (0, 0)
Screenshot: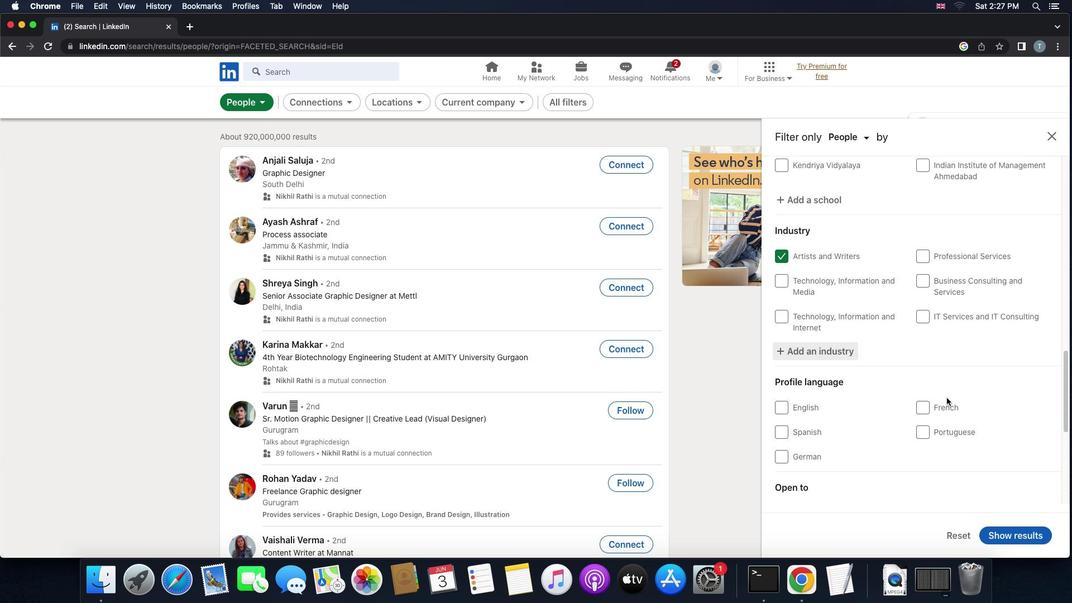 
Action: Mouse moved to (947, 398)
Screenshot: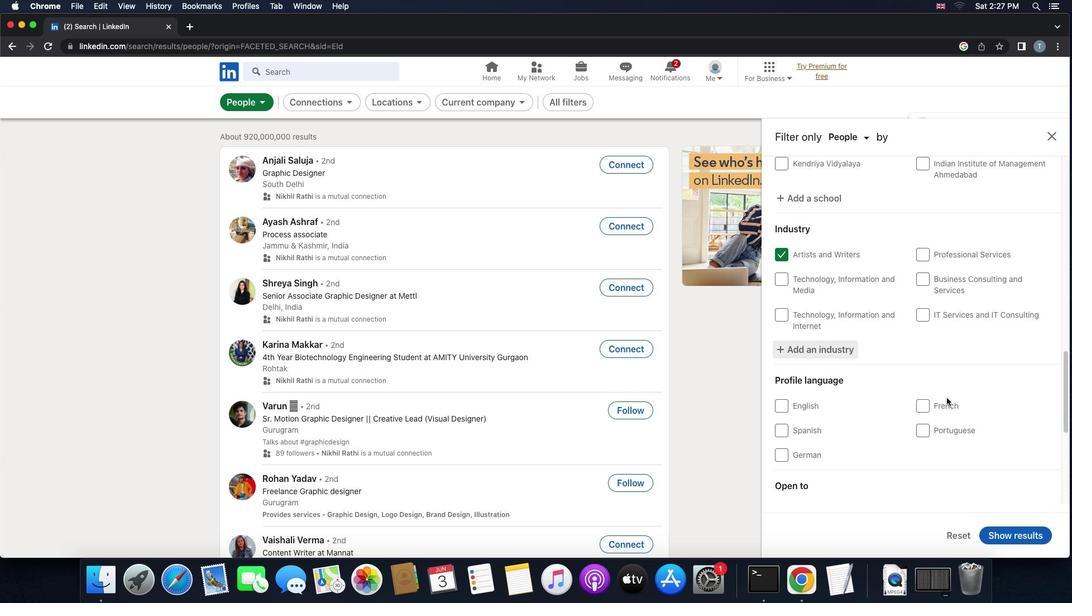 
Action: Mouse scrolled (947, 398) with delta (0, 0)
Screenshot: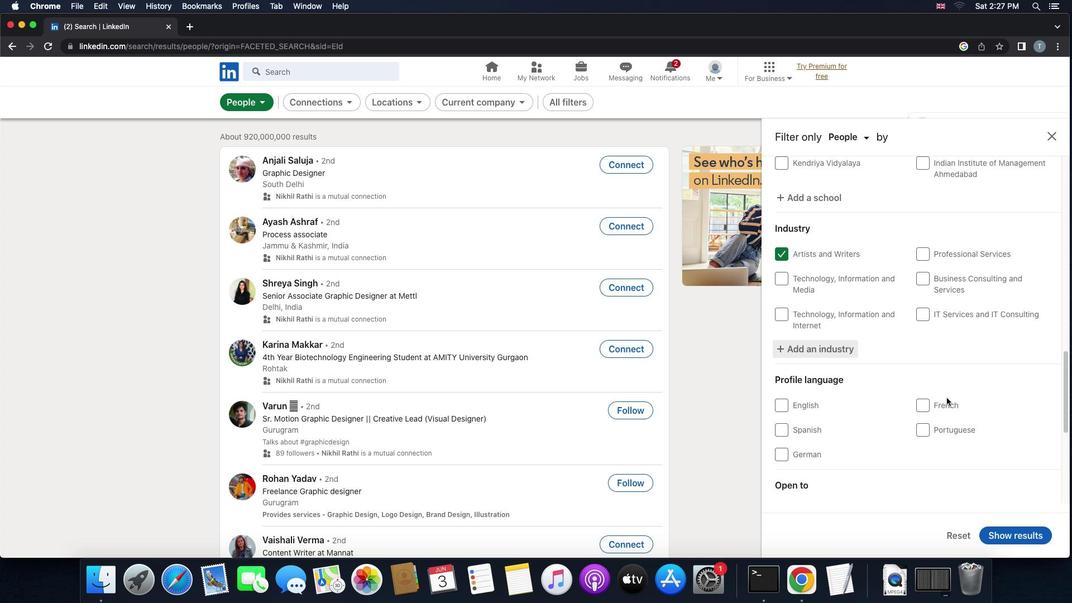 
Action: Mouse scrolled (947, 398) with delta (0, 0)
Screenshot: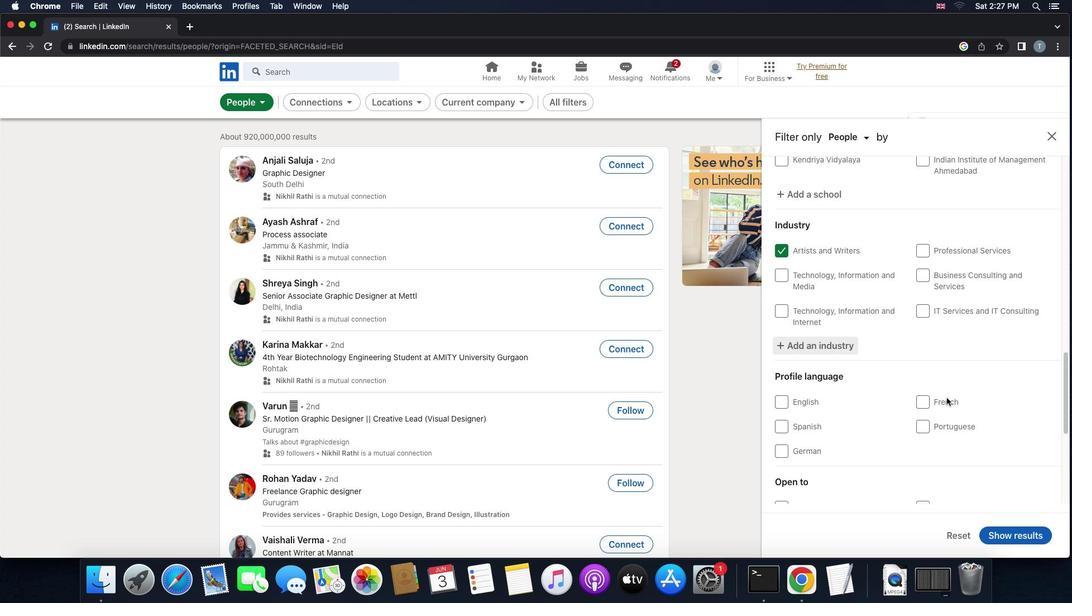 
Action: Mouse scrolled (947, 398) with delta (0, -1)
Screenshot: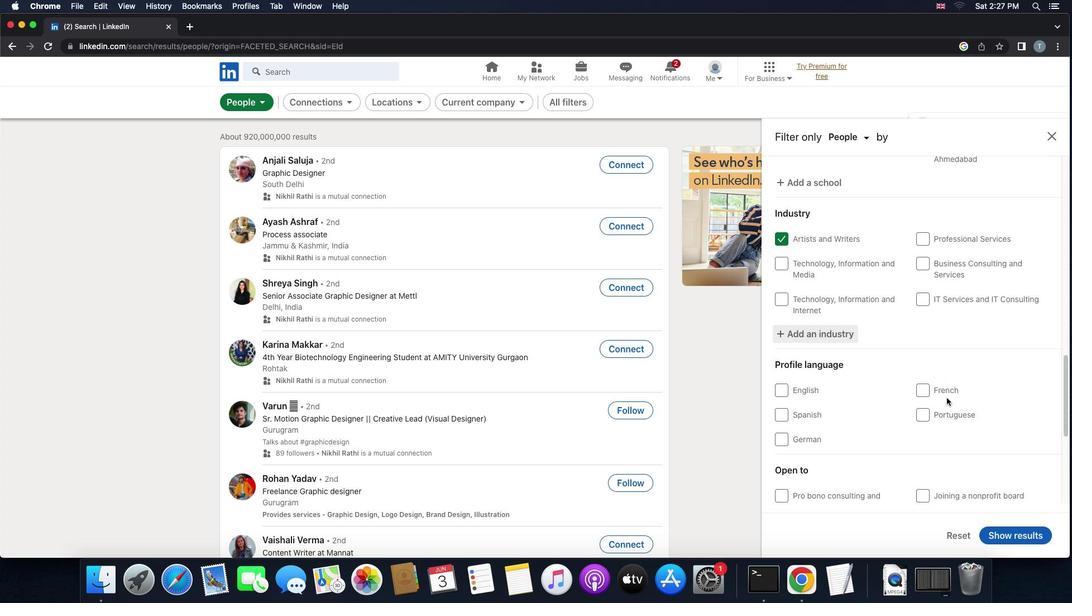 
Action: Mouse moved to (926, 320)
Screenshot: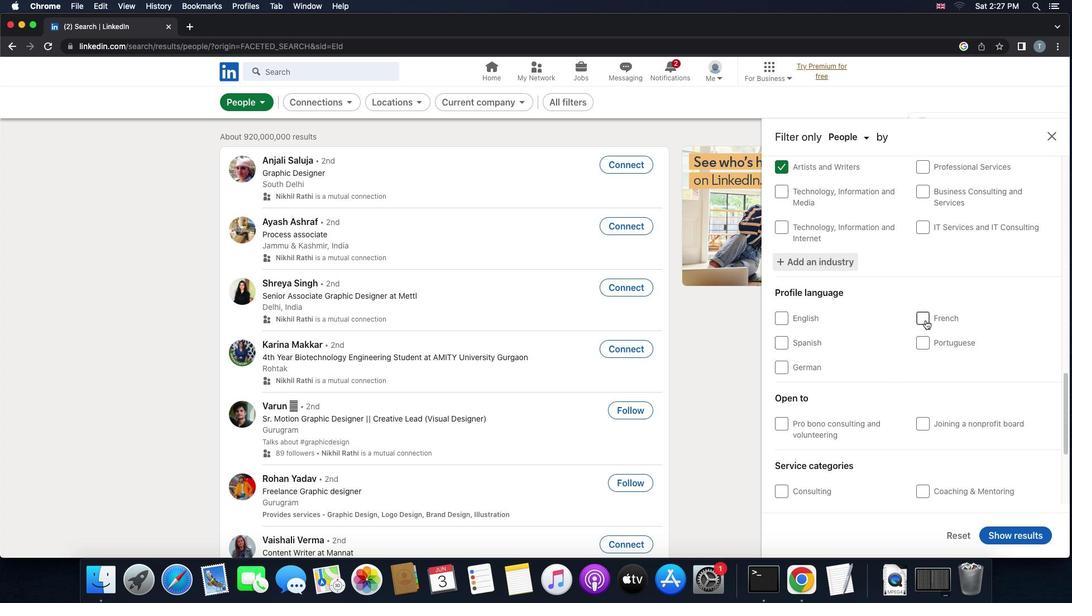 
Action: Mouse pressed left at (926, 320)
Screenshot: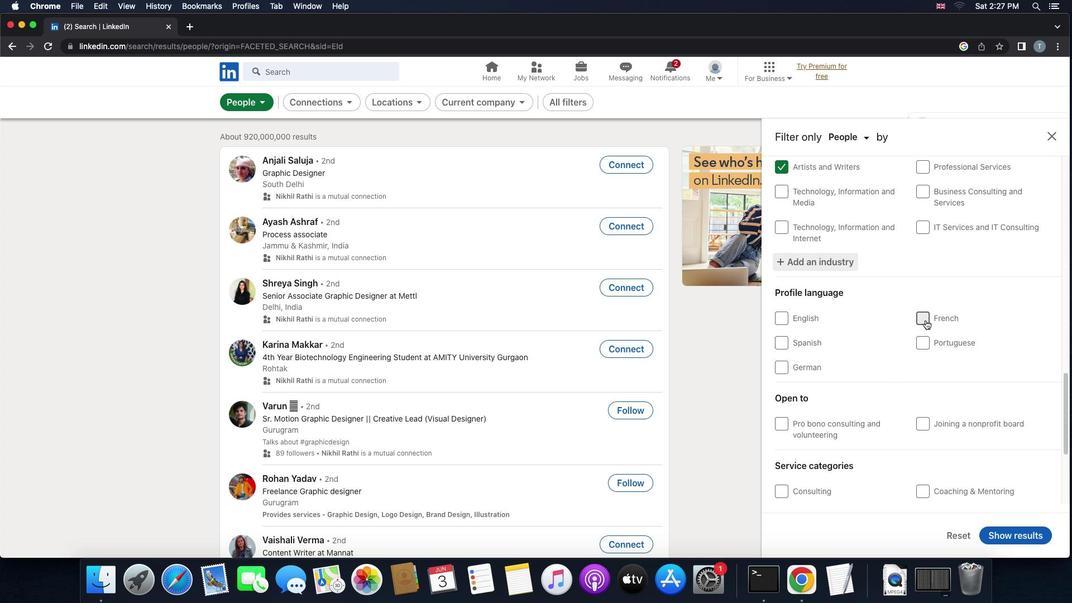 
Action: Mouse moved to (909, 386)
Screenshot: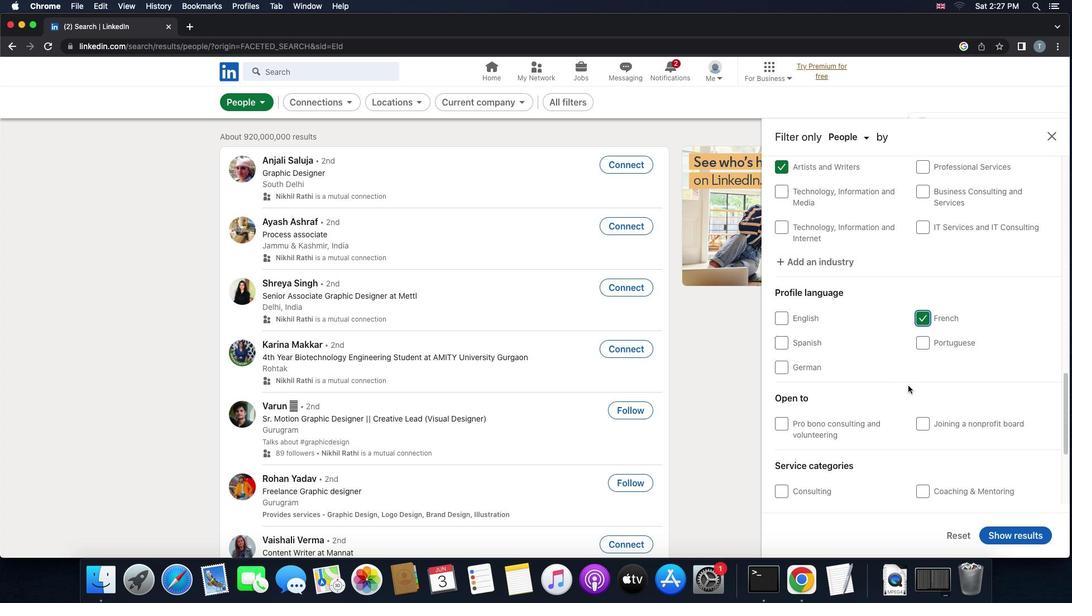 
Action: Mouse scrolled (909, 386) with delta (0, 0)
Screenshot: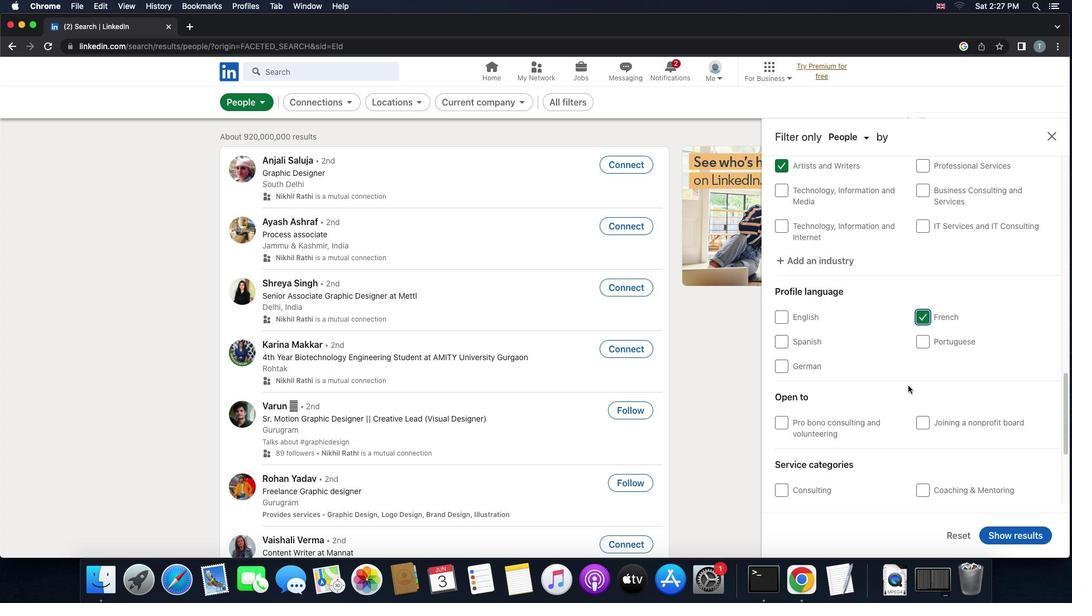 
Action: Mouse scrolled (909, 386) with delta (0, 0)
Screenshot: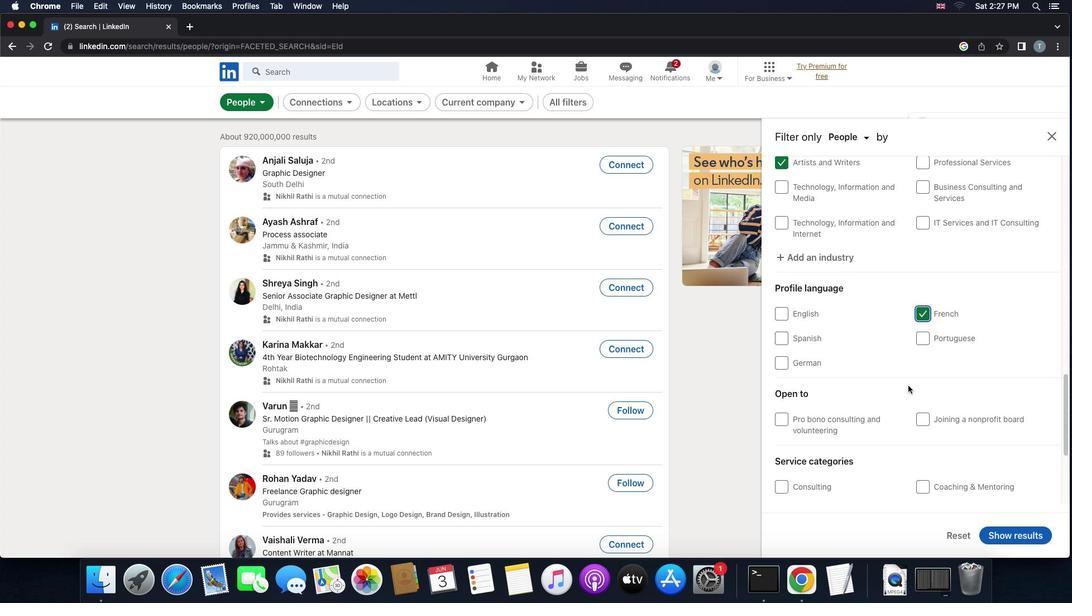 
Action: Mouse scrolled (909, 386) with delta (0, 0)
Screenshot: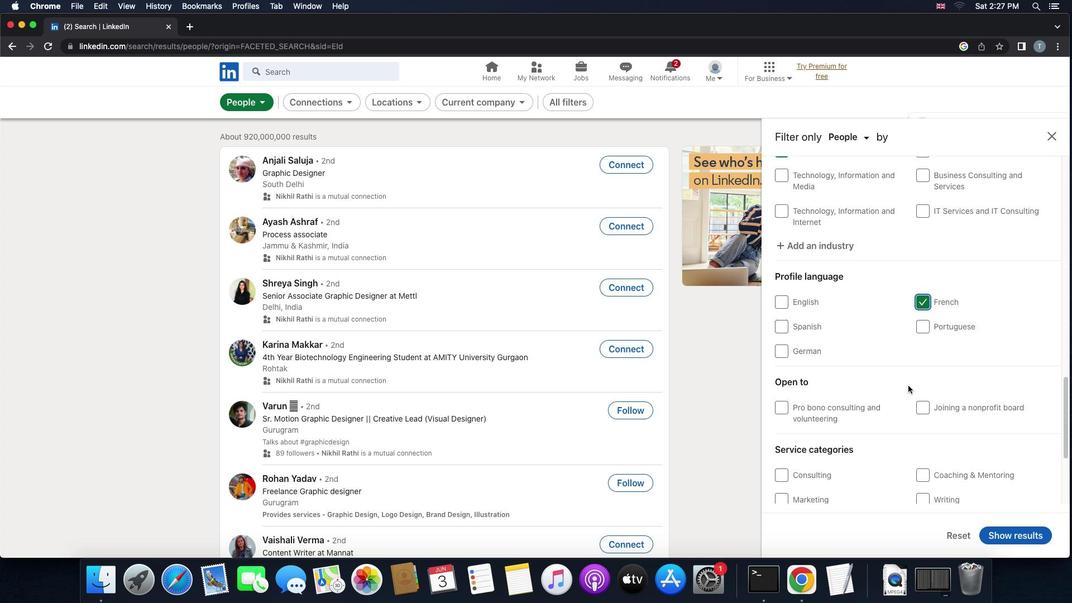 
Action: Mouse moved to (878, 381)
Screenshot: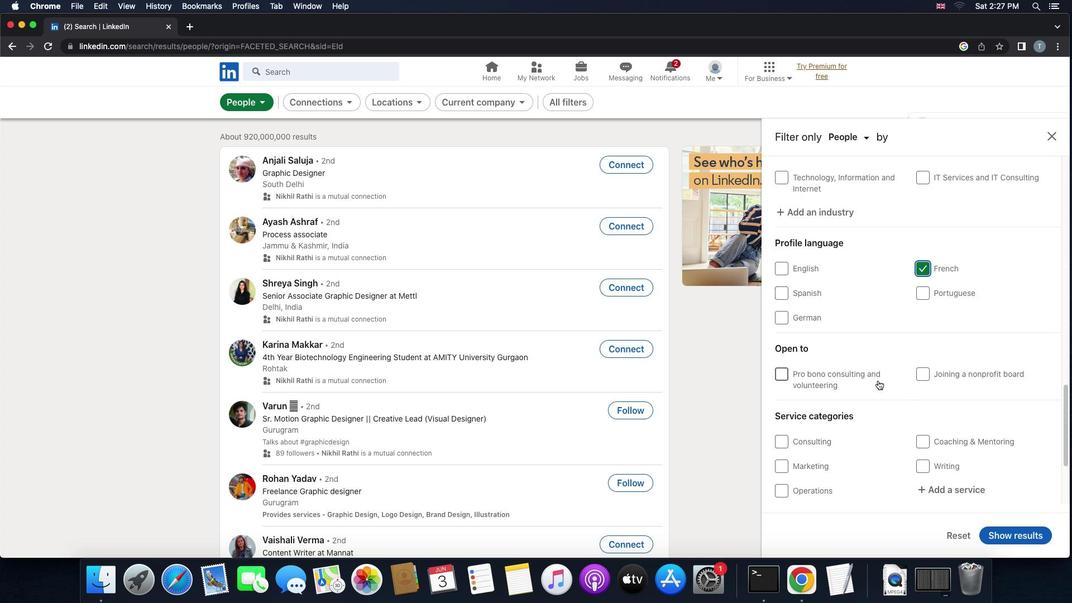 
Action: Mouse scrolled (878, 381) with delta (0, 0)
Screenshot: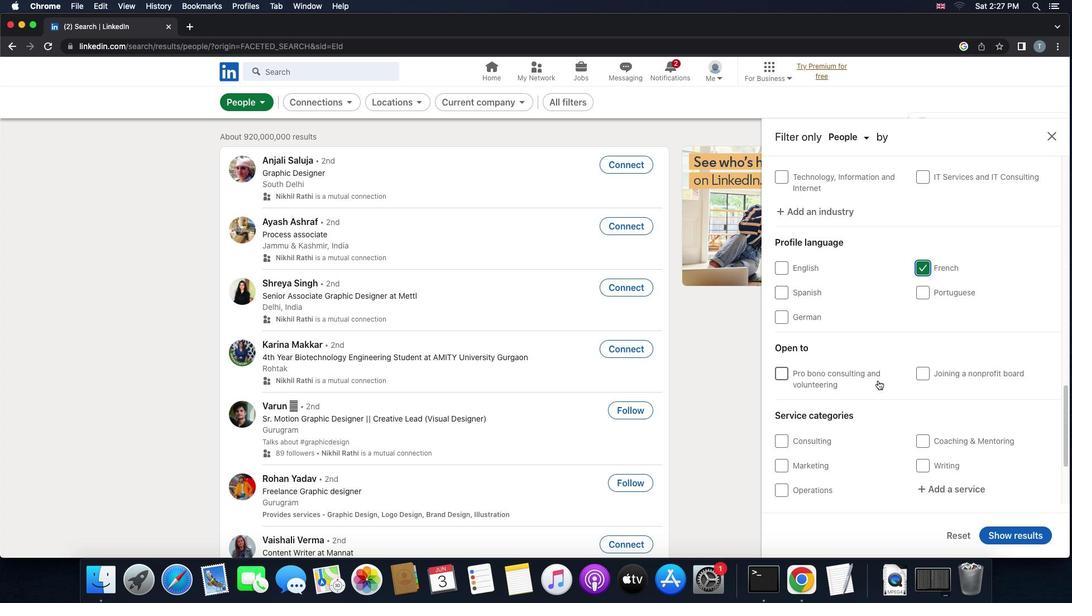 
Action: Mouse scrolled (878, 381) with delta (0, 0)
Screenshot: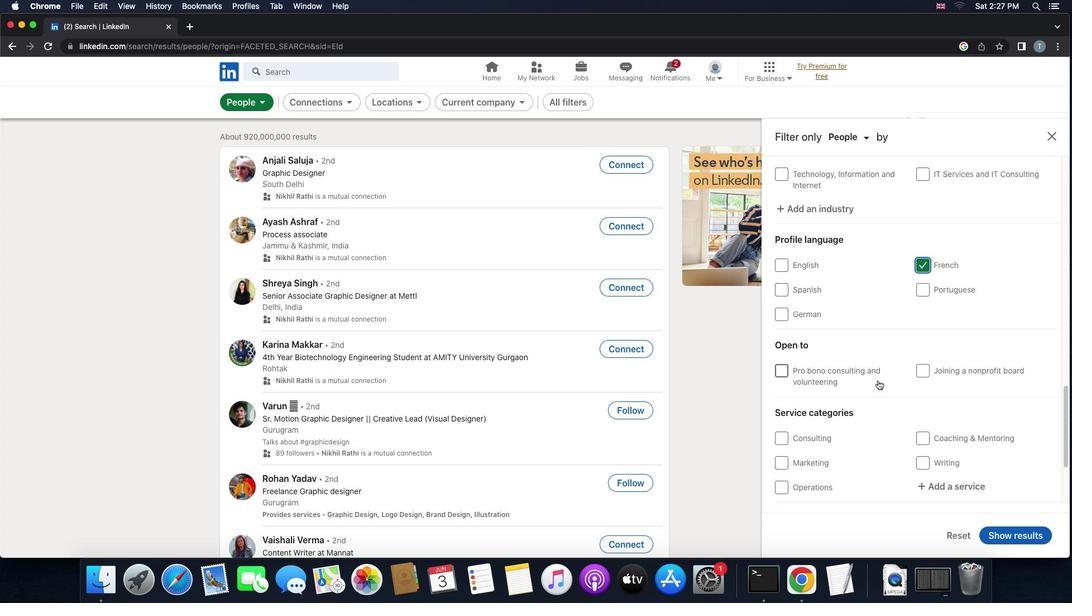 
Action: Mouse moved to (879, 397)
Screenshot: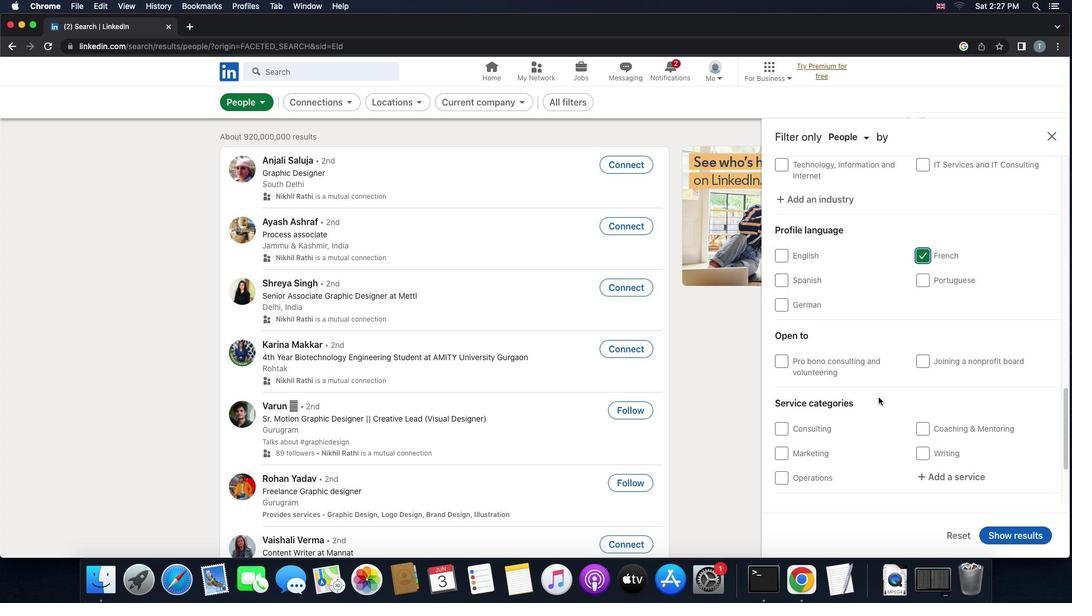 
Action: Mouse scrolled (879, 397) with delta (0, 0)
Screenshot: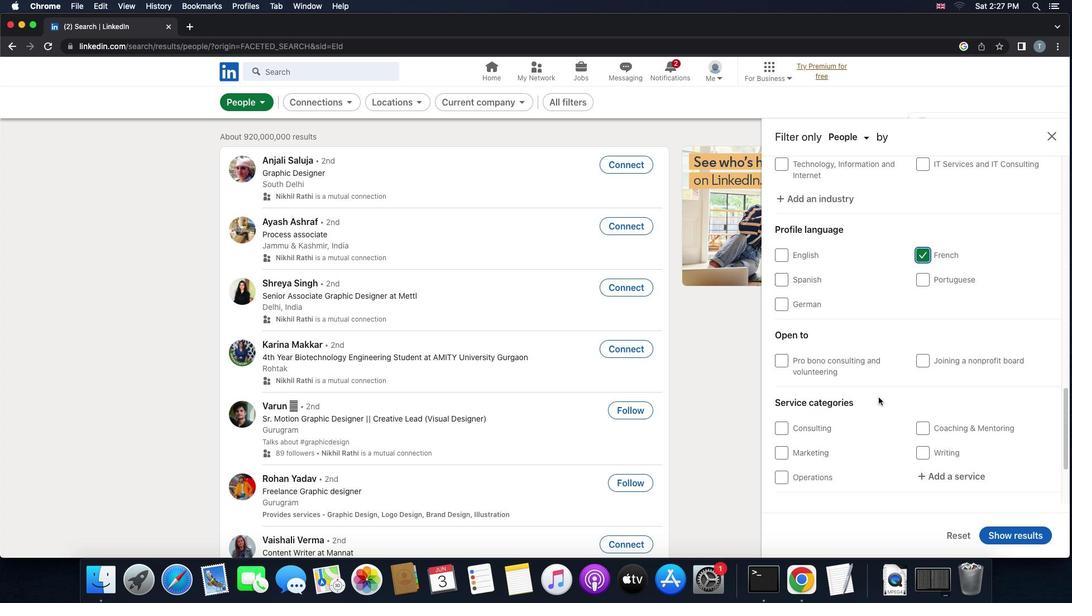 
Action: Mouse scrolled (879, 397) with delta (0, 0)
Screenshot: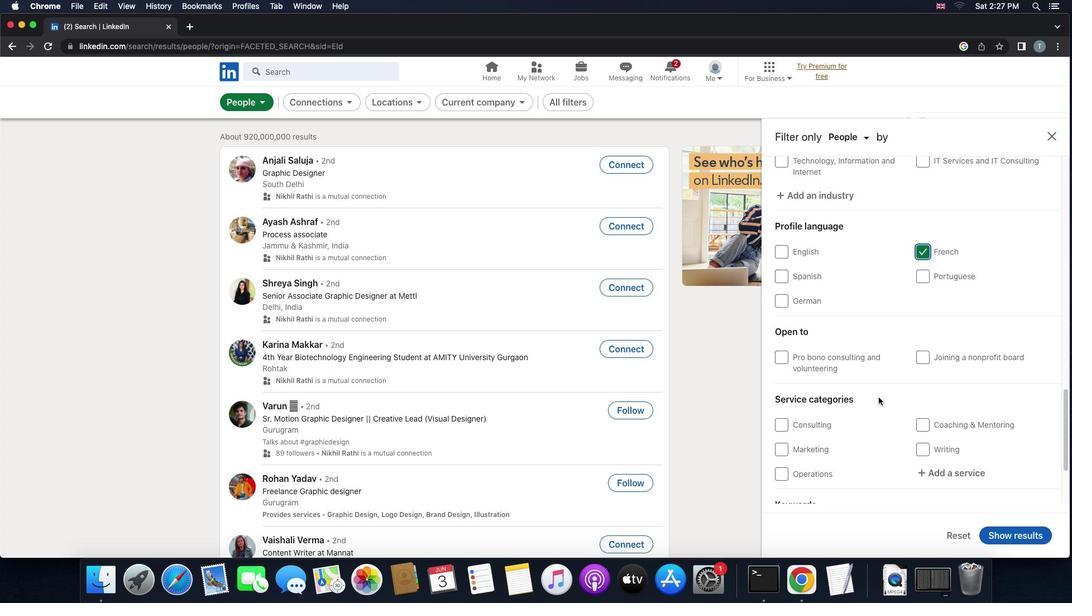 
Action: Mouse scrolled (879, 397) with delta (0, 0)
Screenshot: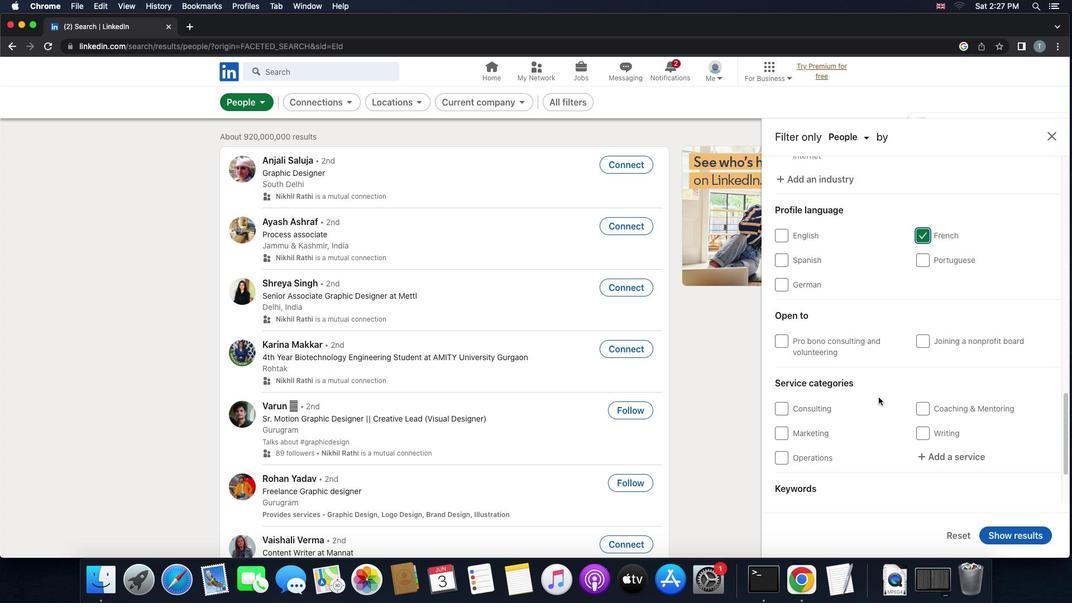 
Action: Mouse moved to (935, 433)
Screenshot: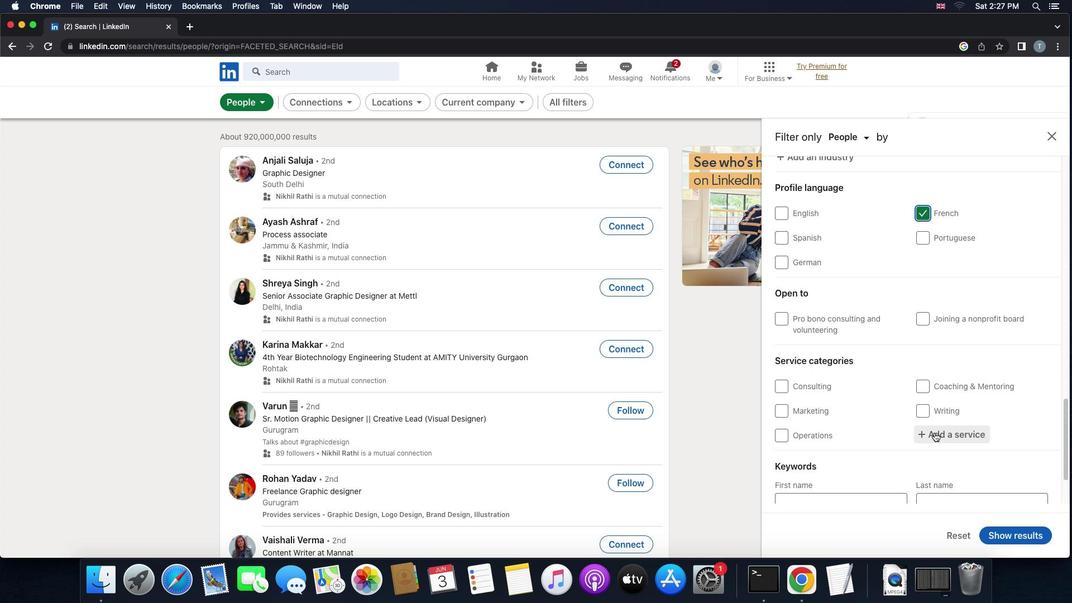 
Action: Mouse pressed left at (935, 433)
Screenshot: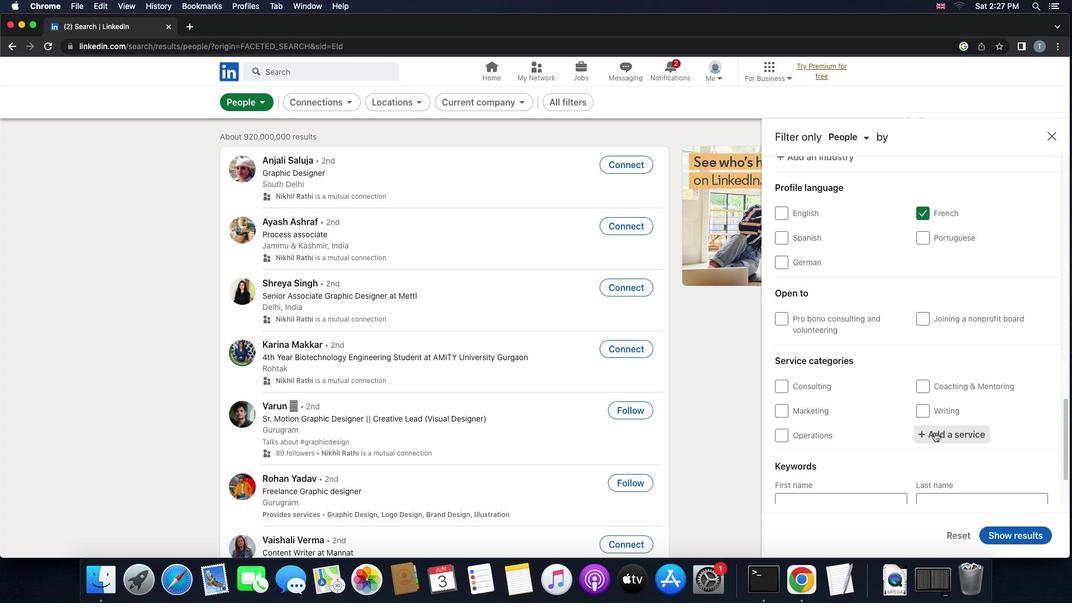 
Action: Mouse moved to (935, 433)
Screenshot: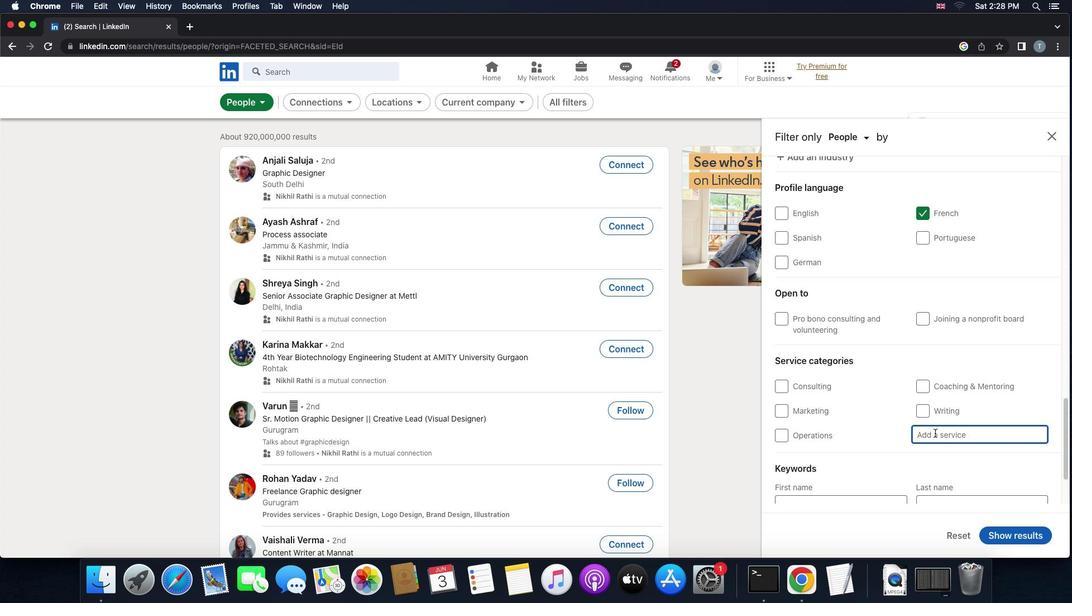 
Action: Key pressed 'e'Key.backspace'w''e''b'Key.space'd''e''v''e''l''o''p''m''e''n''t'
Screenshot: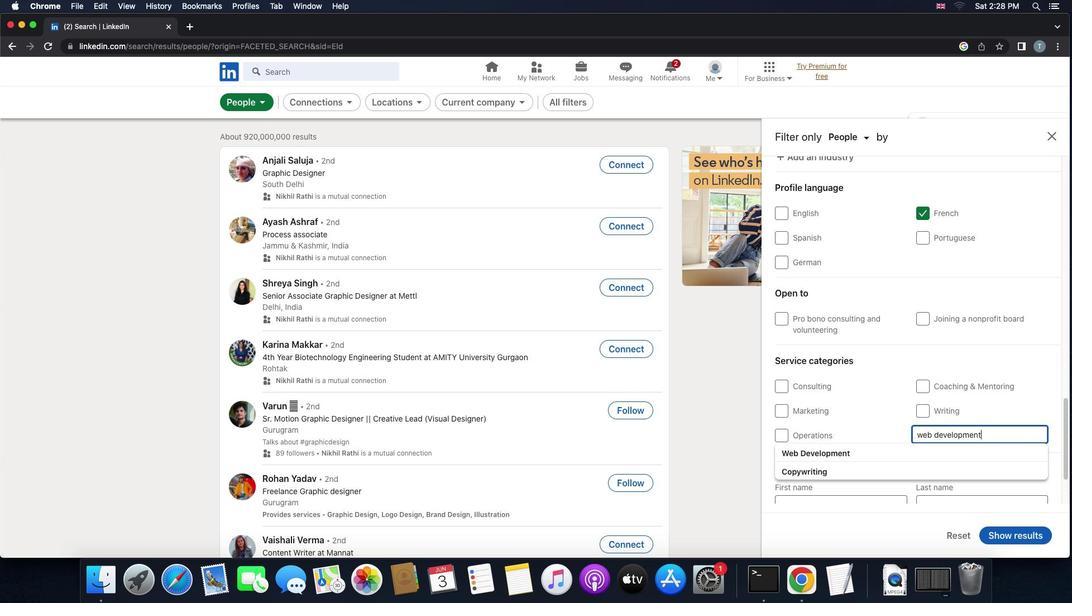 
Action: Mouse moved to (877, 452)
Screenshot: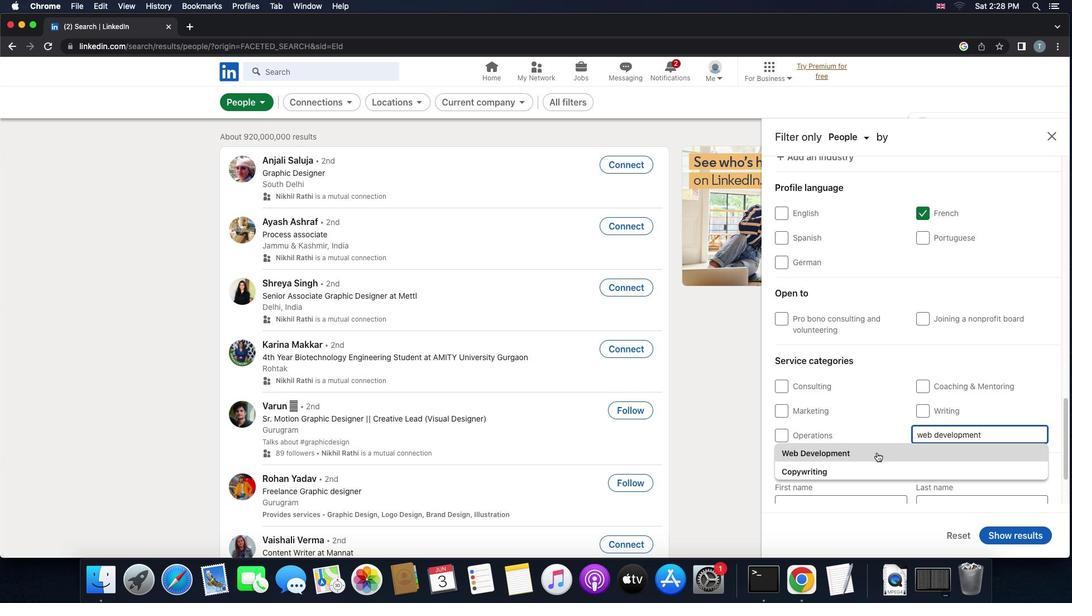 
Action: Mouse pressed left at (877, 452)
Screenshot: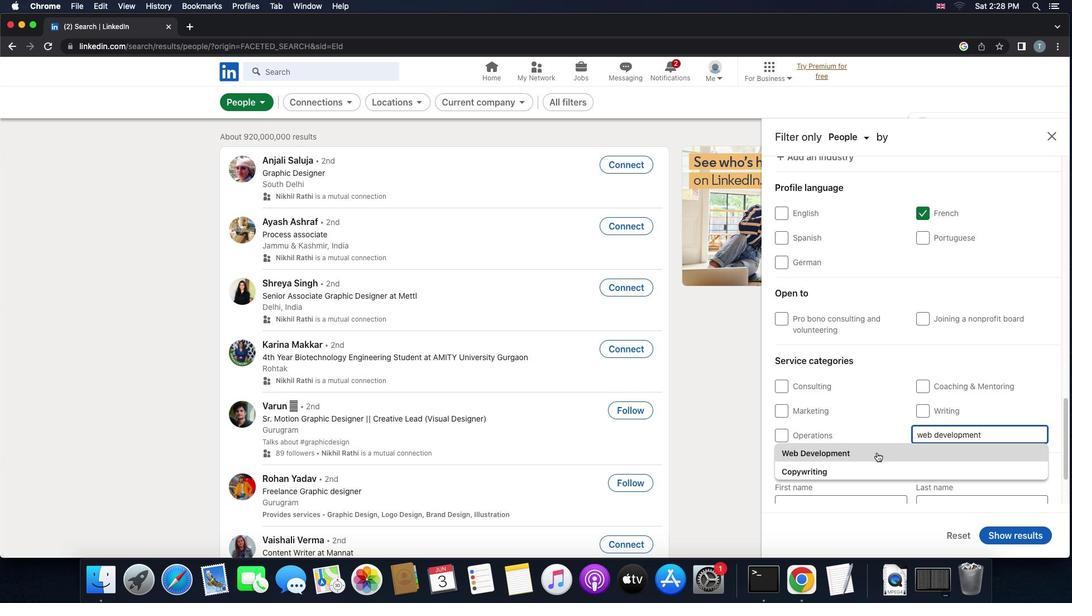 
Action: Mouse moved to (877, 453)
Screenshot: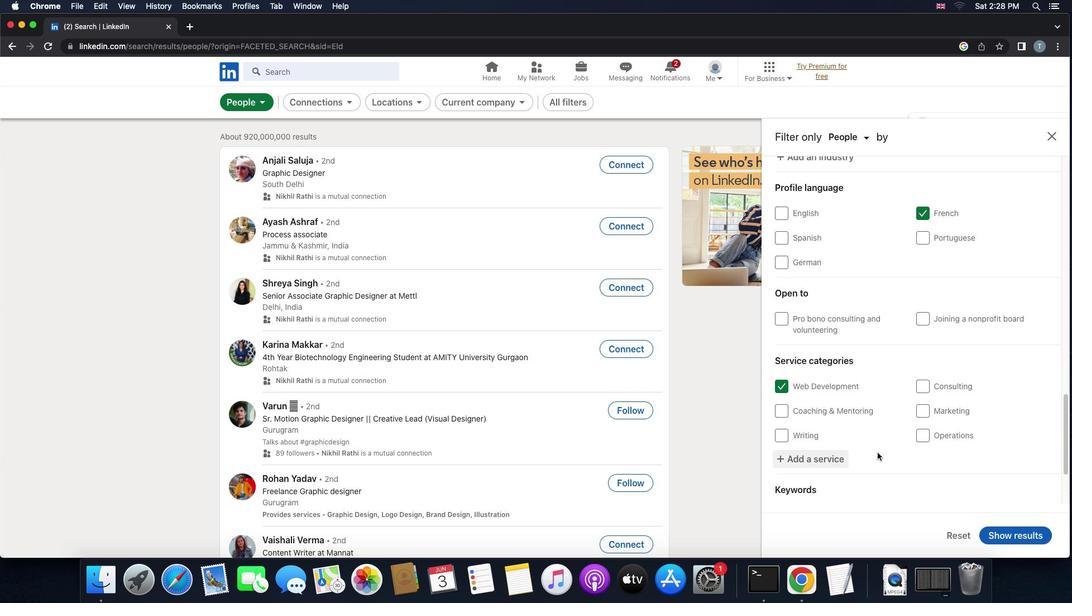 
Action: Mouse scrolled (877, 453) with delta (0, 0)
Screenshot: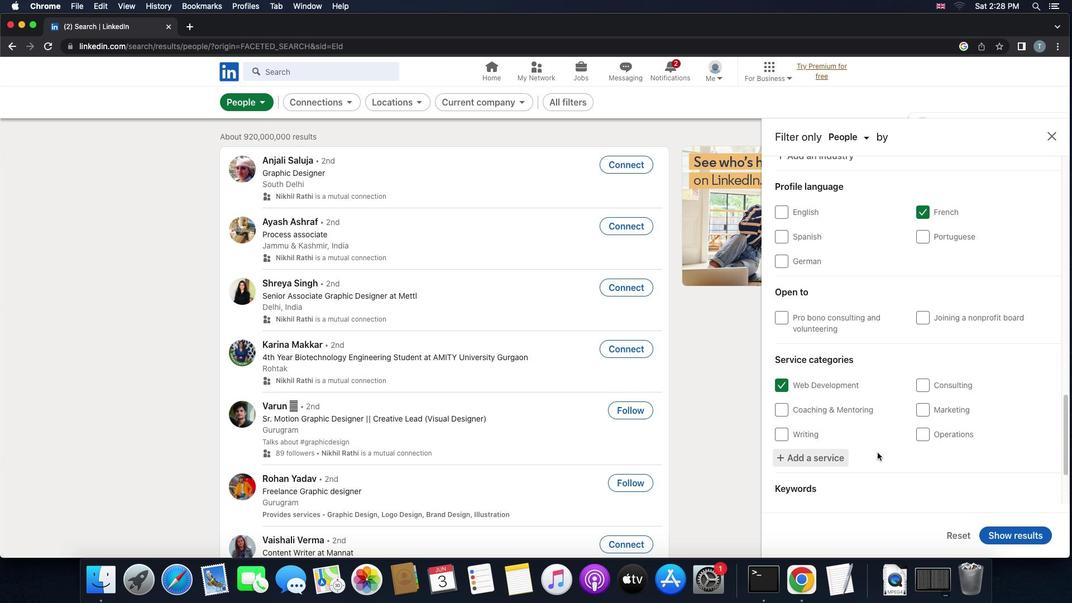 
Action: Mouse scrolled (877, 453) with delta (0, 0)
Screenshot: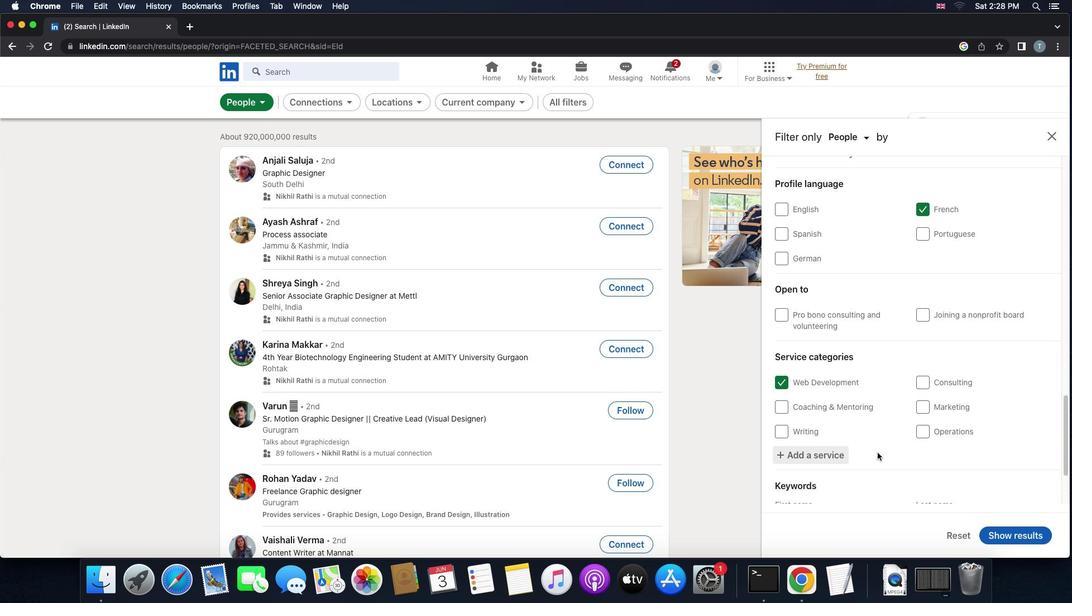 
Action: Mouse scrolled (877, 453) with delta (0, -1)
Screenshot: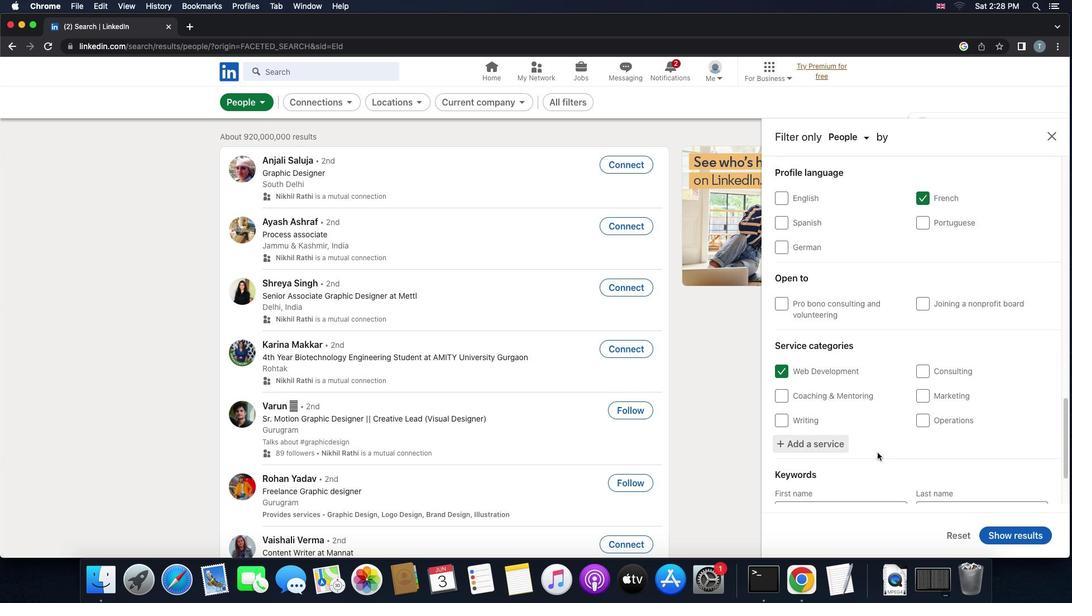 
Action: Mouse scrolled (877, 453) with delta (0, 0)
Screenshot: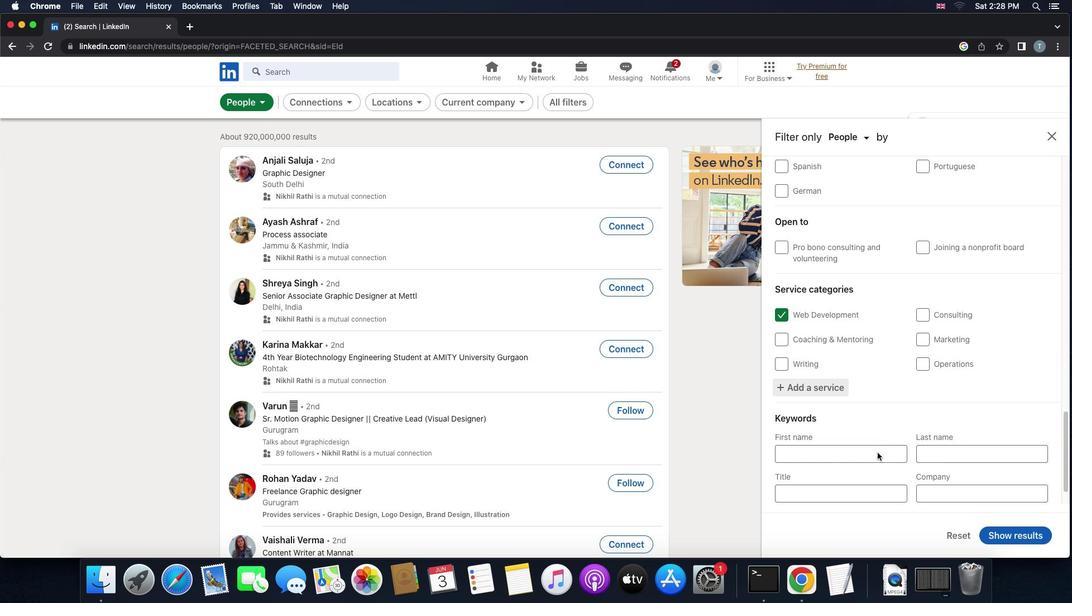 
Action: Mouse scrolled (877, 453) with delta (0, 0)
Screenshot: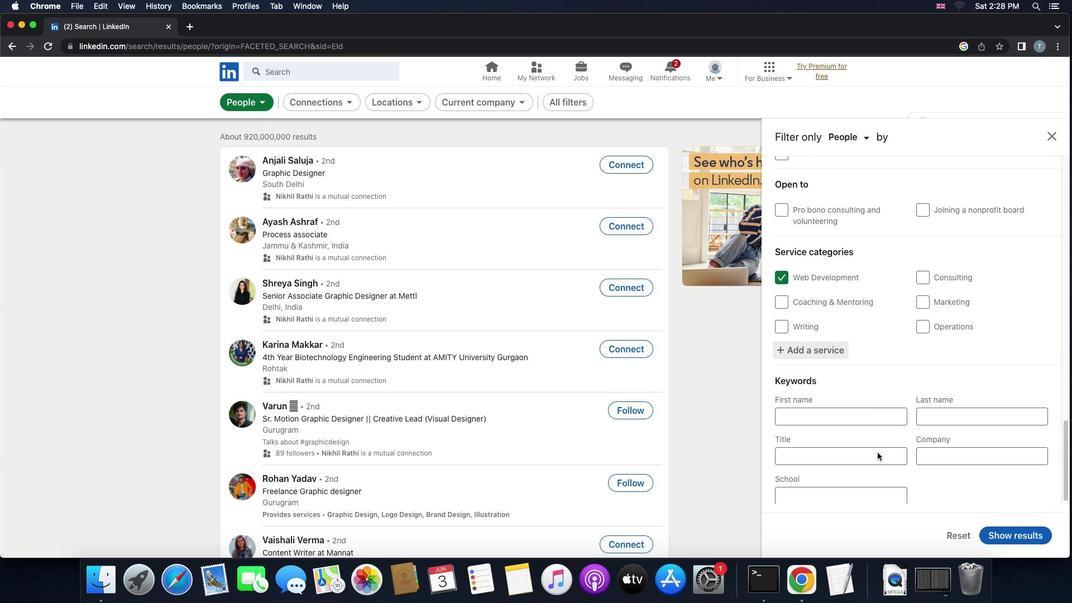 
Action: Mouse scrolled (877, 453) with delta (0, 0)
Screenshot: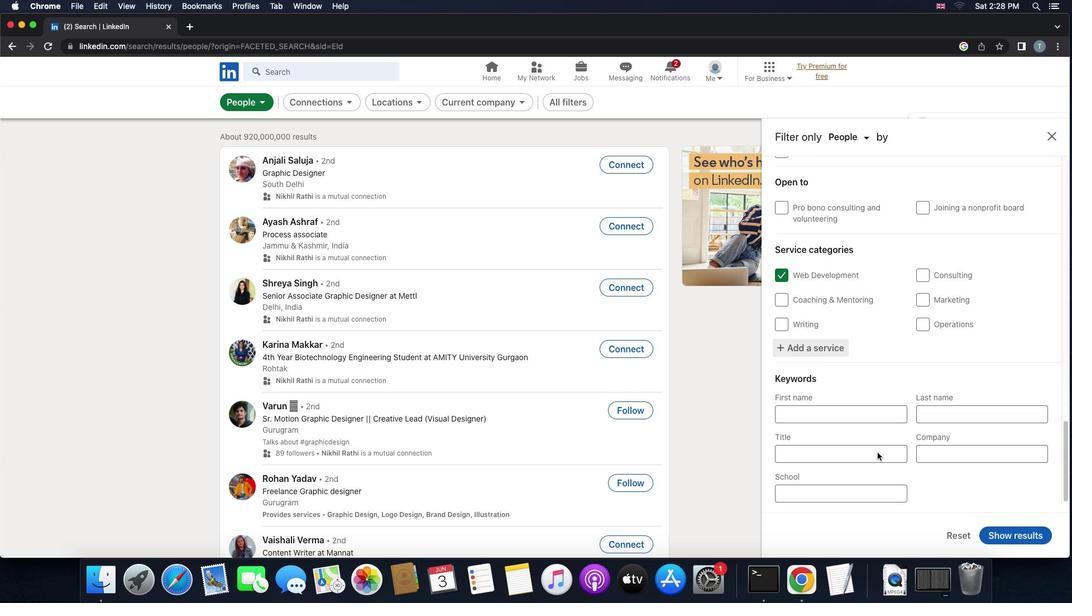 
Action: Mouse moved to (869, 456)
Screenshot: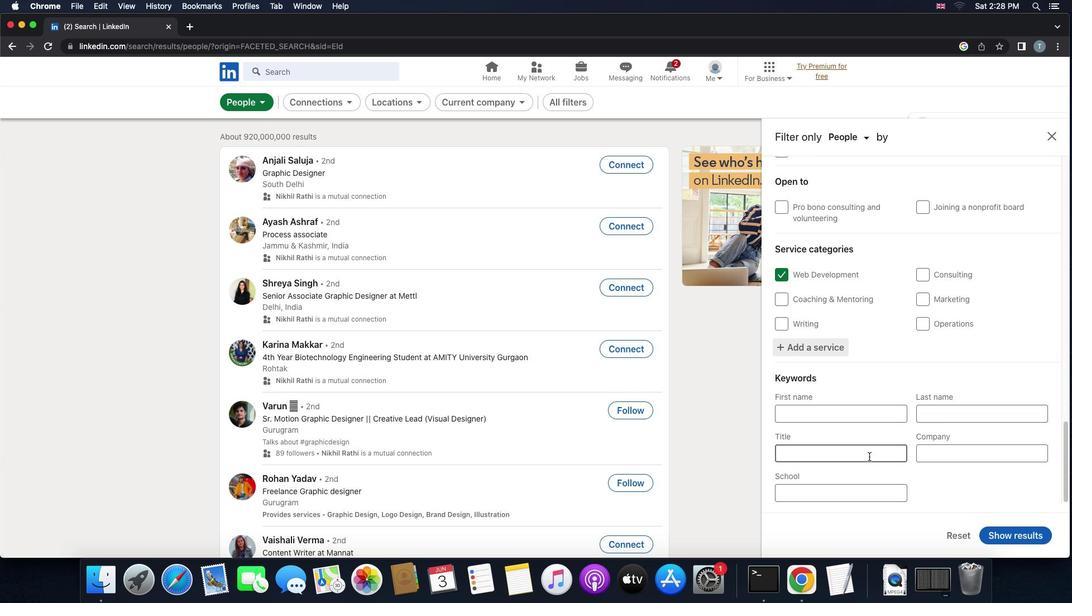 
Action: Mouse pressed left at (869, 456)
Screenshot: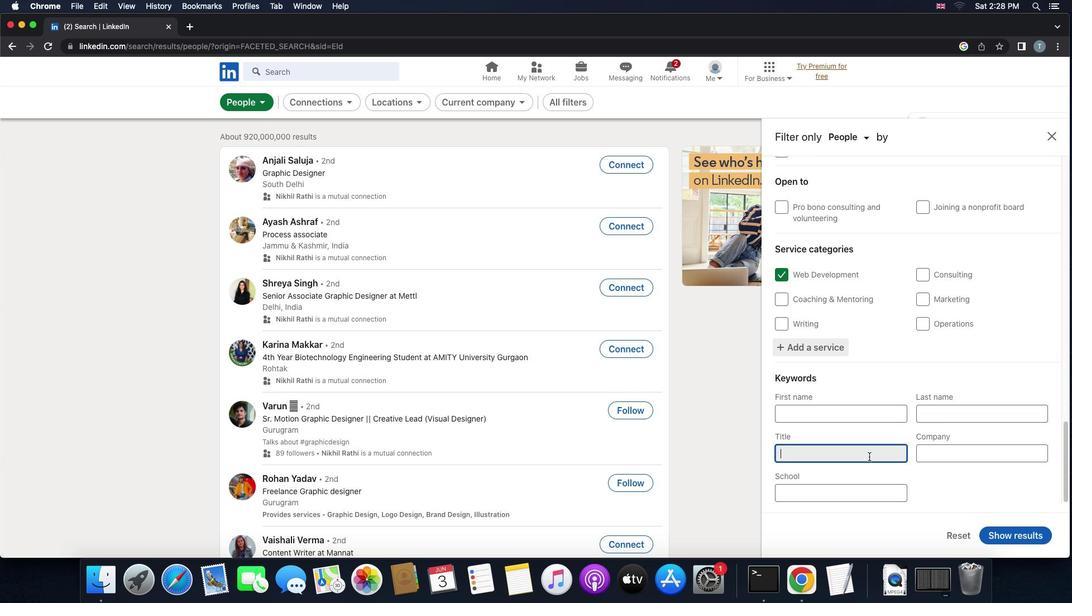 
Action: Key pressed 'm''a''s''o''n'
Screenshot: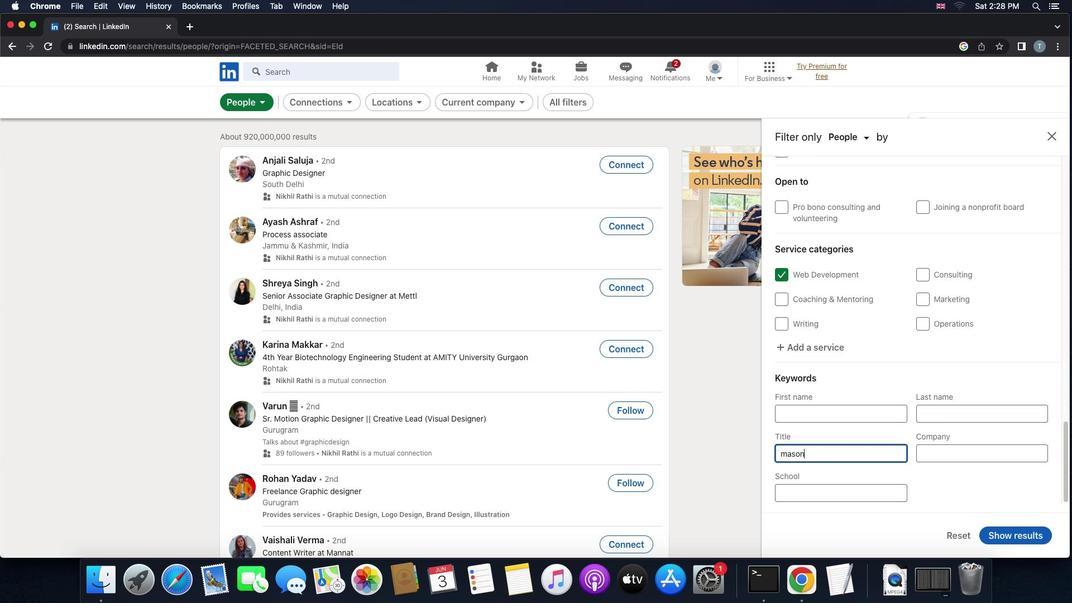 
Action: Mouse moved to (999, 534)
Screenshot: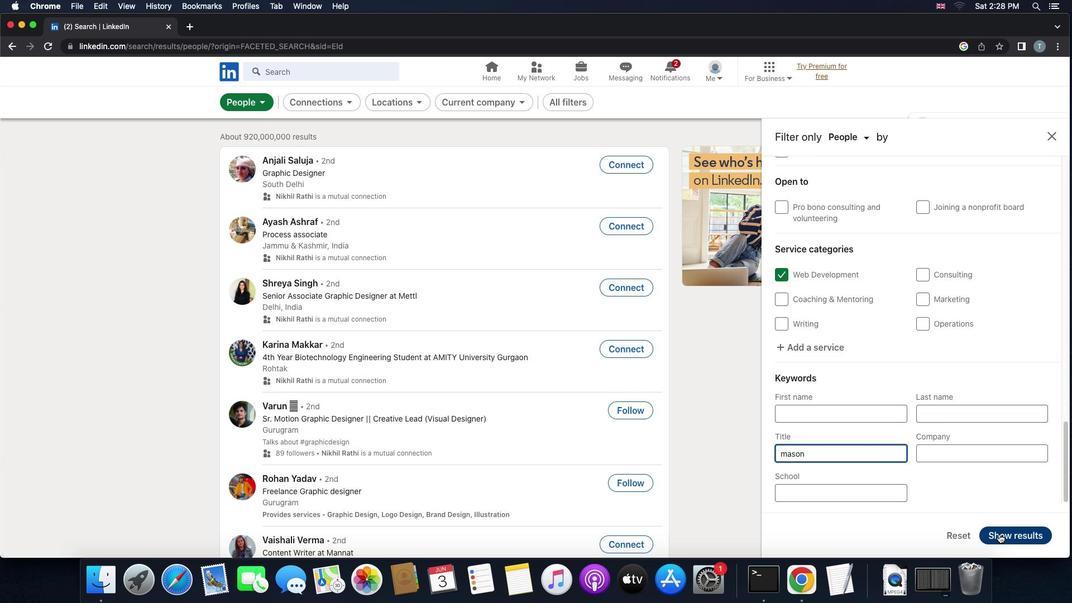 
Action: Mouse pressed left at (999, 534)
Screenshot: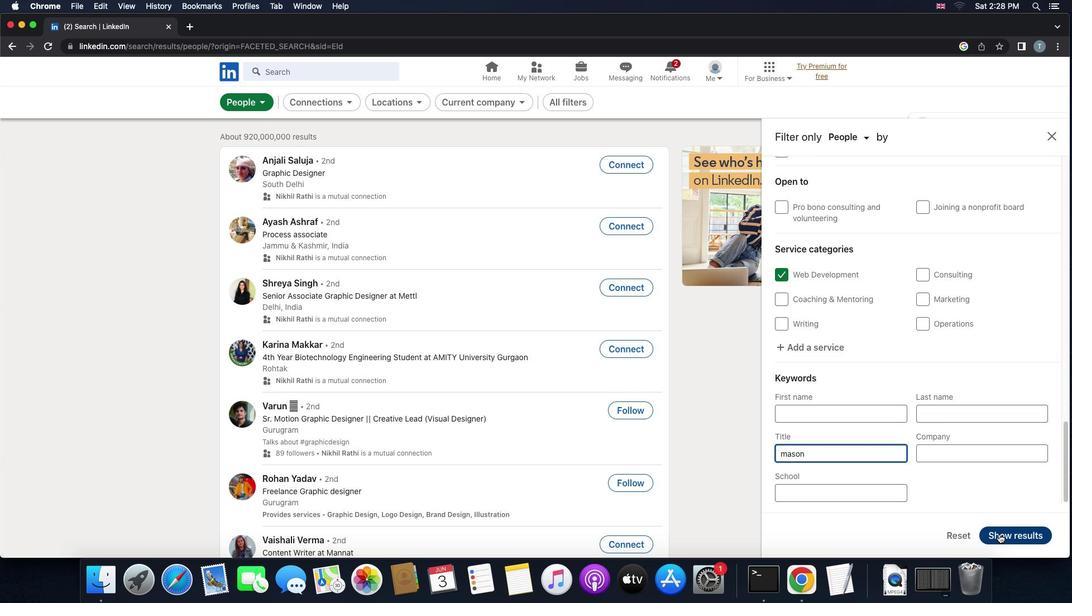 
Action: Mouse moved to (1000, 532)
Screenshot: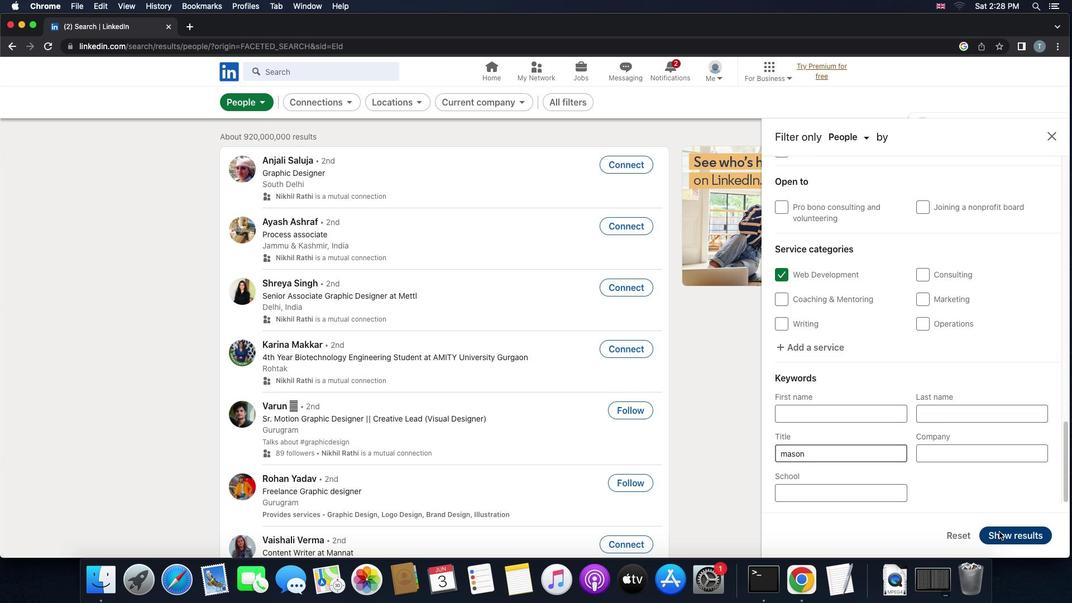 
